 Task: Find a house in V.S.K. Valasai for 8 guests from 12th to 16th August with a price range of ₹10,000 to ₹16,000, including Wifi, Free parking, TV, and Dedicated workspace, and ensure self check-in is available.
Action: Mouse moved to (518, 62)
Screenshot: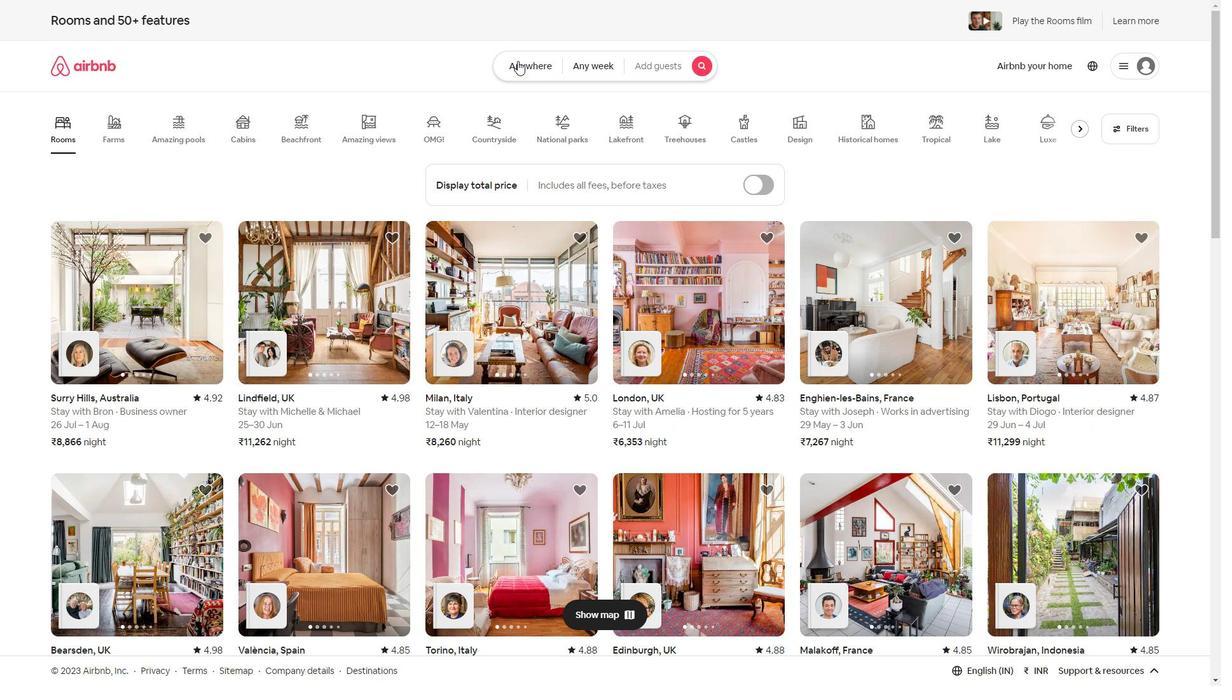 
Action: Mouse pressed left at (518, 62)
Screenshot: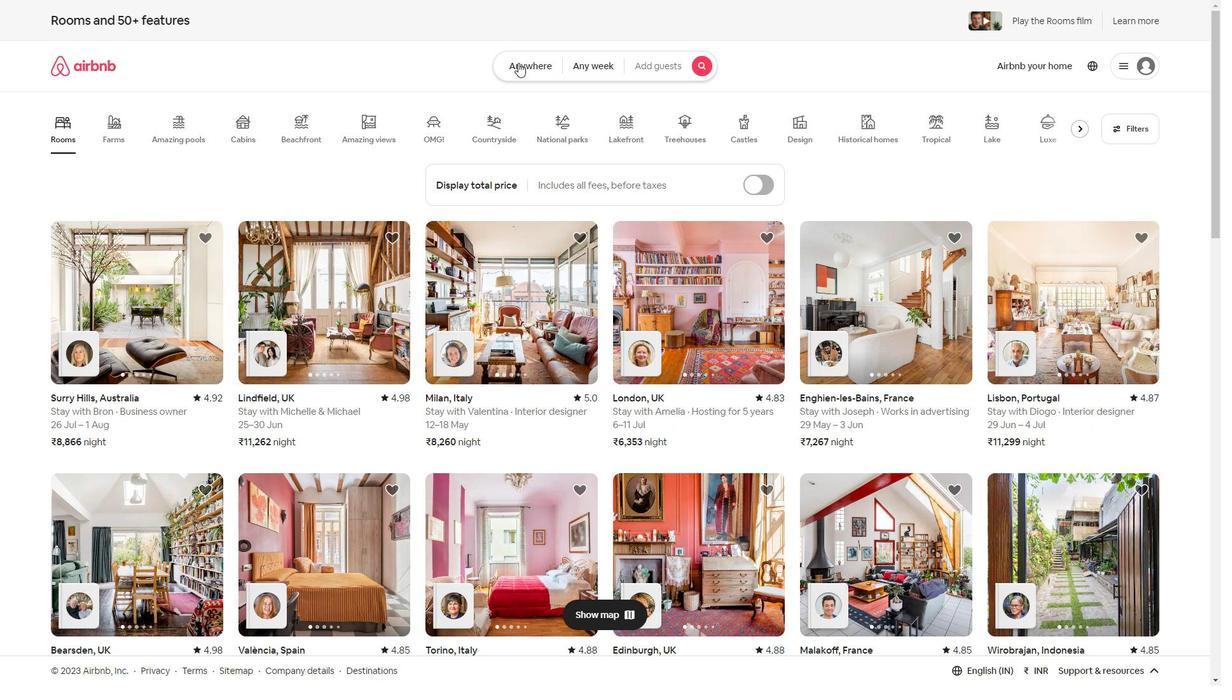 
Action: Mouse moved to (459, 109)
Screenshot: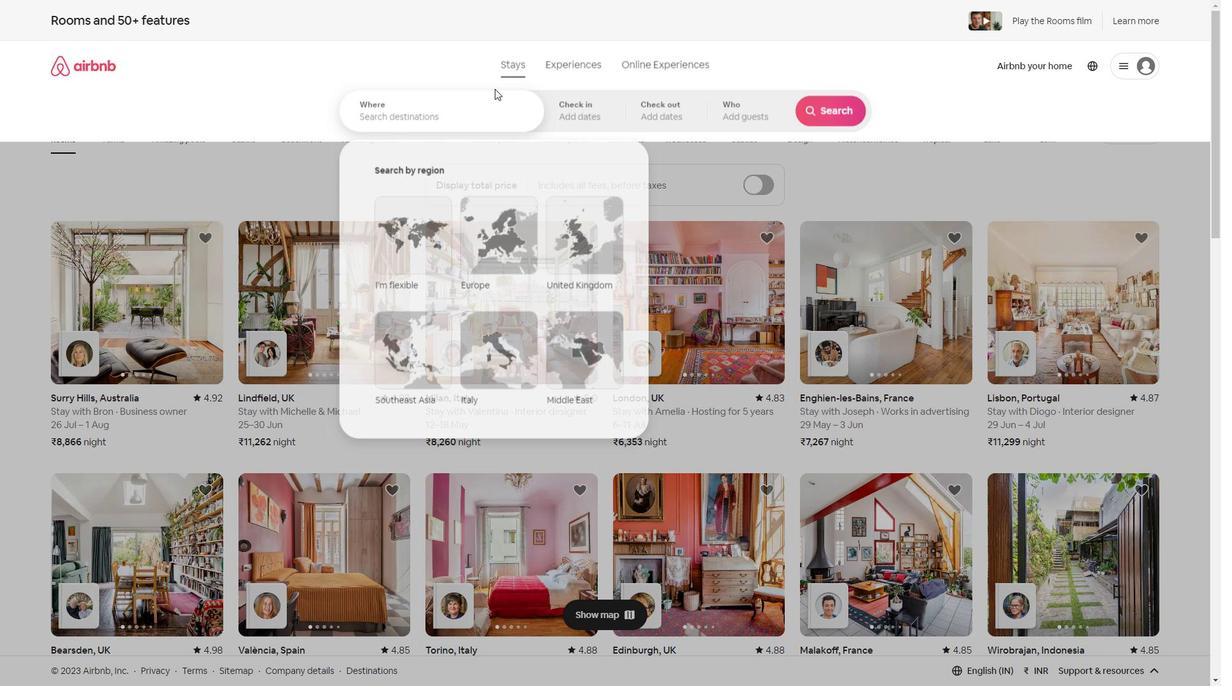 
Action: Mouse pressed left at (459, 109)
Screenshot: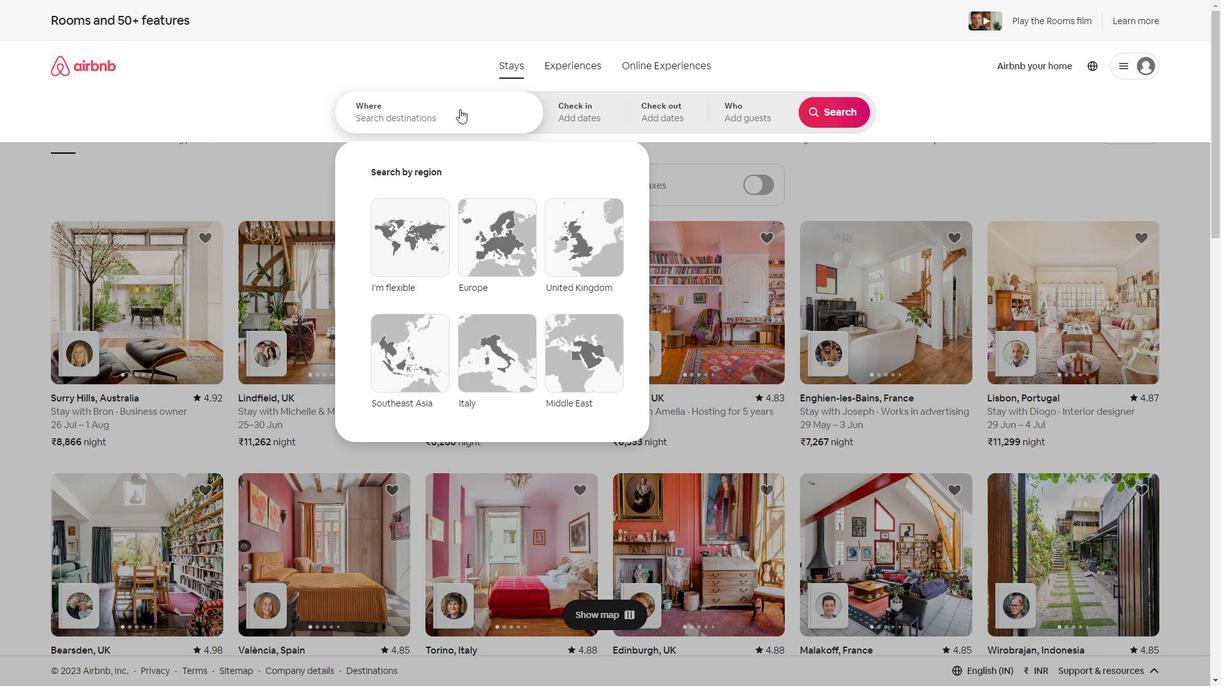 
Action: Mouse moved to (449, 112)
Screenshot: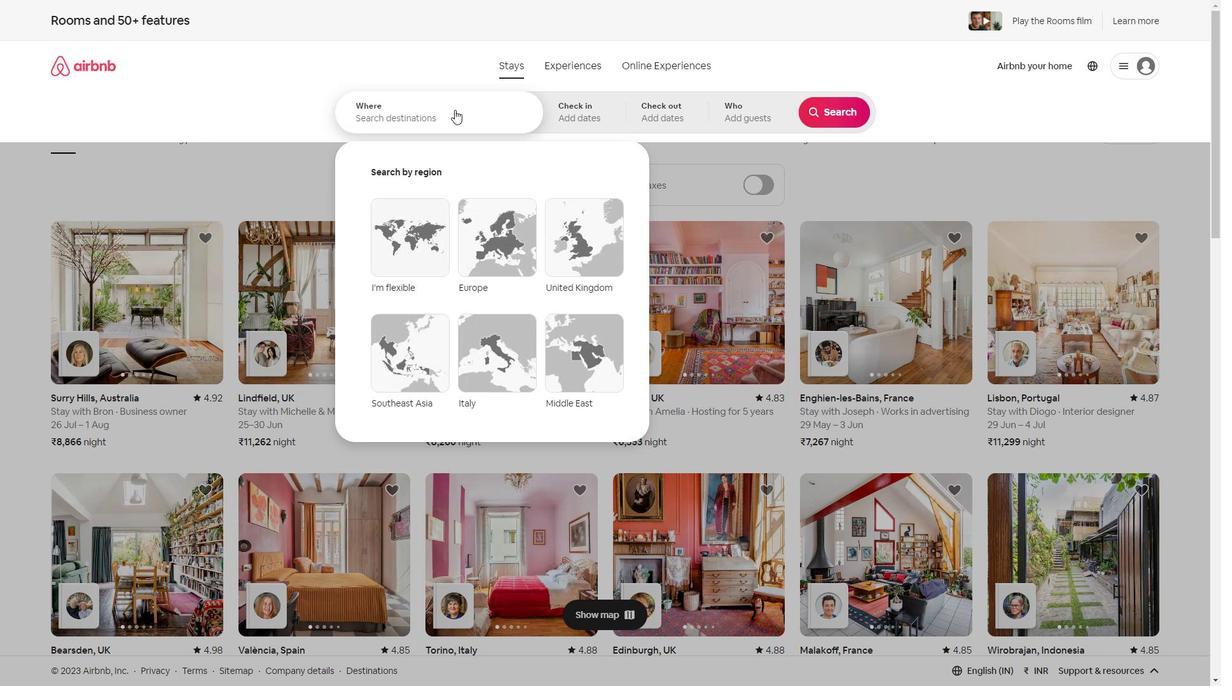 
Action: Key pressed <Key.shift>V,<Key.shift>S<Key.shift>><Key.backspace>.<Key.shift><Key.shift><Key.shift><Key.shift><Key.shift><Key.shift><Key.shift><Key.shift><Key.shift><Key.shift><Key.shift><Key.shift><Key.shift><Key.shift>K.<Key.shift><Key.shift><Key.shift><Key.shift><Key.shift><Key.shift><Key.shift><Key.shift><Key.shift><Key.shift><Key.shift><Key.shift><Key.shift><Key.shift><Key.shift><Key.shift><Key.shift><Key.shift><Key.shift><Key.shift><Key.shift>Vals<Key.backspace>asai<Key.shift_r><Key.shift_r><Key.shift_r>(<Key.shift>INDIGUL-<Key.shift>Dist<Key.shift_r><Key.shift_r>.<Key.shift_r><Key.shift_r><Key.shift_r><Key.shift_r><Key.shift_r><Key.shift_r><Key.shift_r><Key.shift_r><Key.shift_r><Key.shift_r><Key.shift_r><Key.shift_r><Key.shift_r><Key.shift_r><Key.shift_r><Key.shift_r><Key.shift_r>),<Key.shift><Key.shift><Key.shift><Key.shift><Key.shift><Key.shift><Key.shift>India
Screenshot: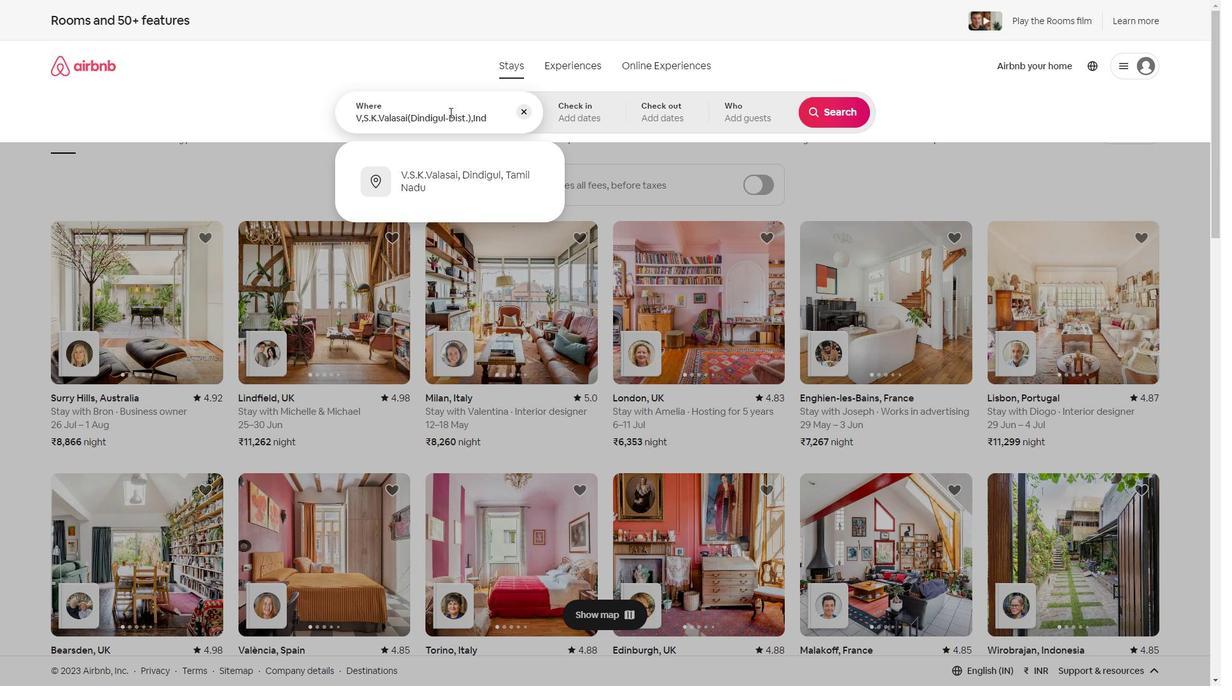 
Action: Mouse moved to (570, 106)
Screenshot: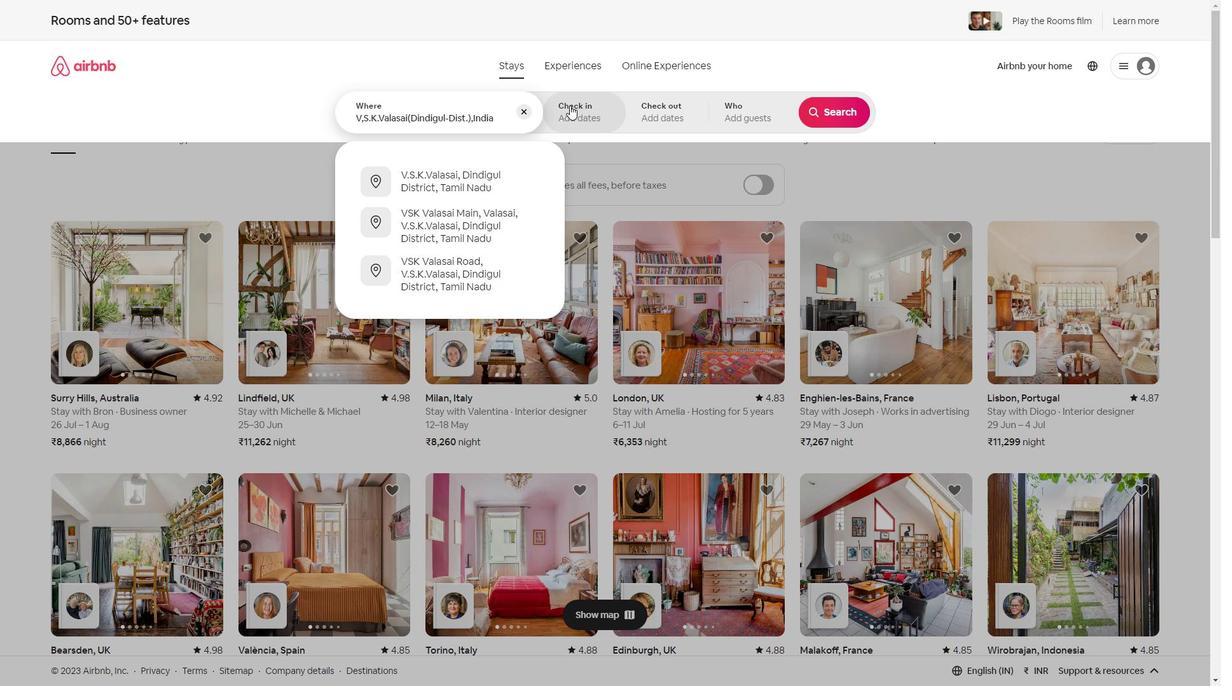 
Action: Mouse pressed left at (570, 106)
Screenshot: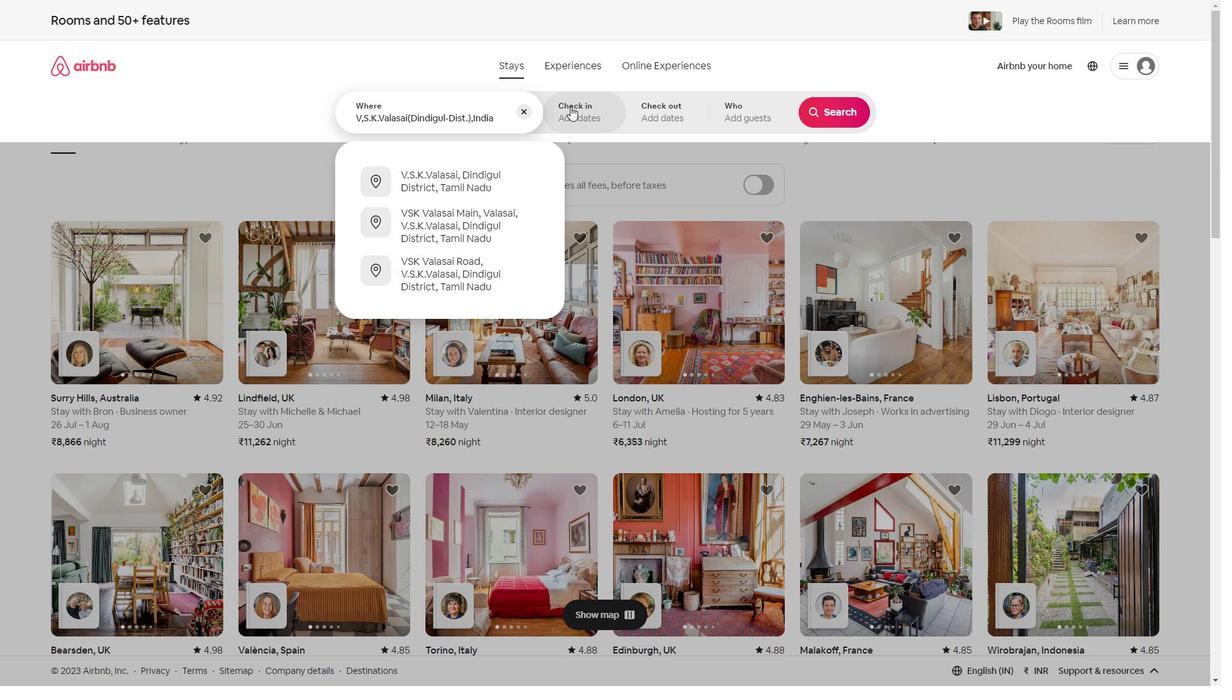
Action: Mouse moved to (826, 212)
Screenshot: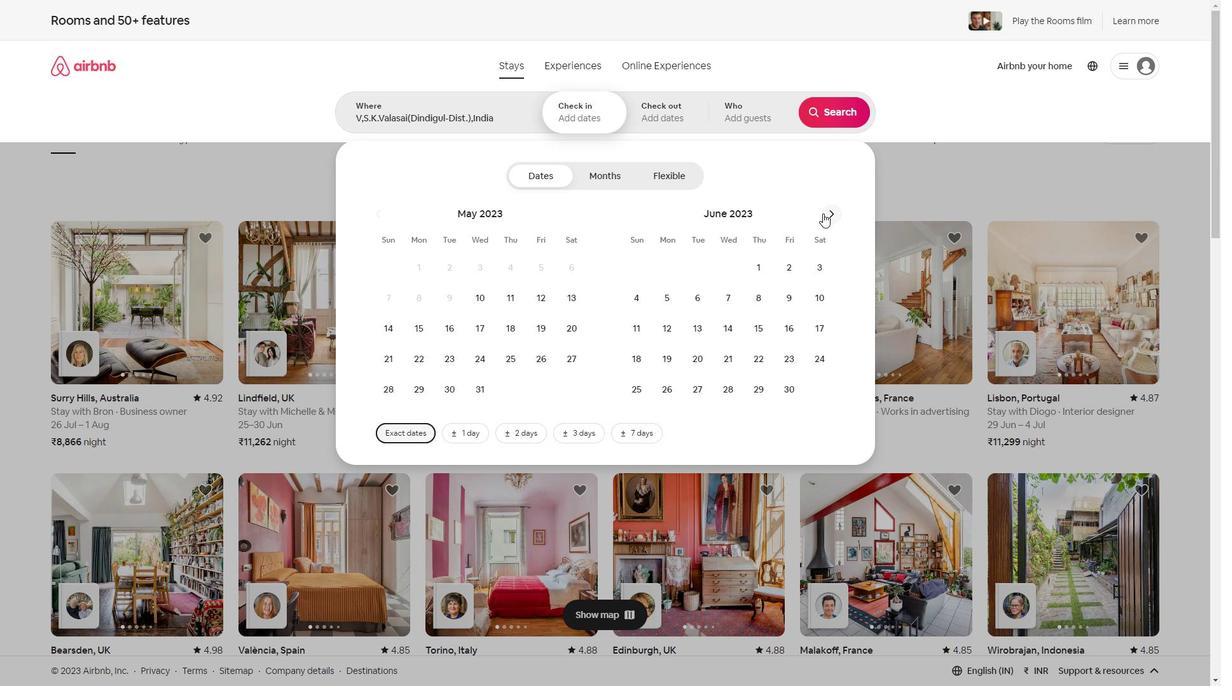 
Action: Mouse pressed left at (826, 212)
Screenshot: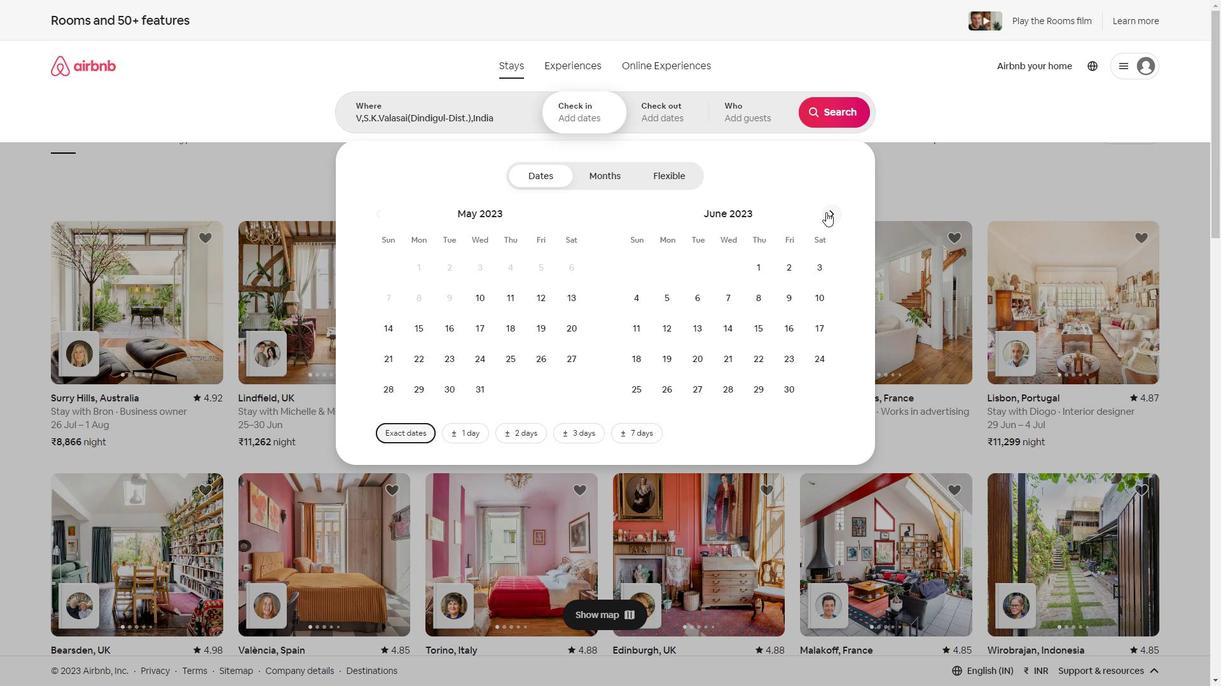 
Action: Mouse pressed left at (826, 212)
Screenshot: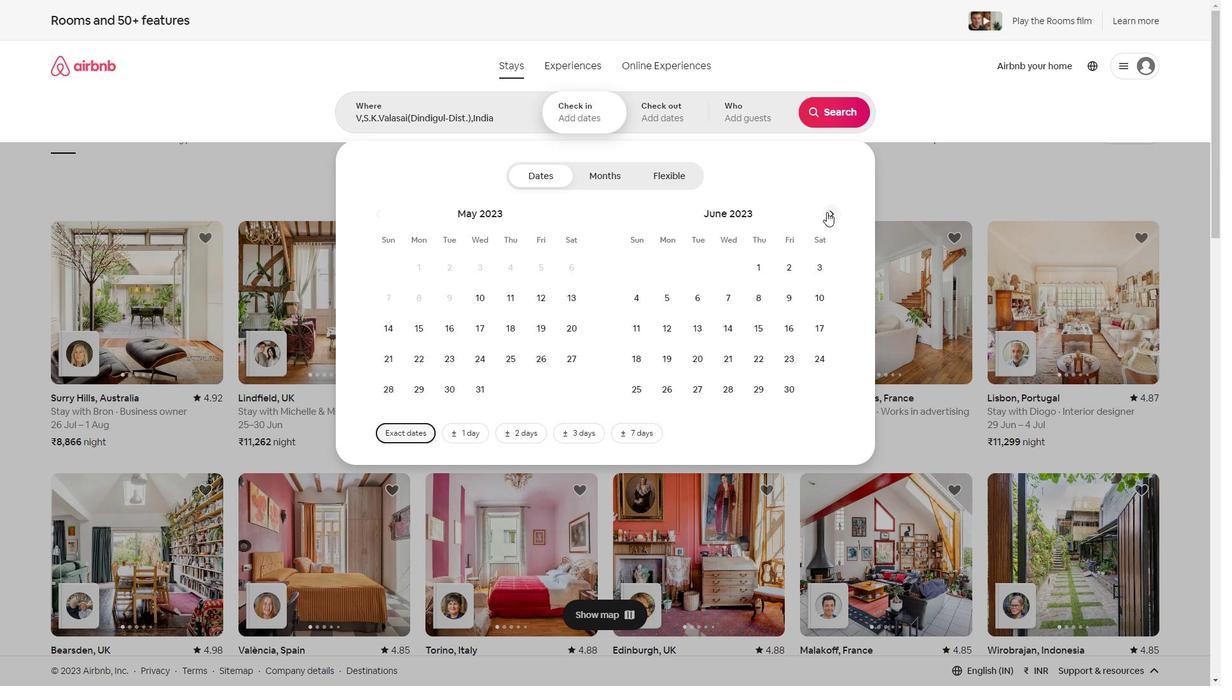 
Action: Mouse moved to (813, 295)
Screenshot: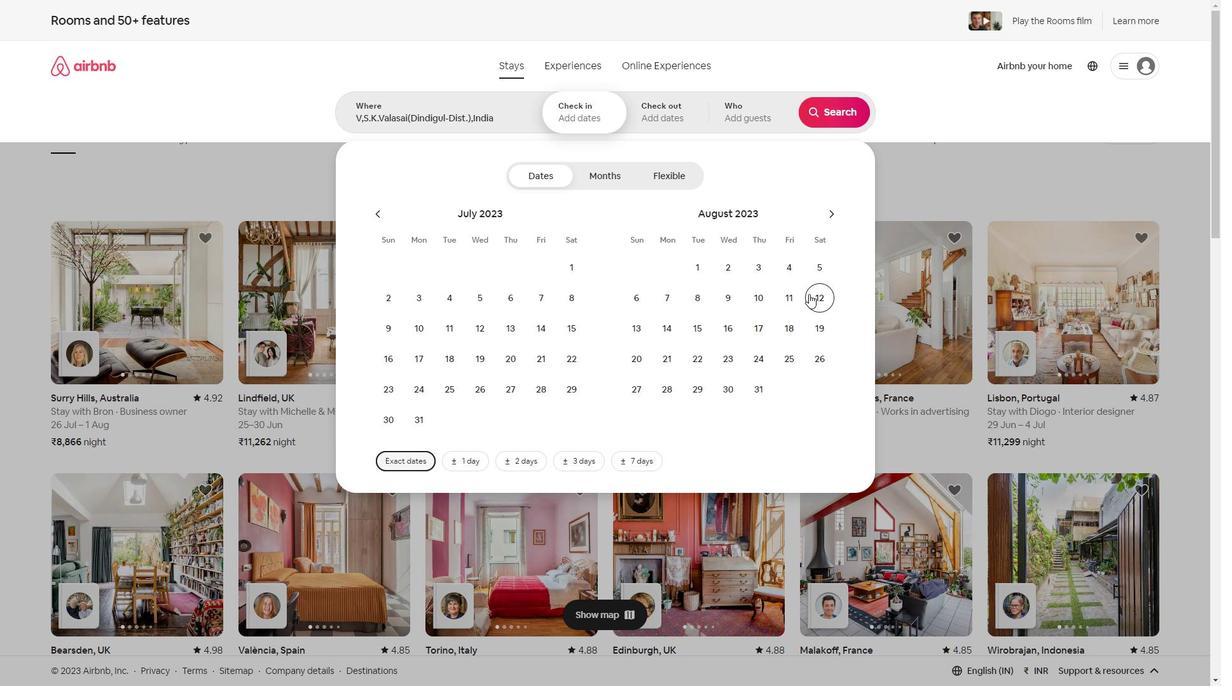 
Action: Mouse pressed left at (813, 295)
Screenshot: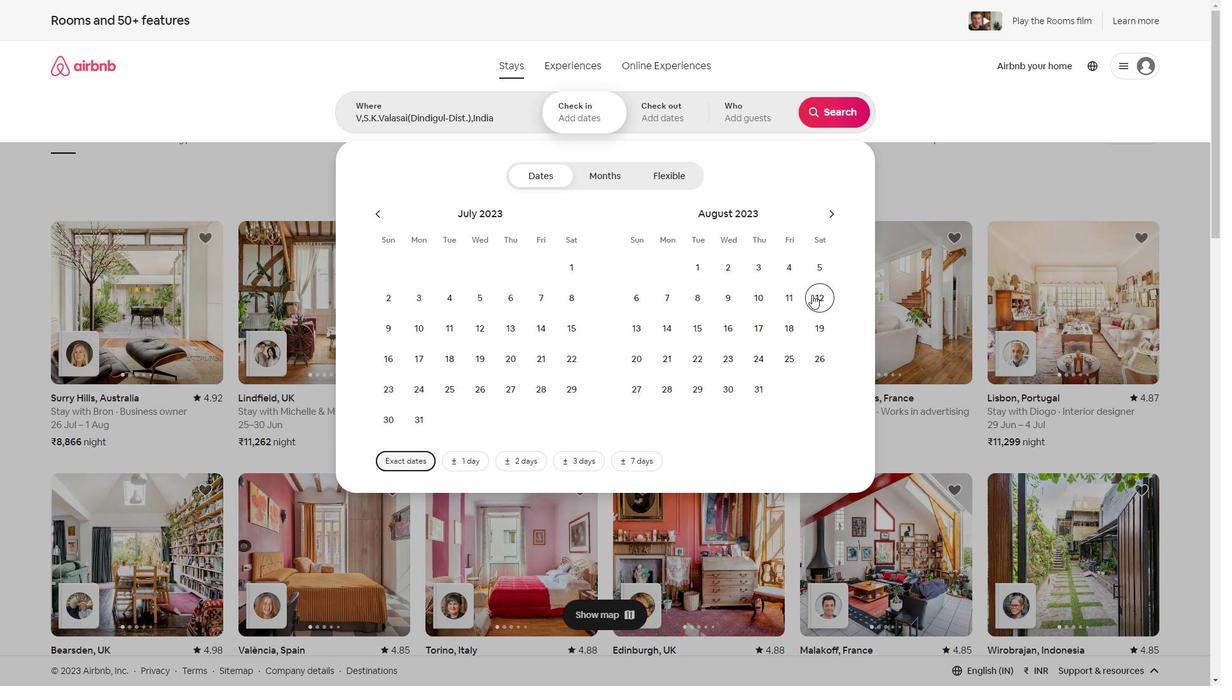 
Action: Mouse moved to (728, 325)
Screenshot: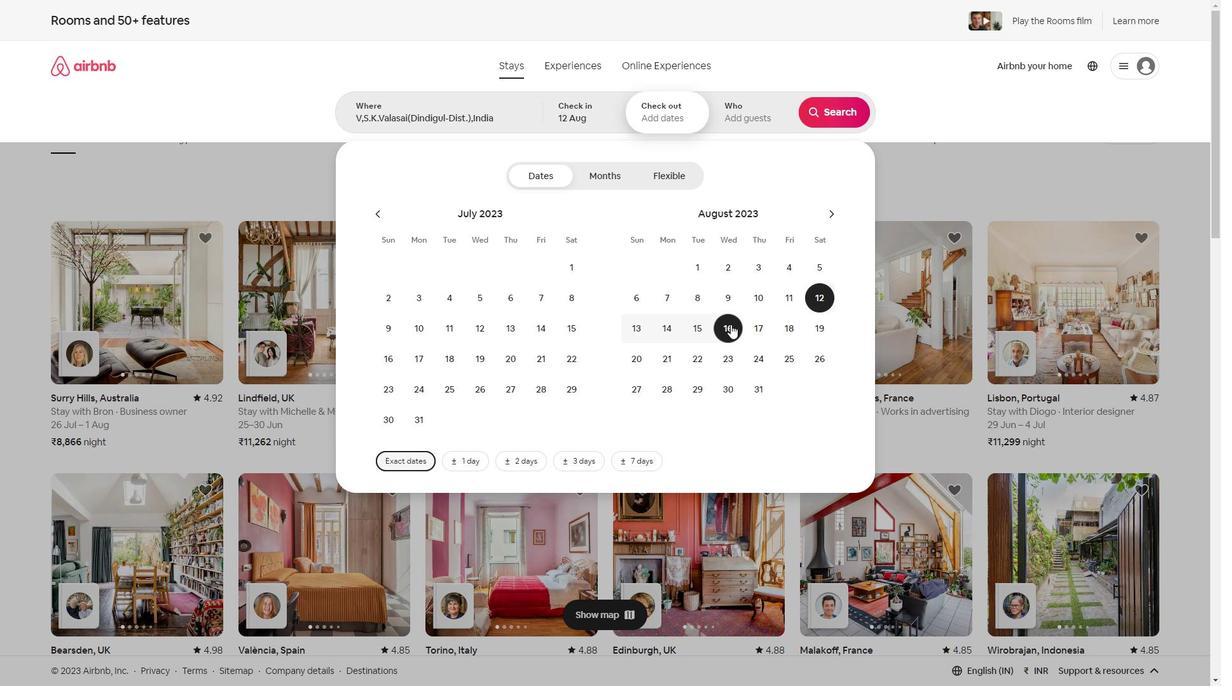 
Action: Mouse pressed left at (728, 325)
Screenshot: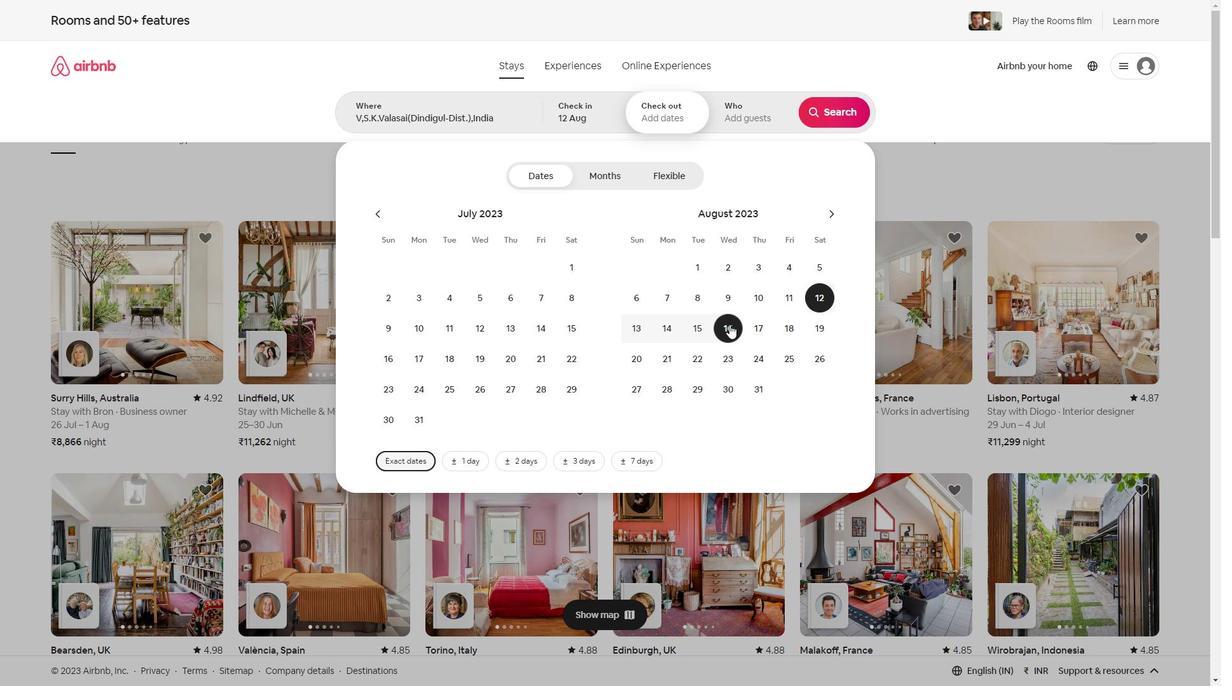 
Action: Mouse moved to (753, 111)
Screenshot: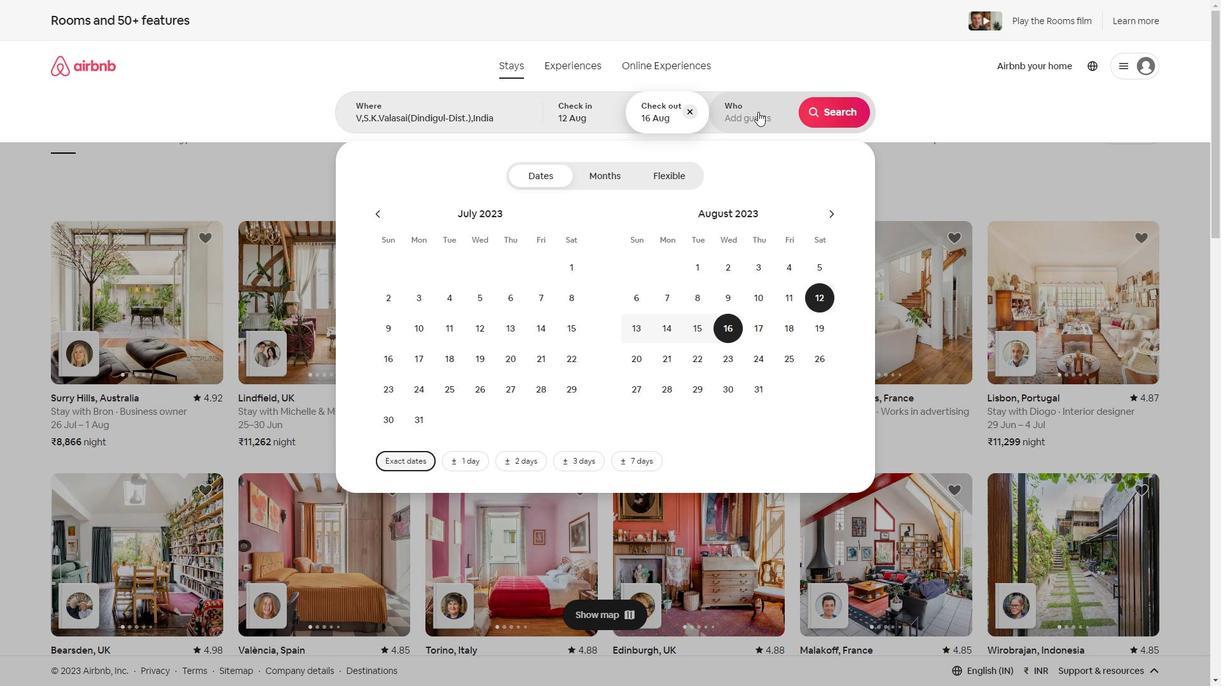 
Action: Mouse pressed left at (753, 111)
Screenshot: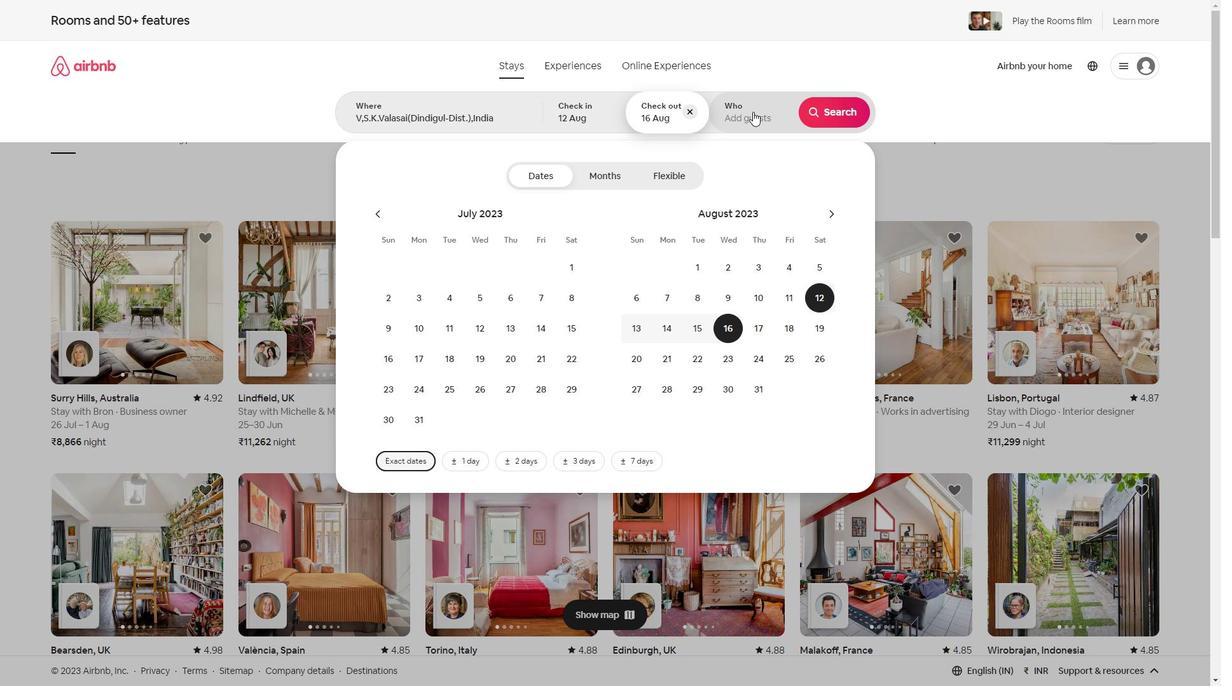
Action: Mouse moved to (844, 180)
Screenshot: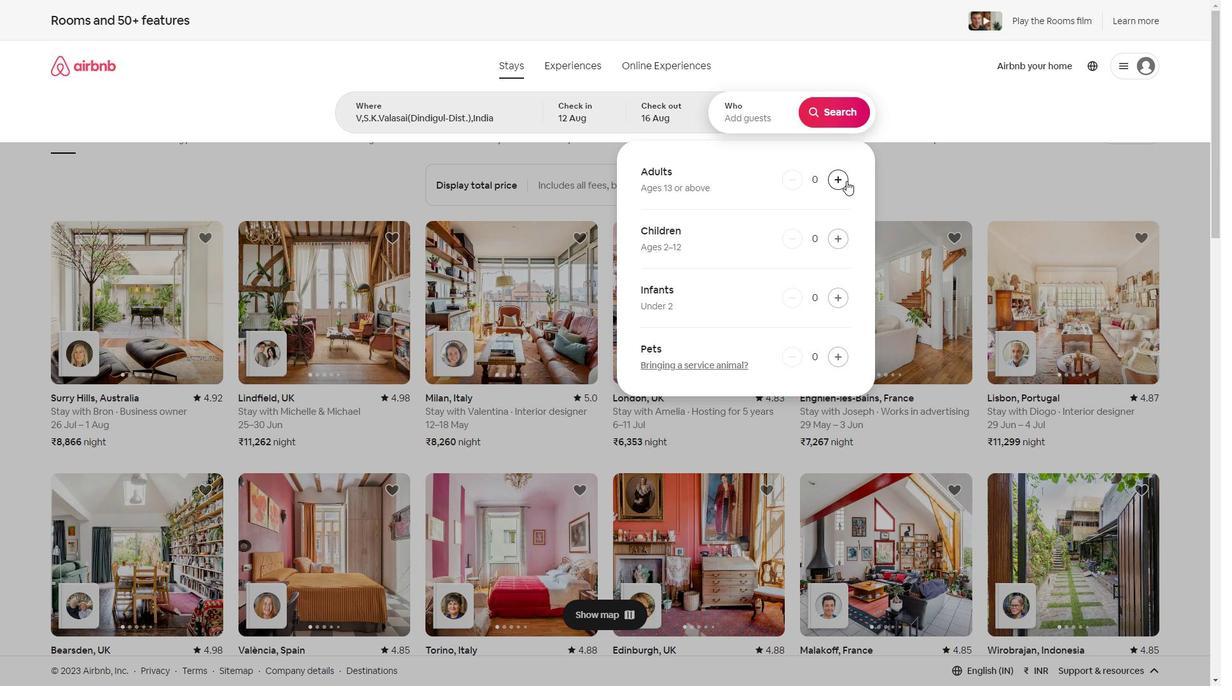 
Action: Mouse pressed left at (844, 180)
Screenshot: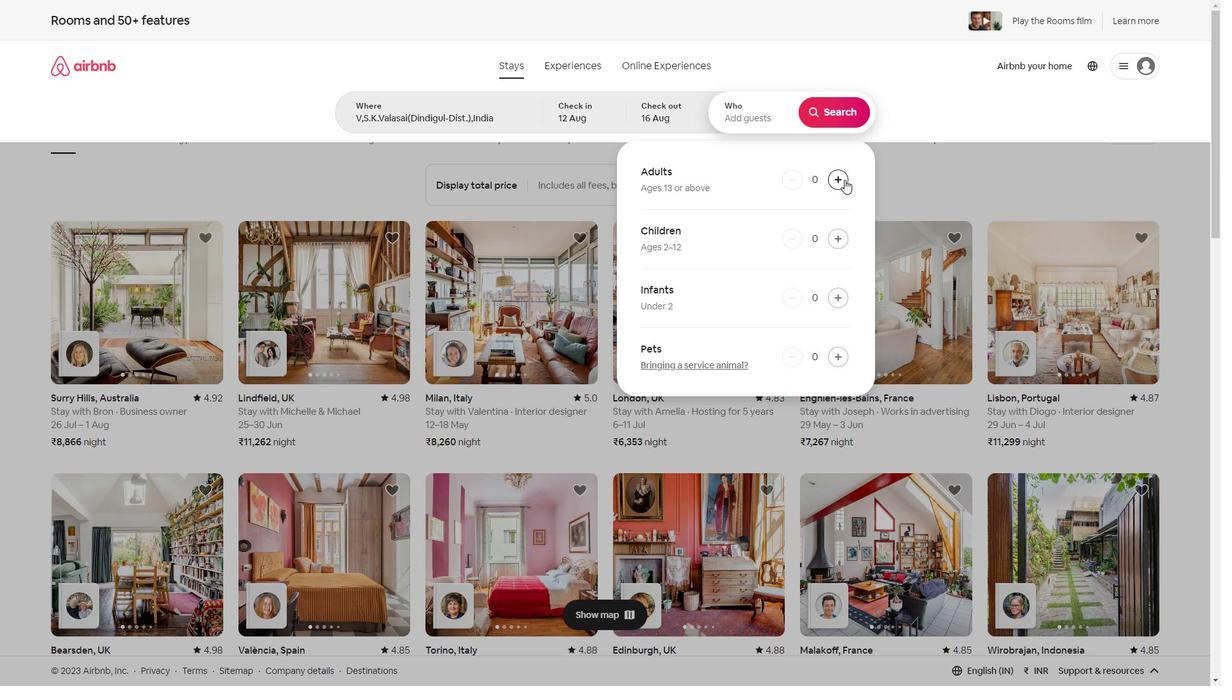 
Action: Mouse pressed left at (844, 180)
Screenshot: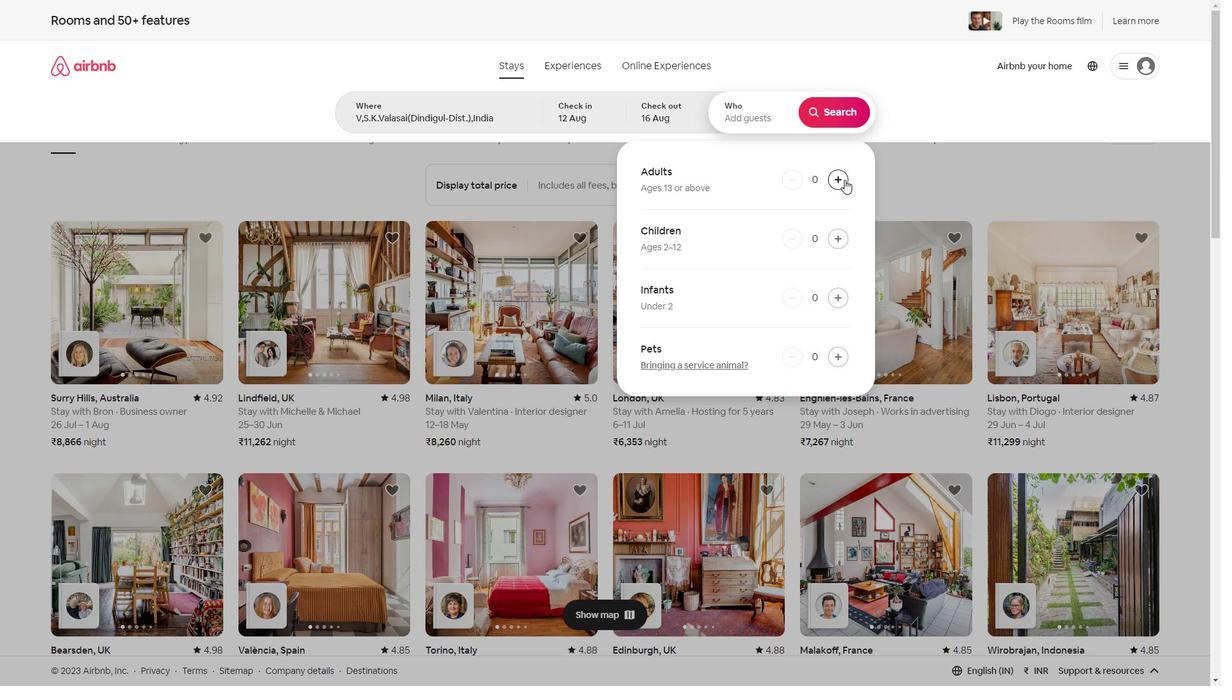 
Action: Mouse pressed left at (844, 180)
Screenshot: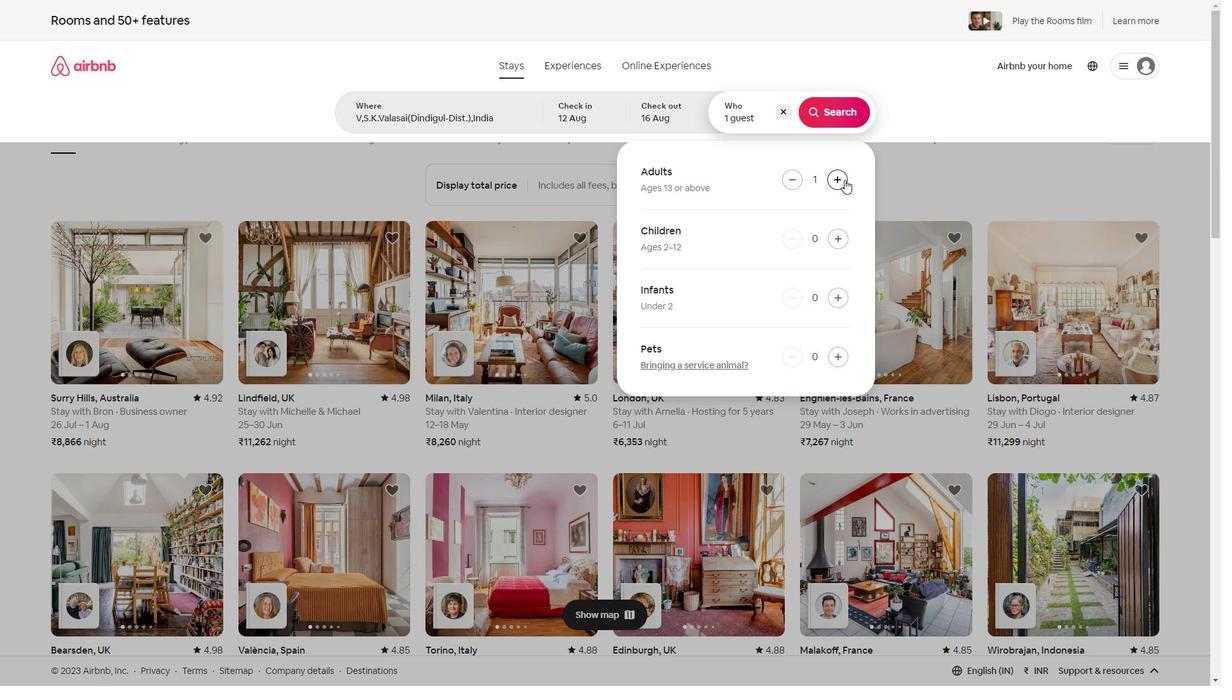 
Action: Mouse pressed left at (844, 180)
Screenshot: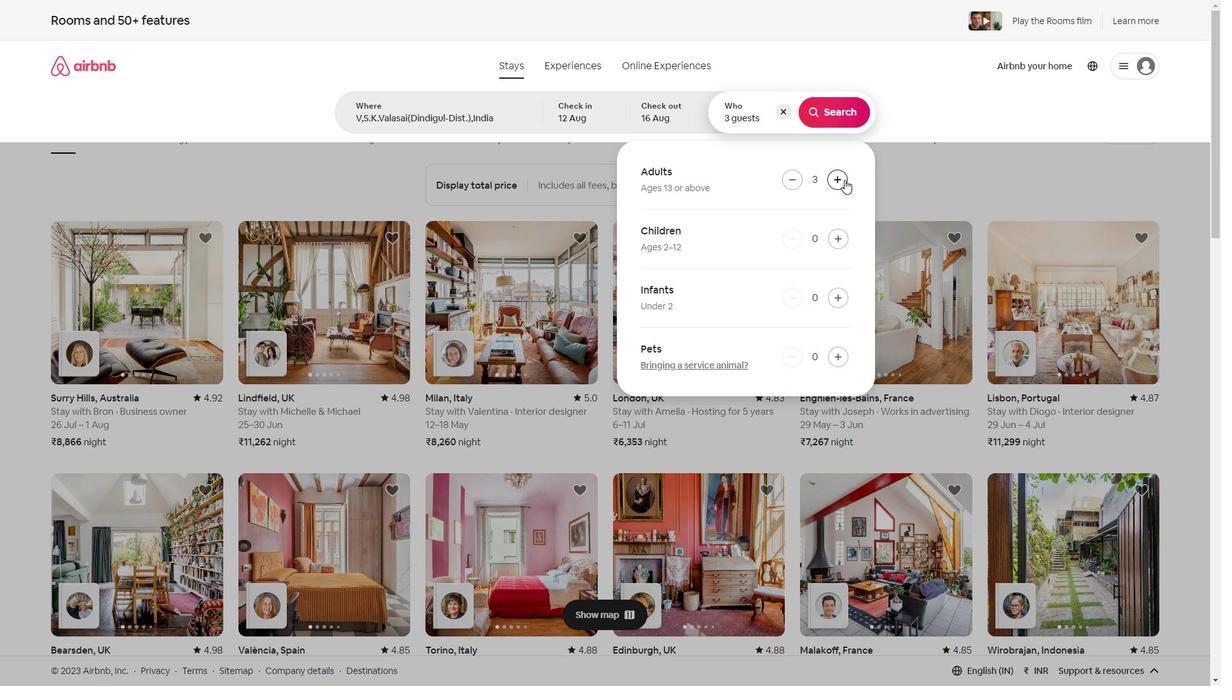 
Action: Mouse pressed left at (844, 180)
Screenshot: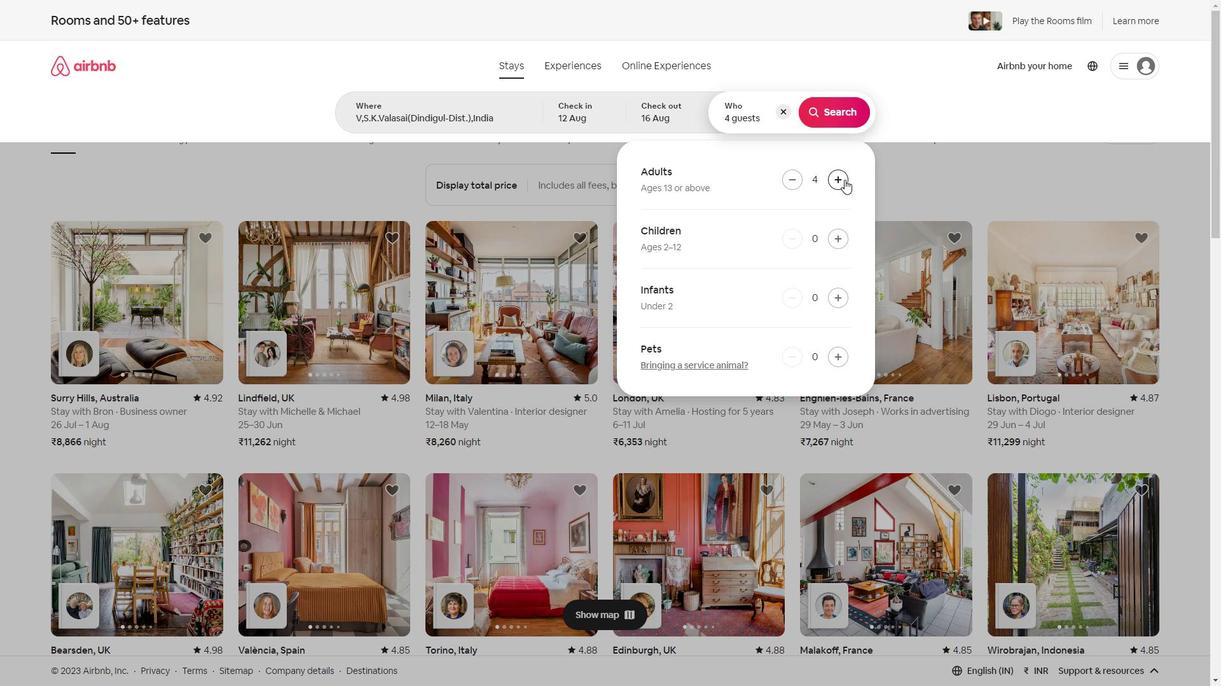 
Action: Mouse pressed left at (844, 180)
Screenshot: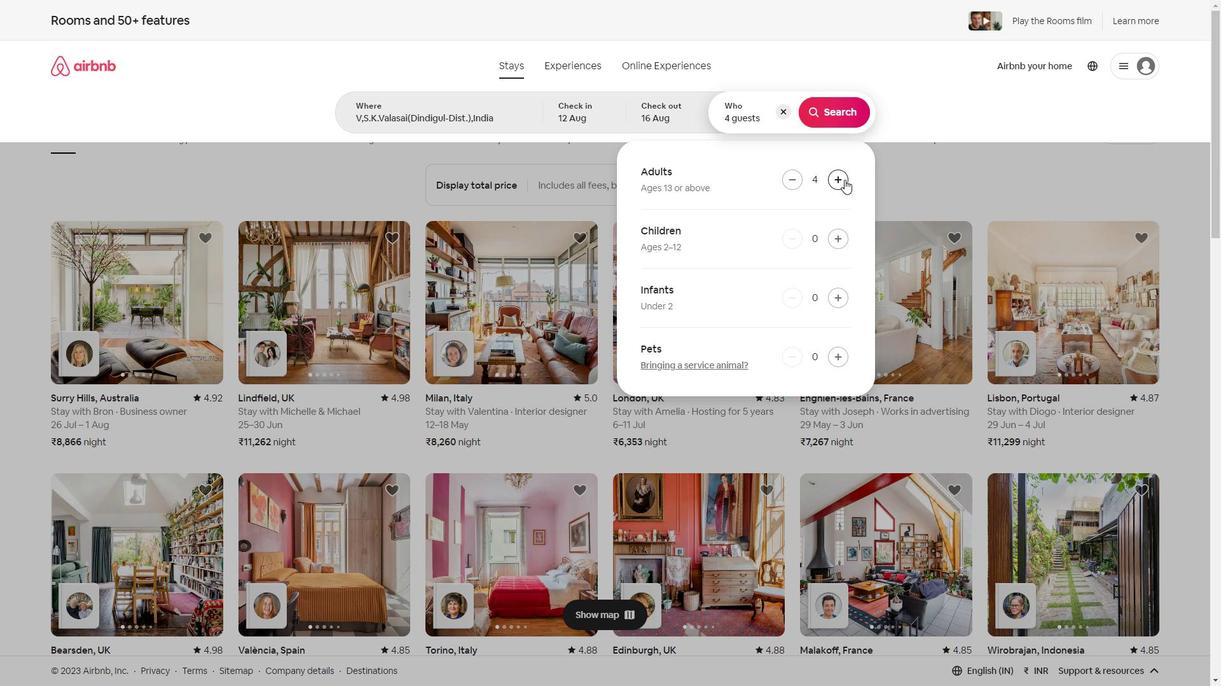 
Action: Mouse pressed left at (844, 180)
Screenshot: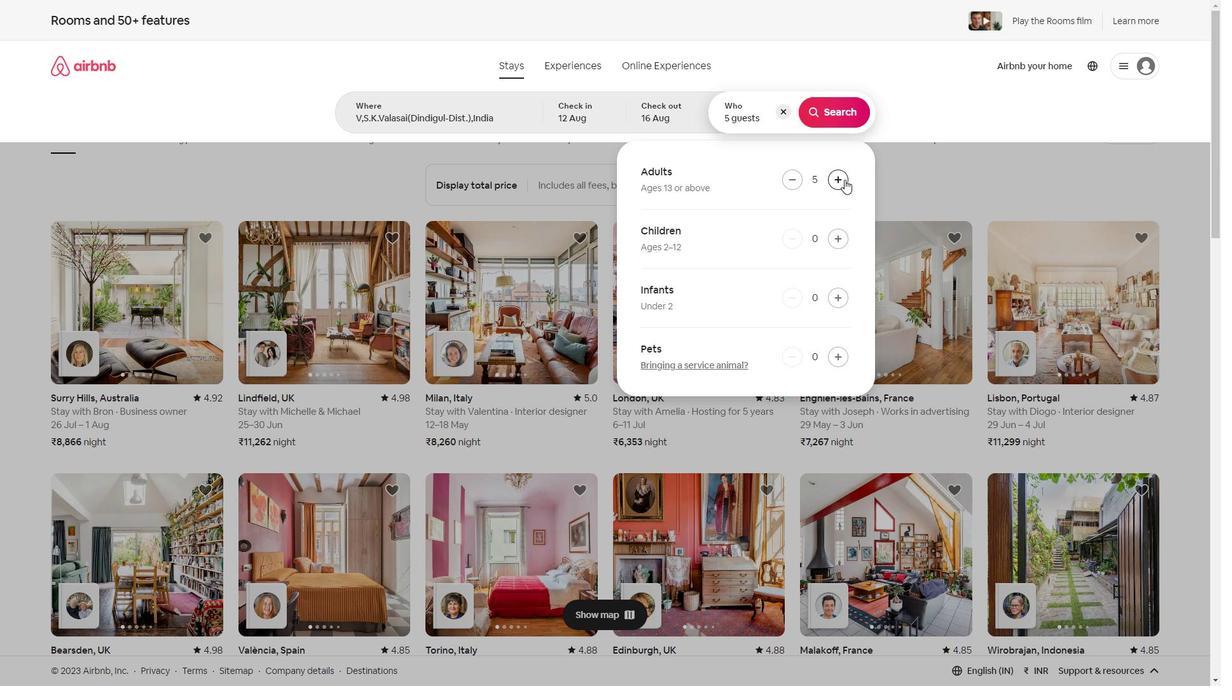 
Action: Mouse pressed left at (844, 180)
Screenshot: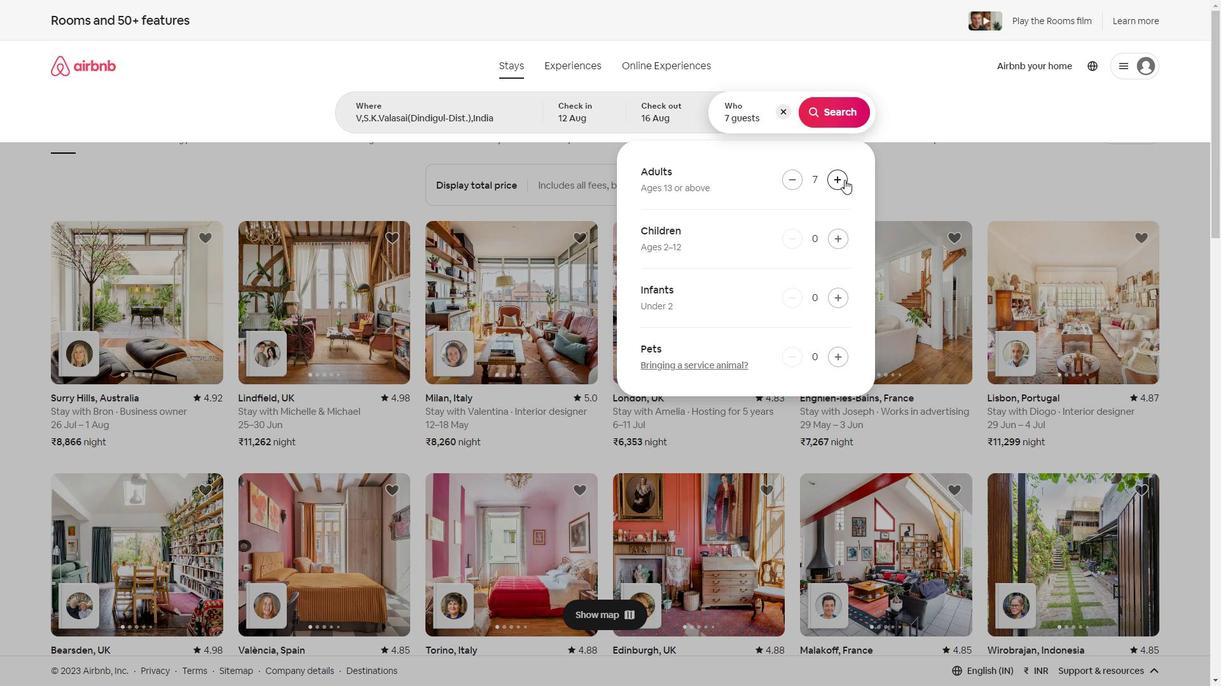 
Action: Mouse moved to (831, 111)
Screenshot: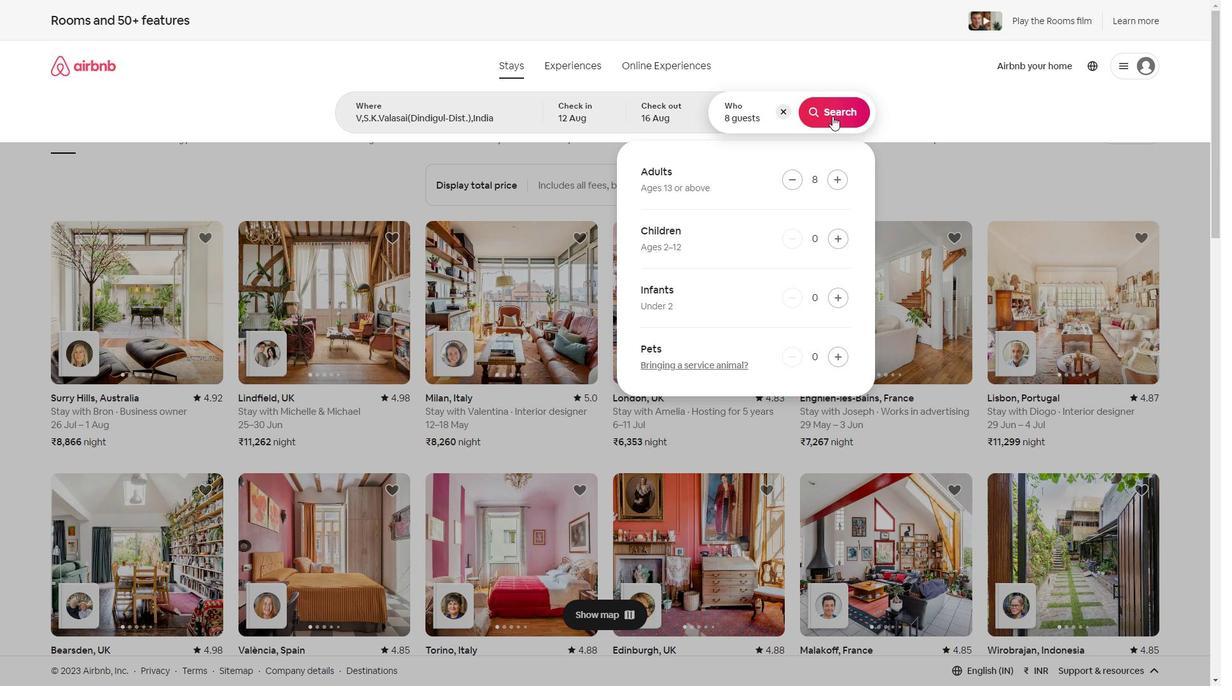 
Action: Mouse pressed left at (831, 111)
Screenshot: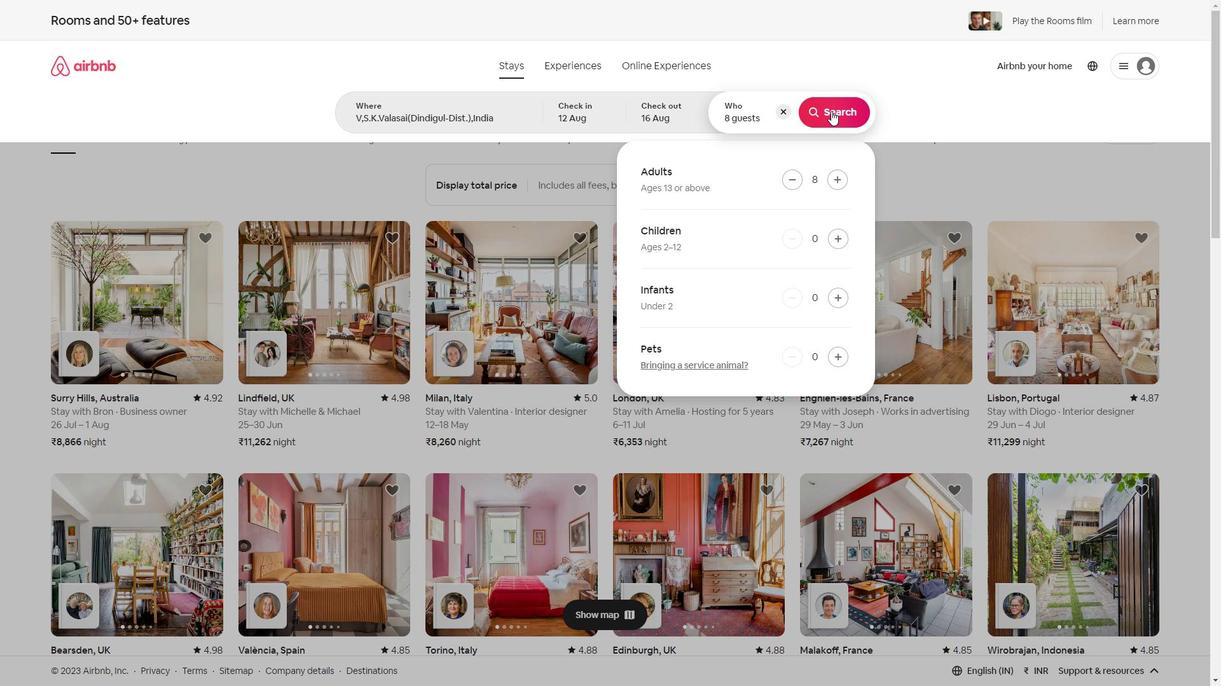 
Action: Mouse moved to (1176, 76)
Screenshot: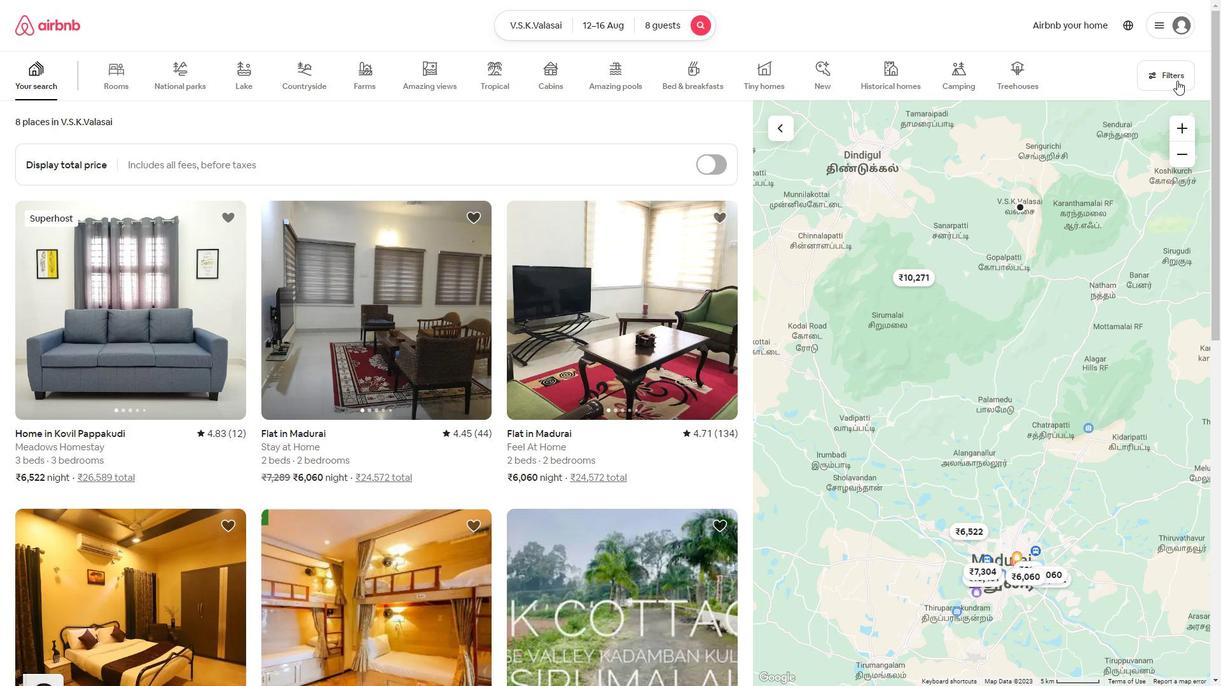 
Action: Mouse pressed left at (1176, 76)
Screenshot: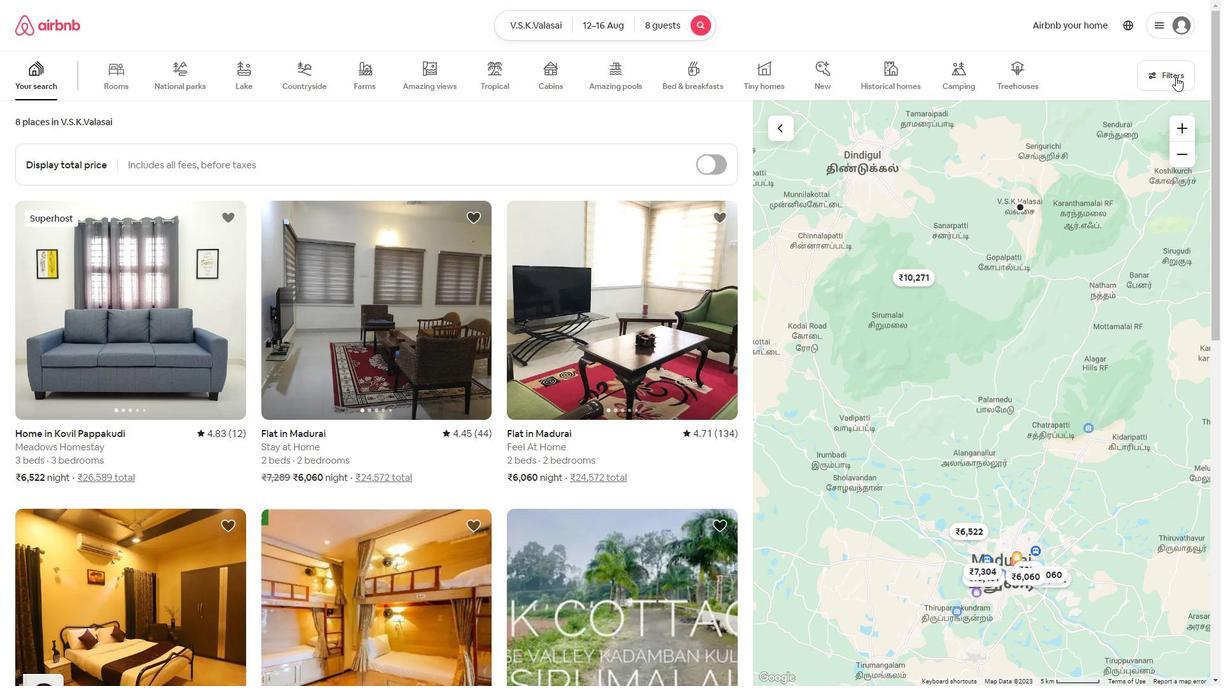
Action: Mouse moved to (494, 391)
Screenshot: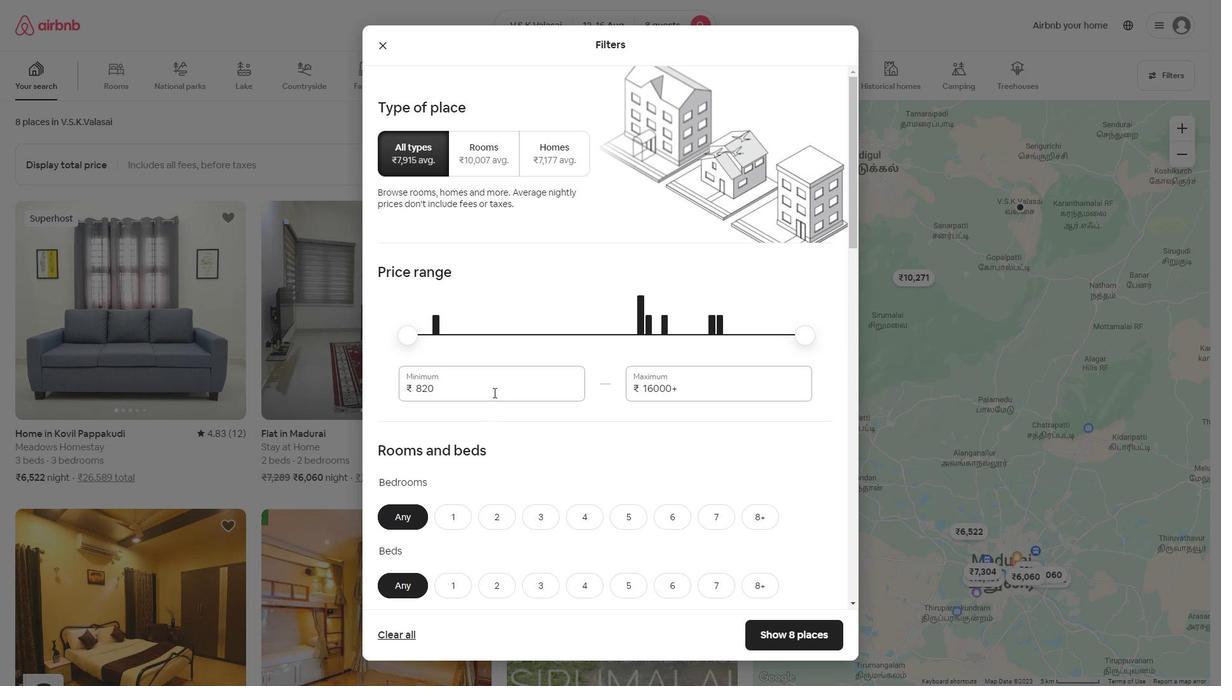 
Action: Mouse pressed left at (494, 391)
Screenshot: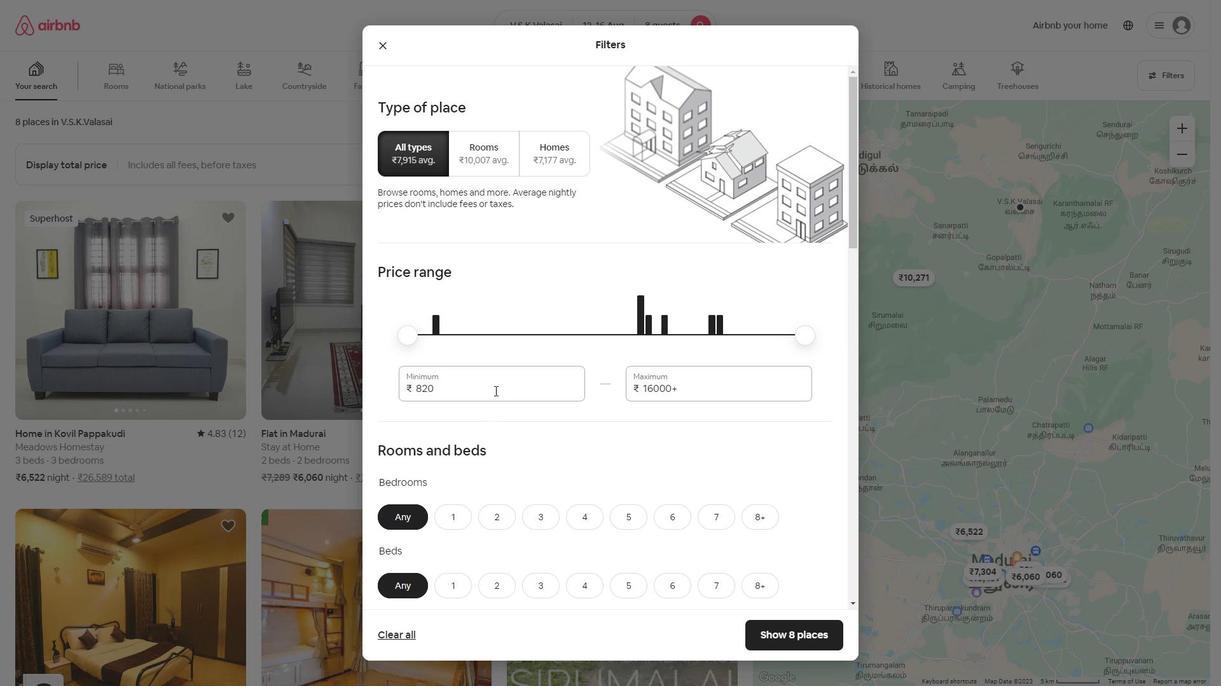 
Action: Key pressed <Key.backspace><Key.backspace><Key.backspace><Key.backspace><Key.backspace><Key.backspace><Key.backspace><Key.backspace><Key.backspace><Key.backspace><Key.backspace><Key.backspace>10000
Screenshot: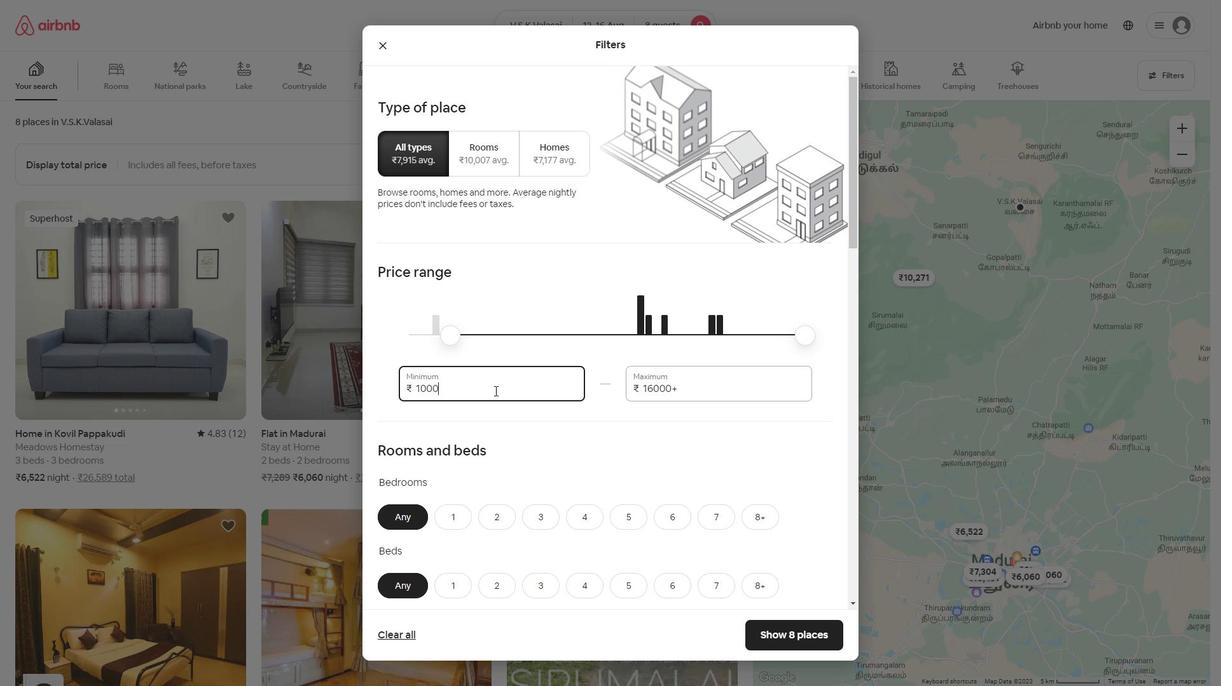 
Action: Mouse moved to (674, 384)
Screenshot: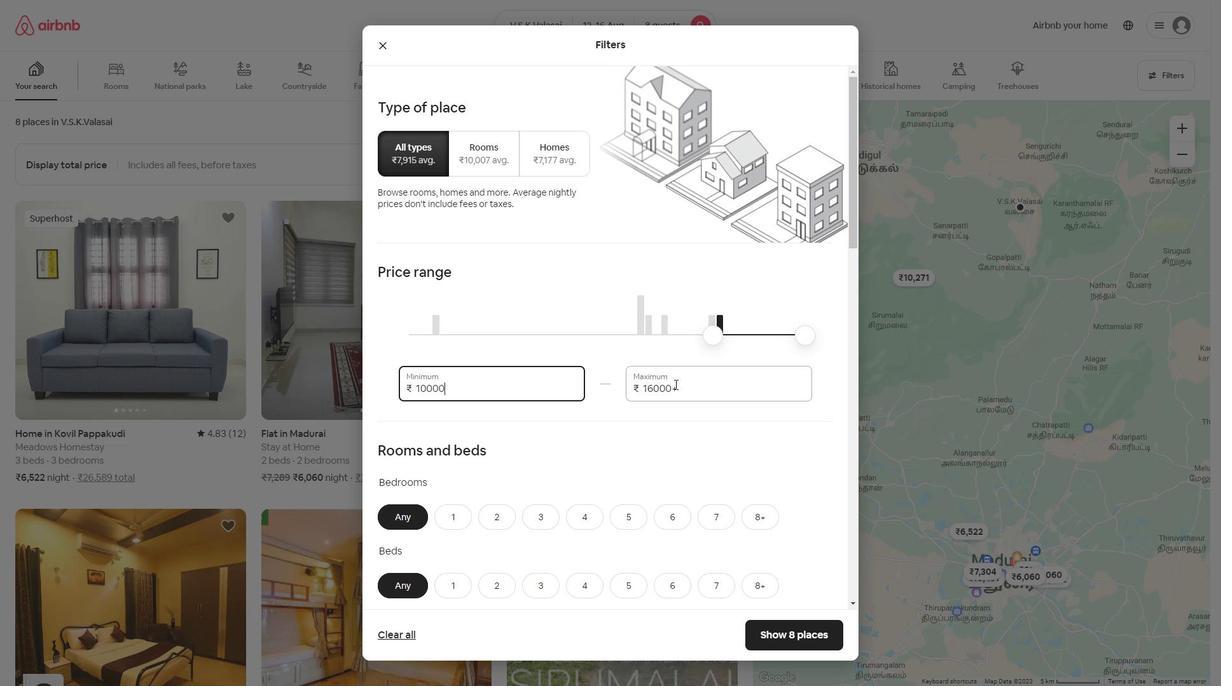 
Action: Mouse pressed left at (674, 384)
Screenshot: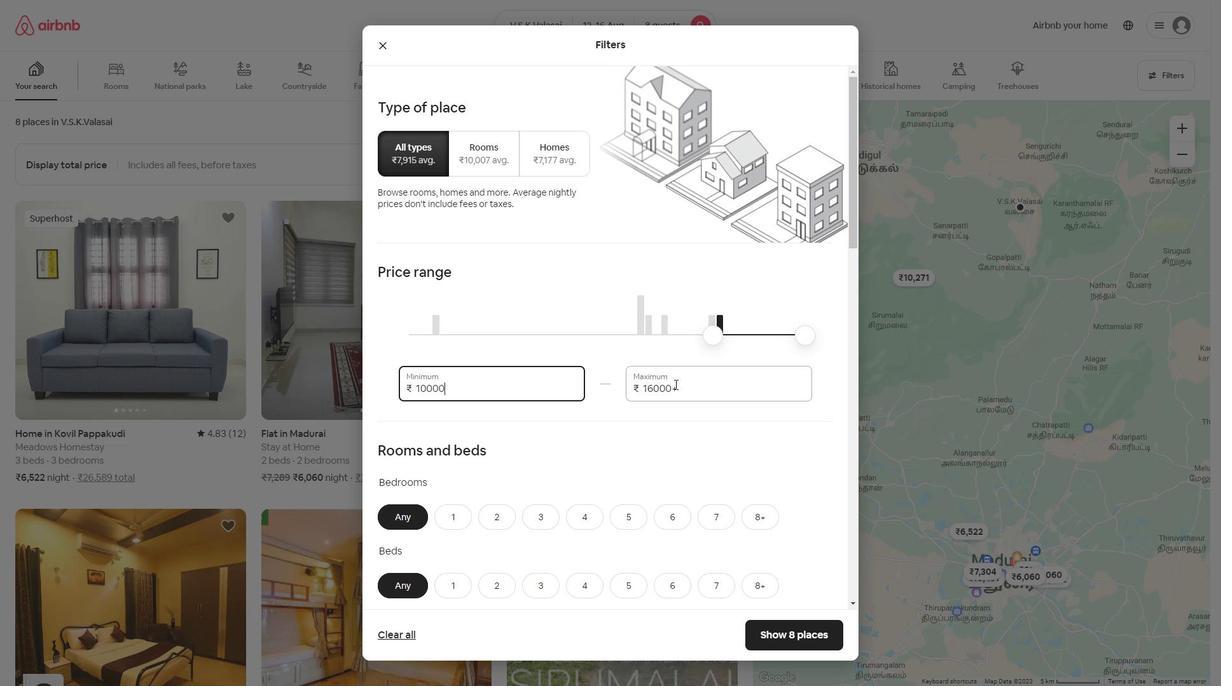 
Action: Mouse moved to (675, 387)
Screenshot: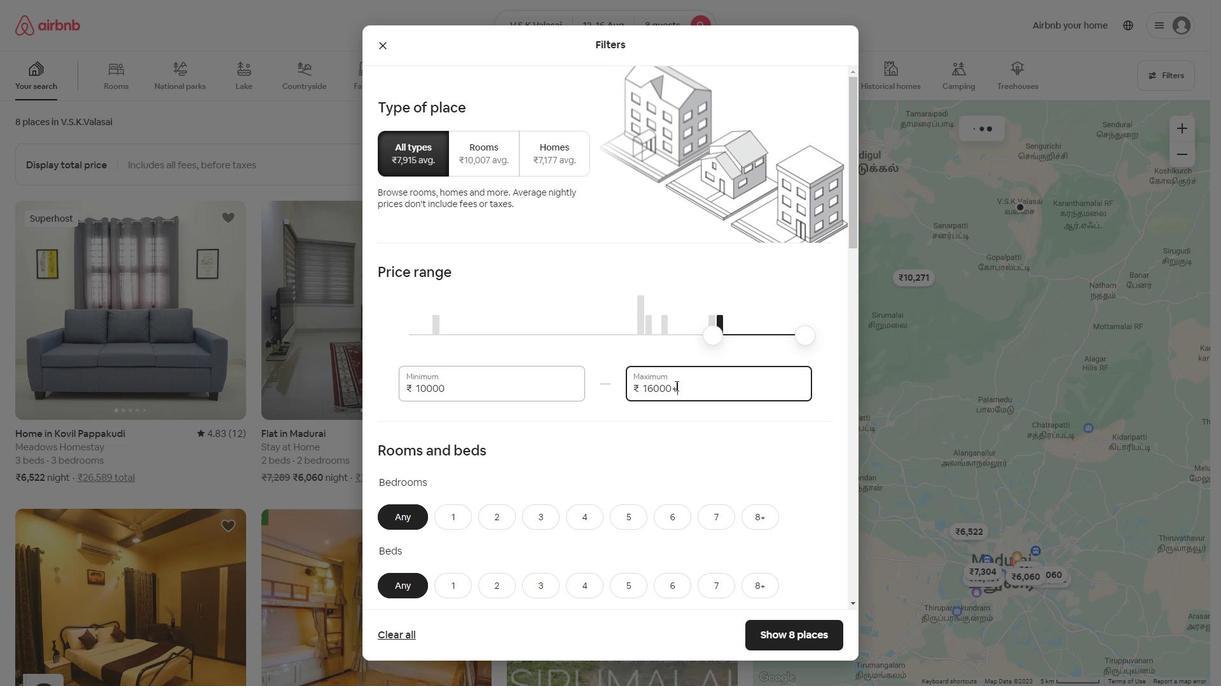 
Action: Key pressed <Key.backspace>
Screenshot: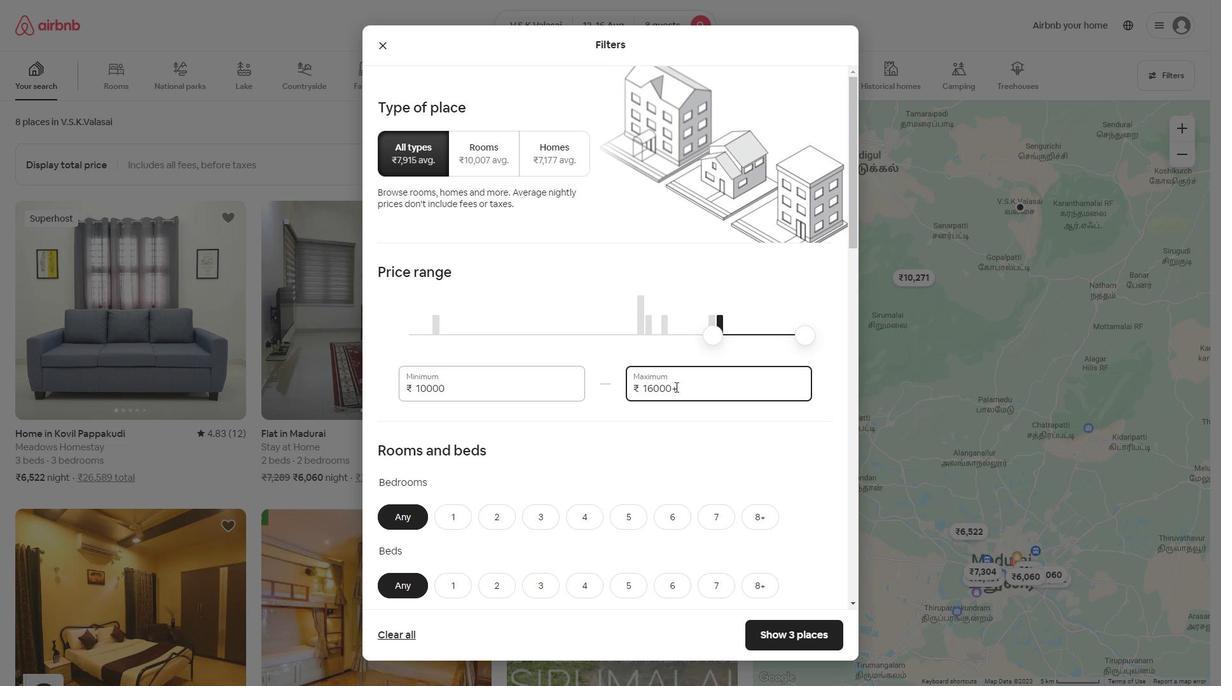 
Action: Mouse moved to (562, 432)
Screenshot: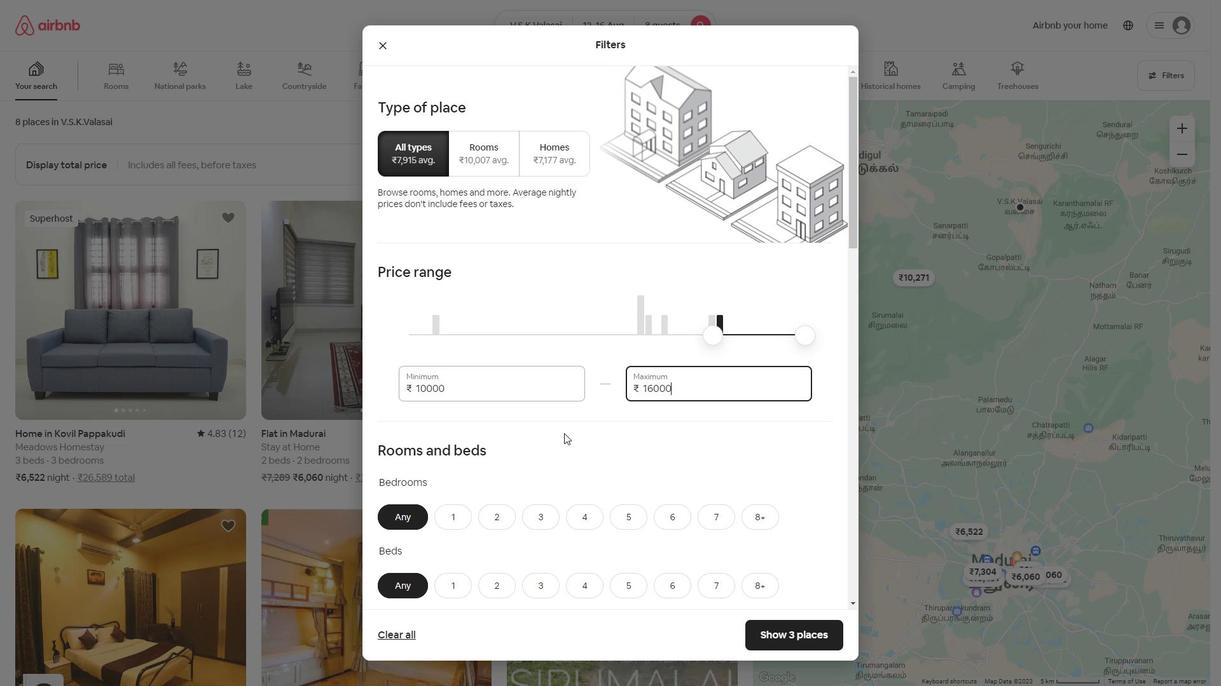 
Action: Mouse scrolled (562, 431) with delta (0, 0)
Screenshot: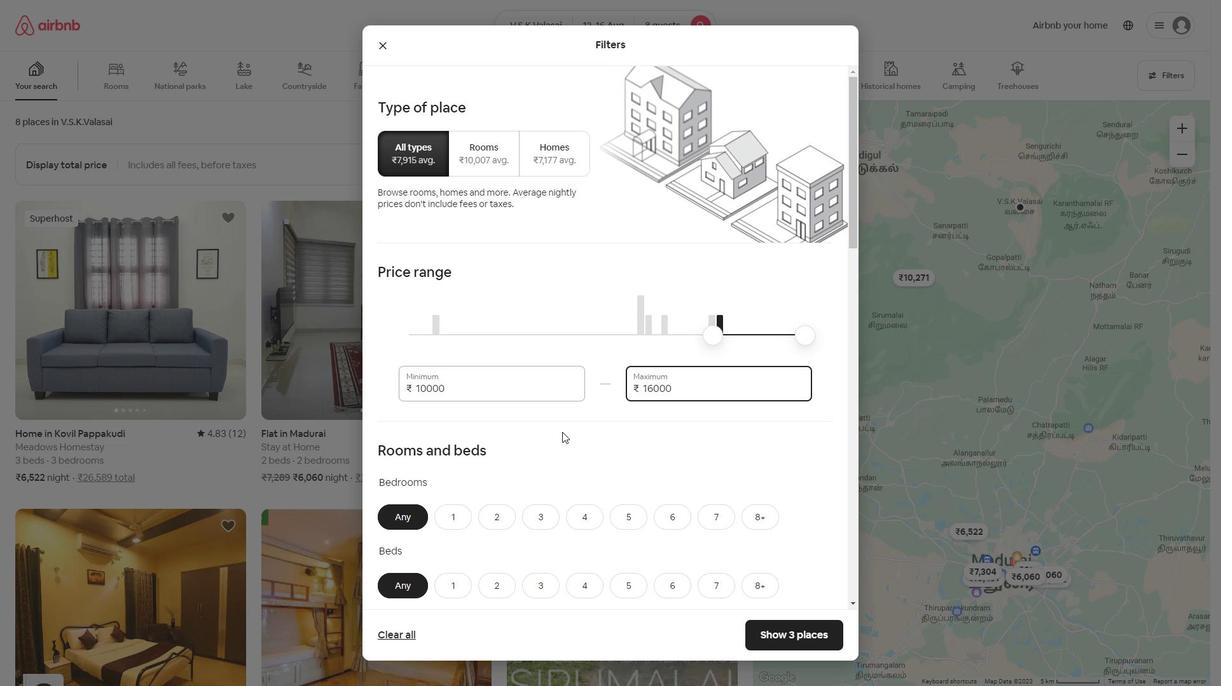 
Action: Mouse scrolled (562, 431) with delta (0, 0)
Screenshot: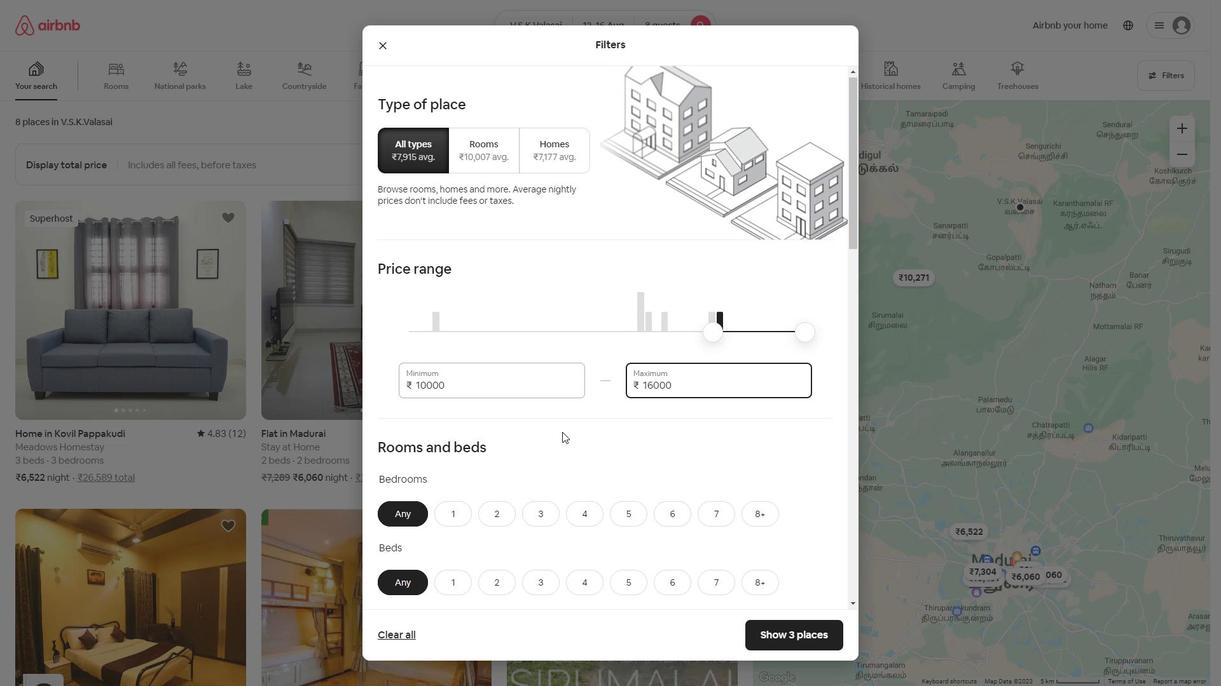 
Action: Mouse moved to (562, 430)
Screenshot: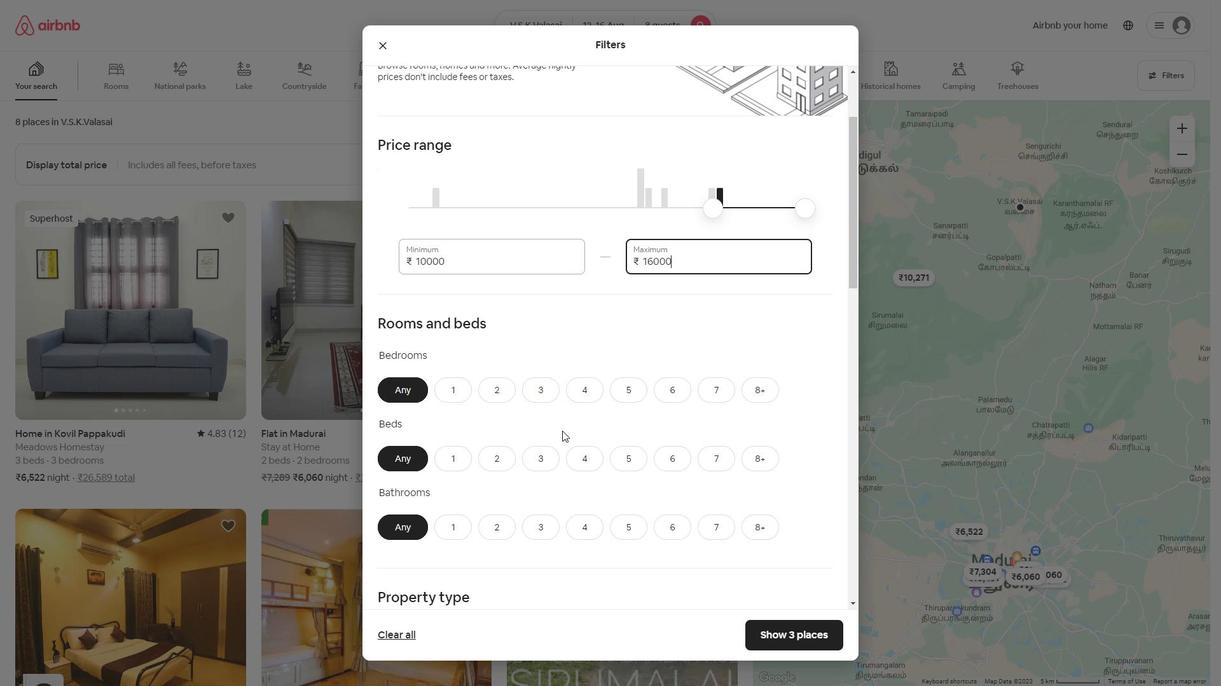 
Action: Mouse scrolled (562, 429) with delta (0, 0)
Screenshot: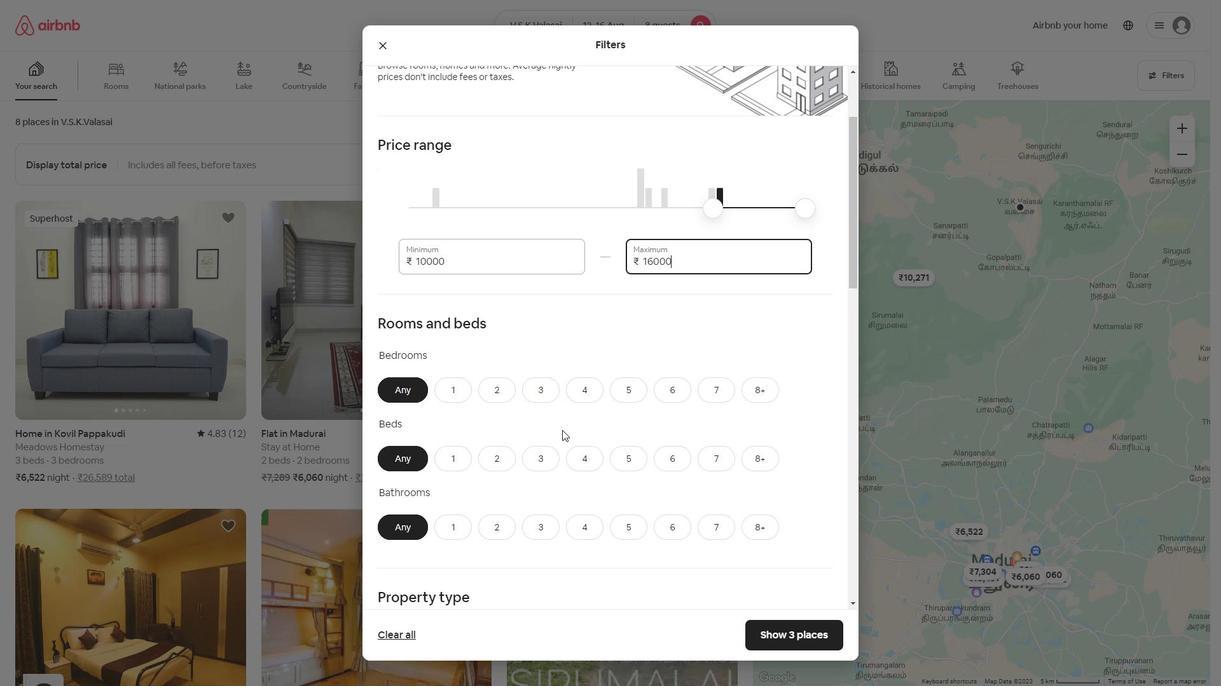
Action: Mouse scrolled (562, 429) with delta (0, 0)
Screenshot: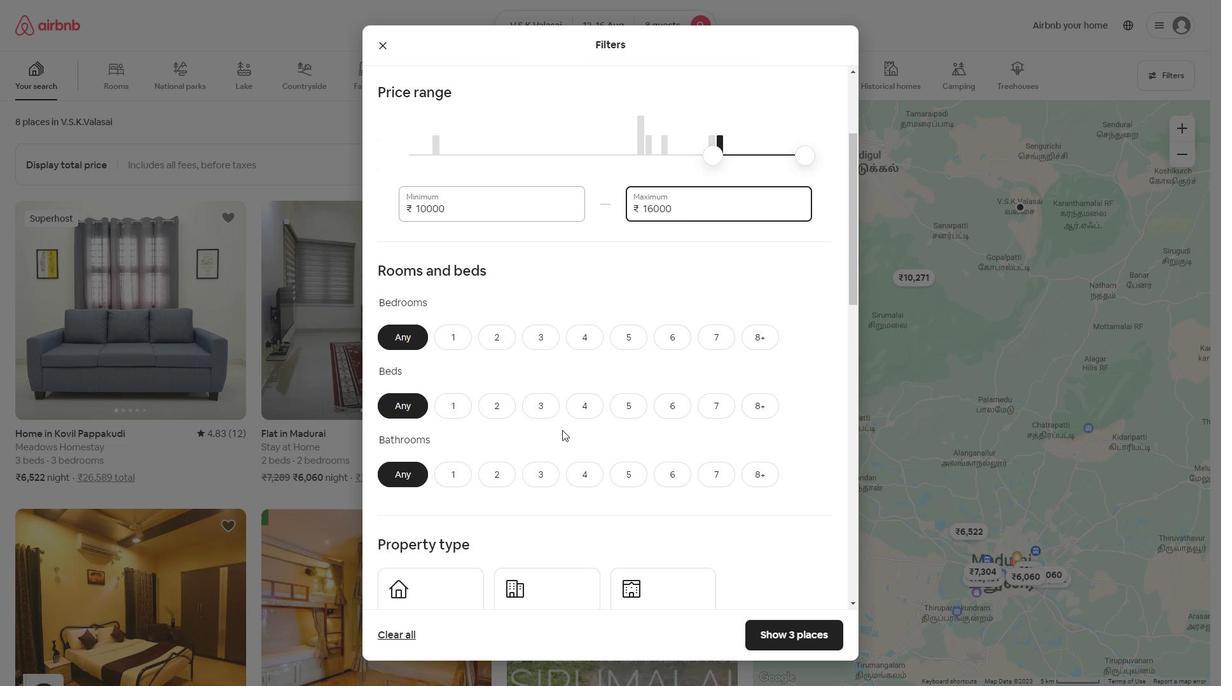 
Action: Mouse moved to (769, 267)
Screenshot: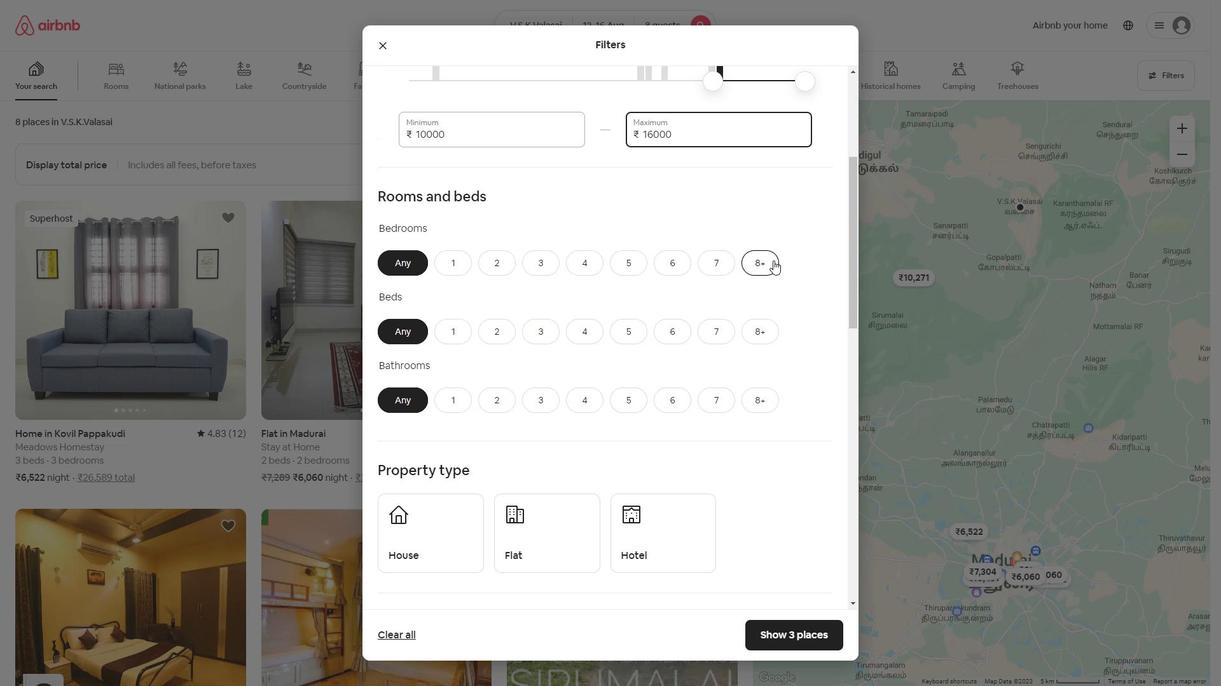 
Action: Mouse pressed left at (772, 256)
Screenshot: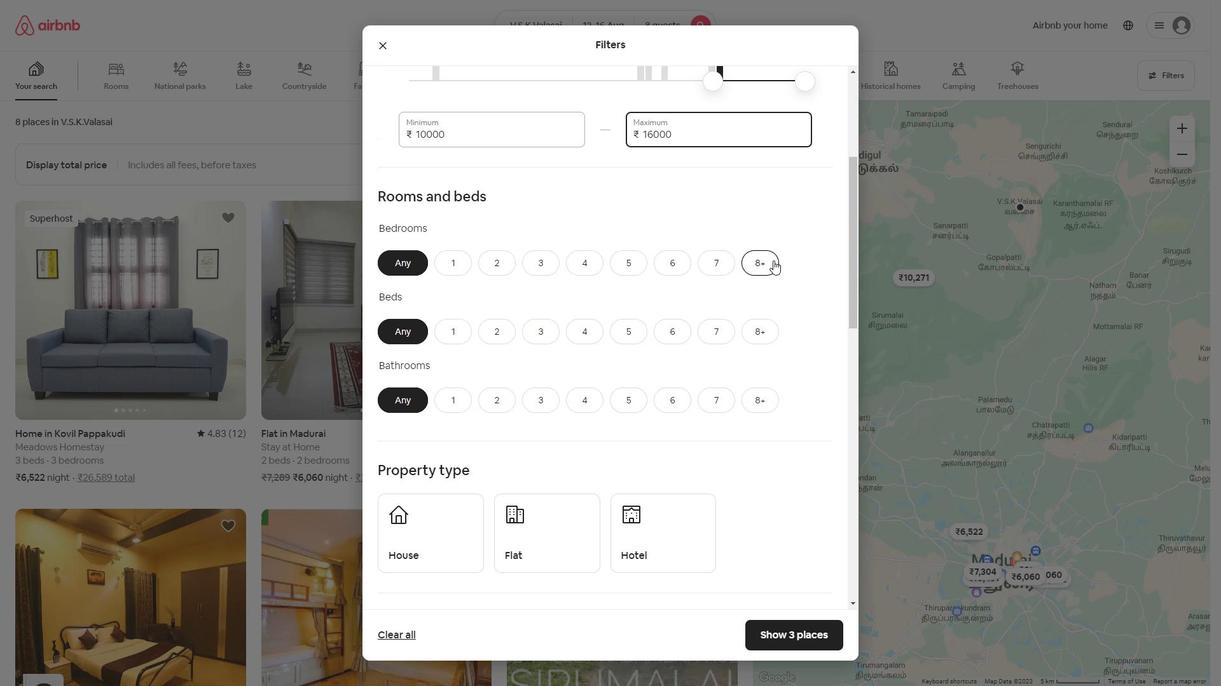 
Action: Mouse moved to (746, 332)
Screenshot: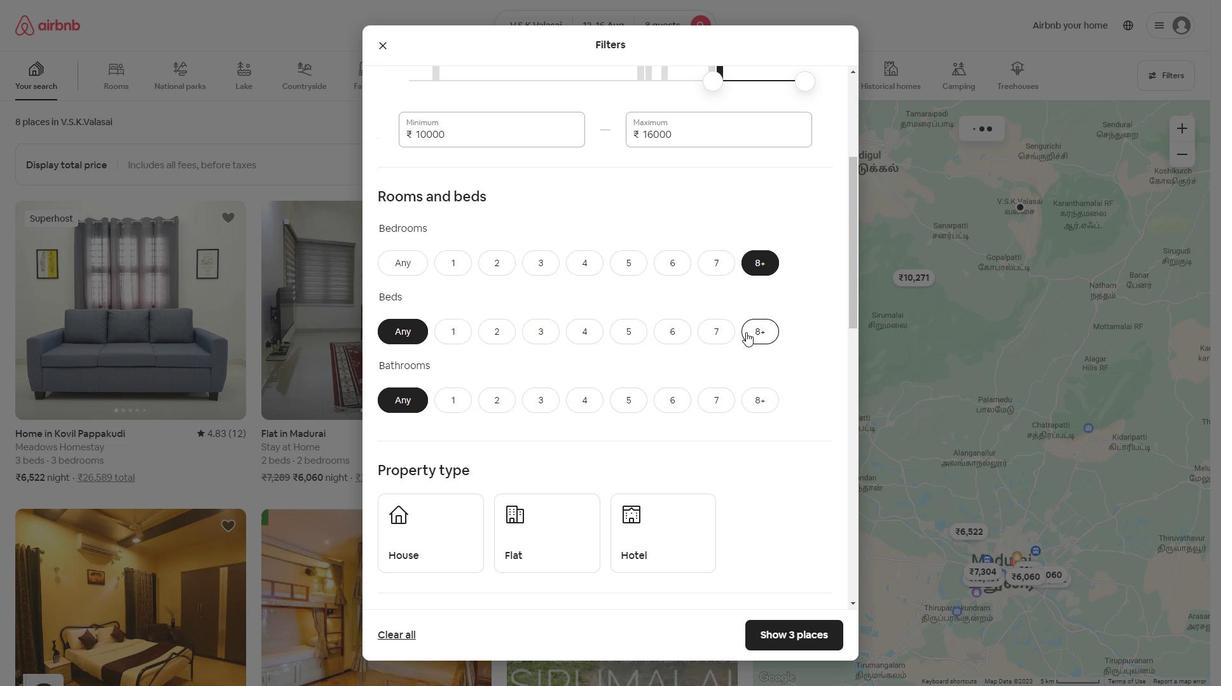 
Action: Mouse pressed left at (746, 332)
Screenshot: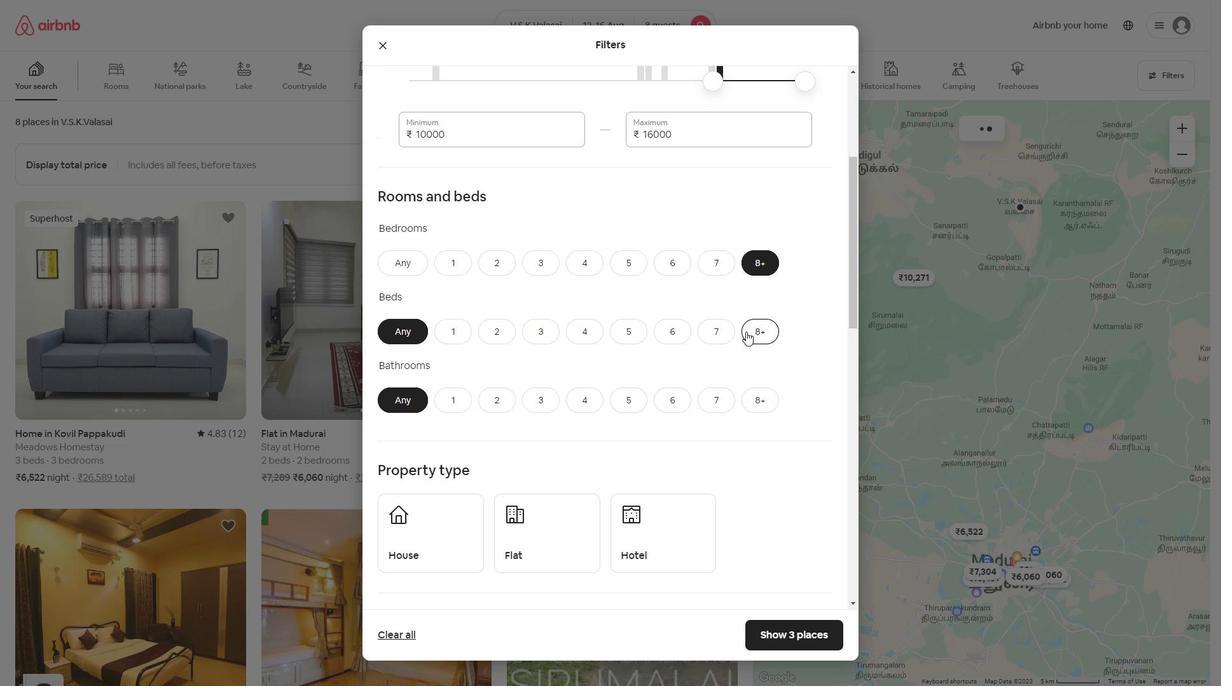 
Action: Mouse moved to (760, 388)
Screenshot: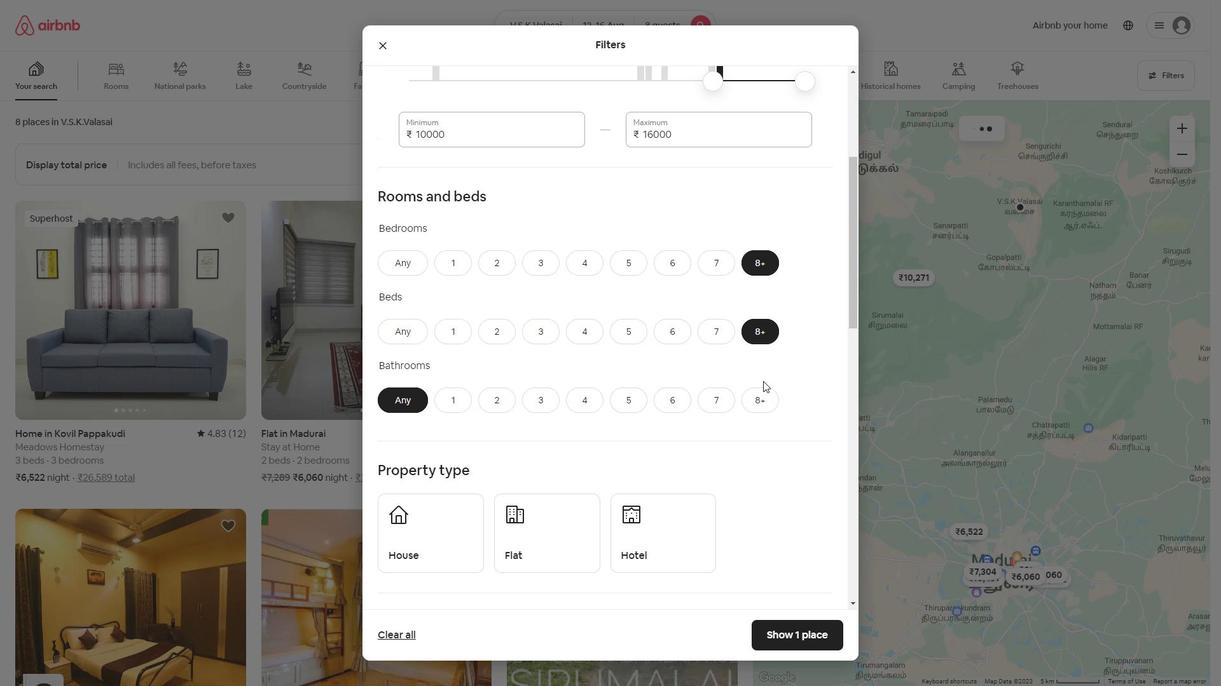 
Action: Mouse pressed left at (760, 388)
Screenshot: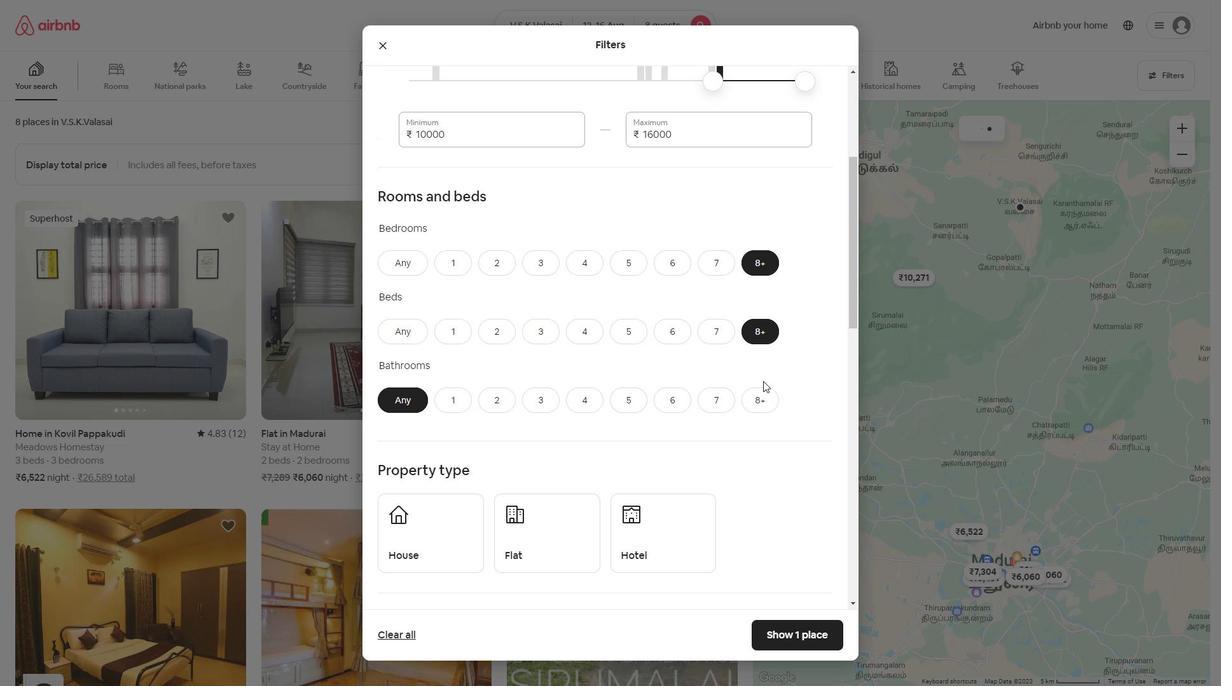 
Action: Mouse moved to (575, 244)
Screenshot: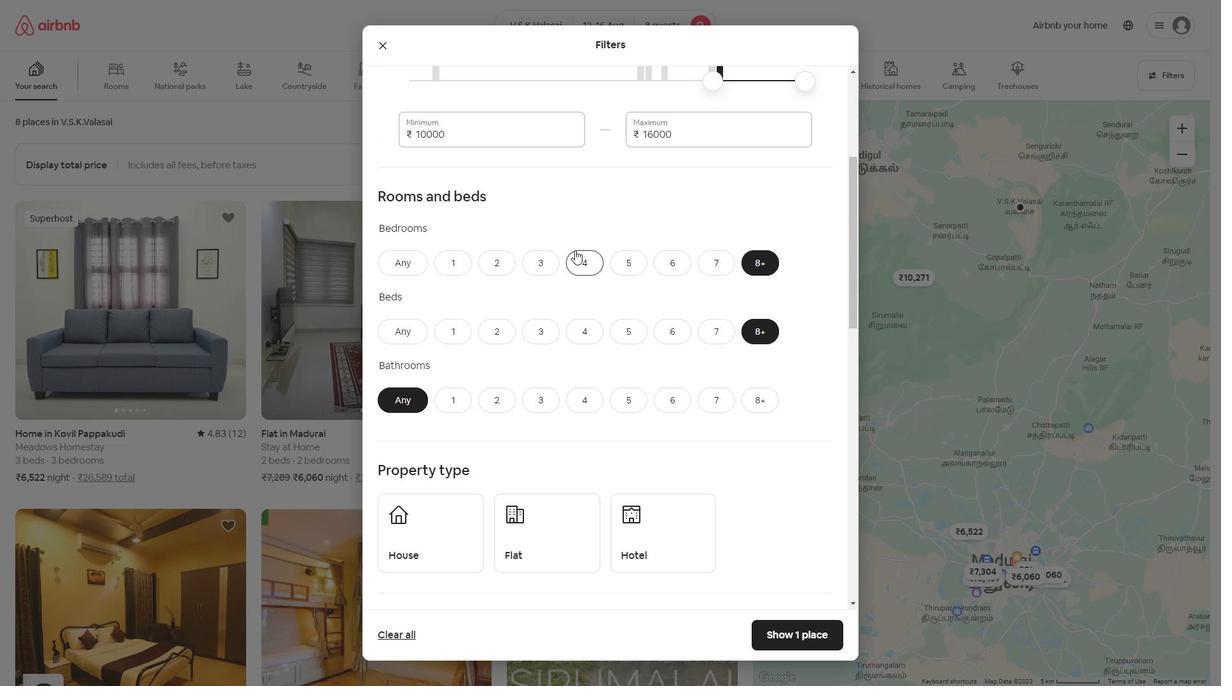 
Action: Mouse scrolled (575, 244) with delta (0, 0)
Screenshot: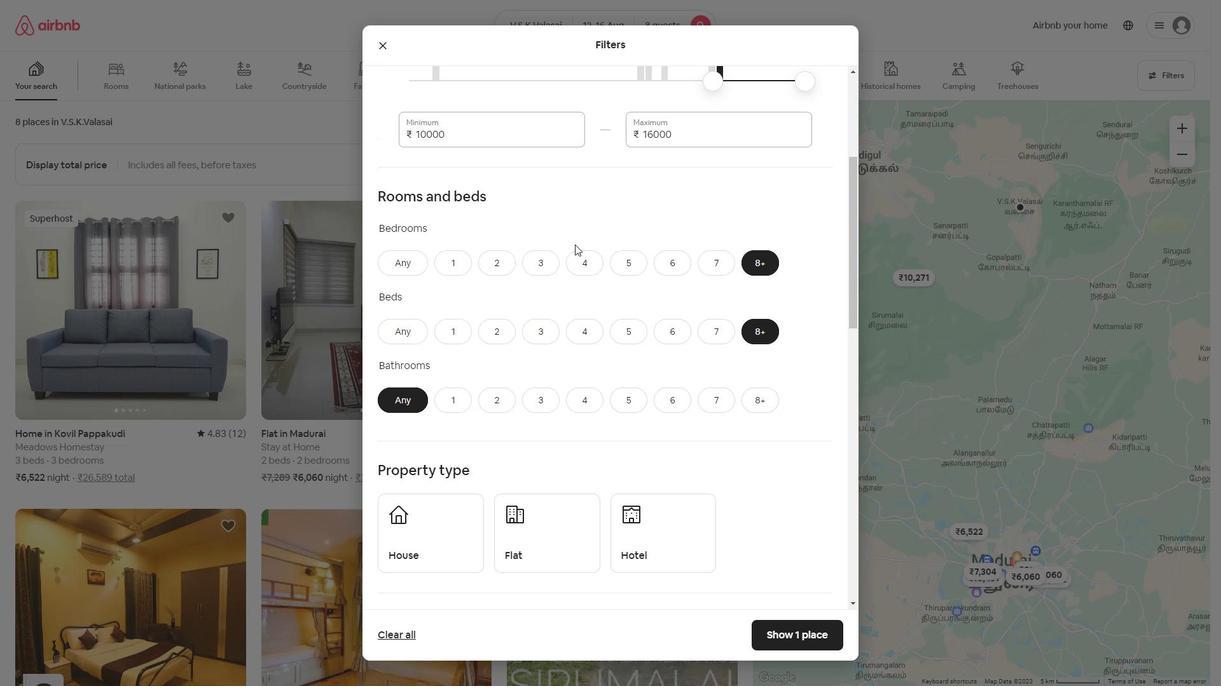 
Action: Mouse scrolled (575, 244) with delta (0, 0)
Screenshot: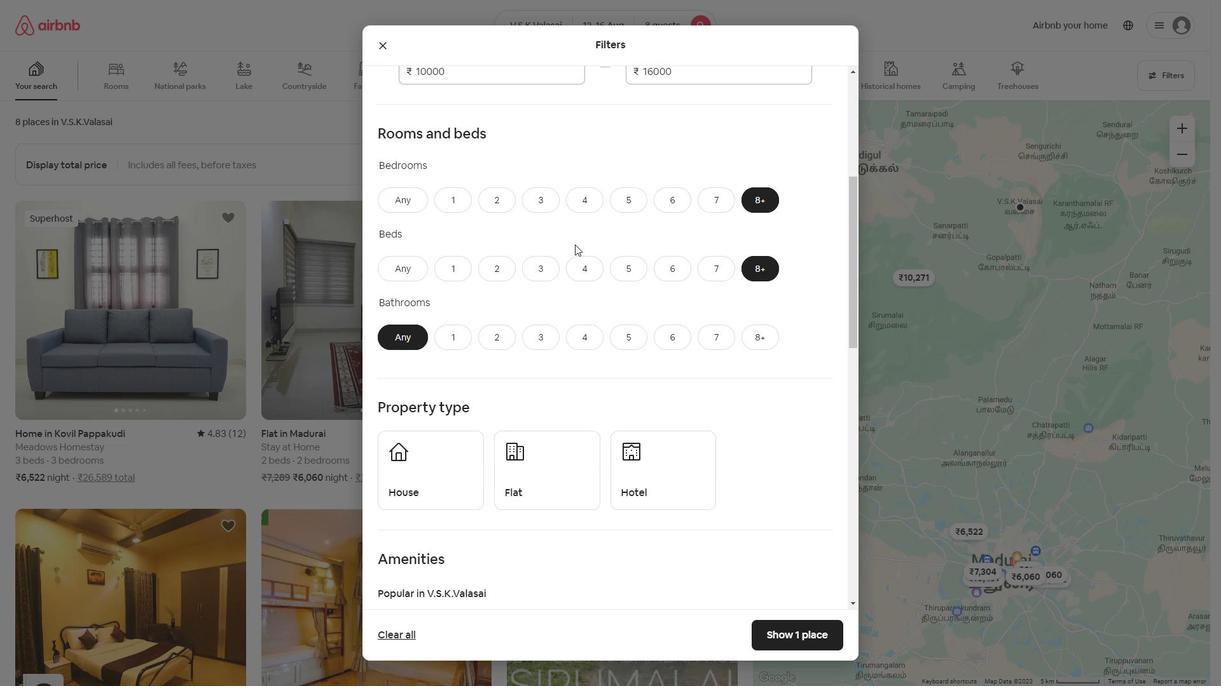 
Action: Mouse scrolled (575, 244) with delta (0, 0)
Screenshot: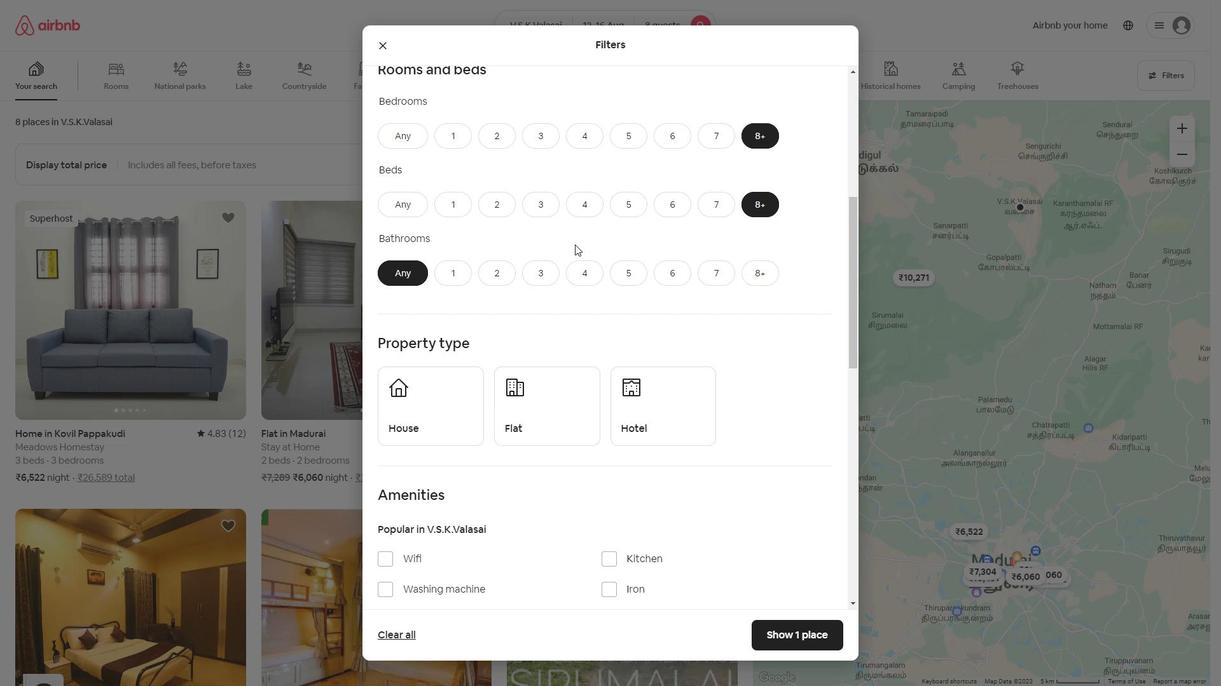 
Action: Mouse scrolled (575, 244) with delta (0, 0)
Screenshot: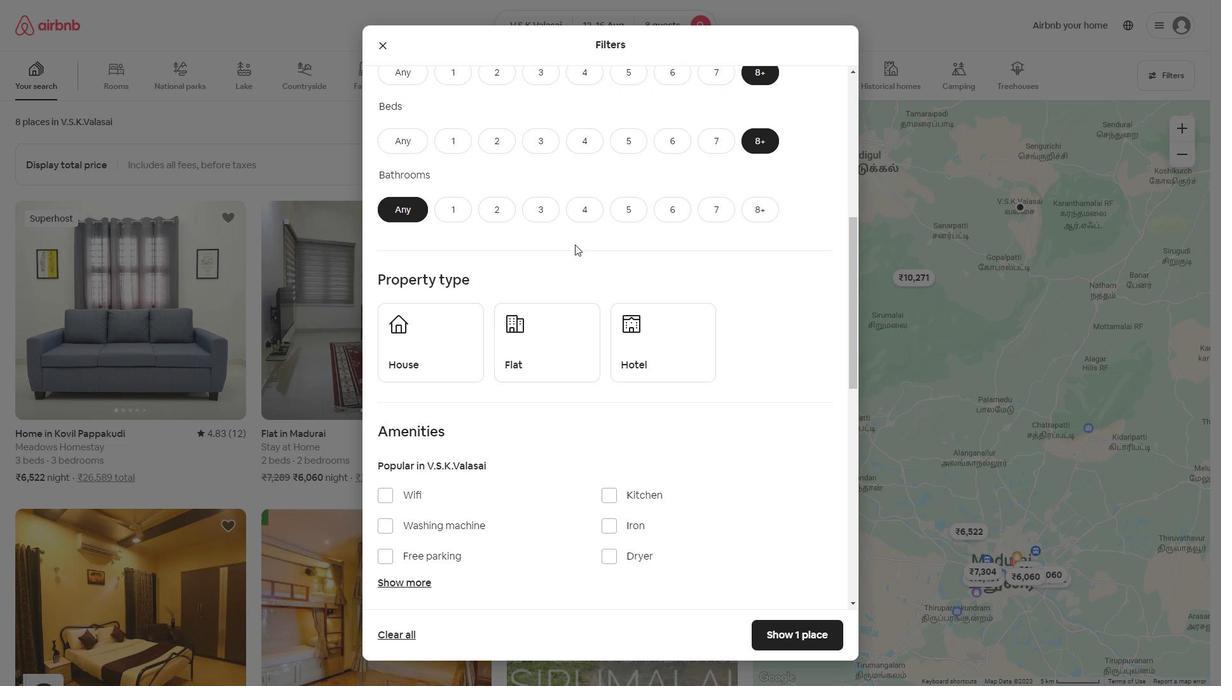 
Action: Mouse moved to (456, 284)
Screenshot: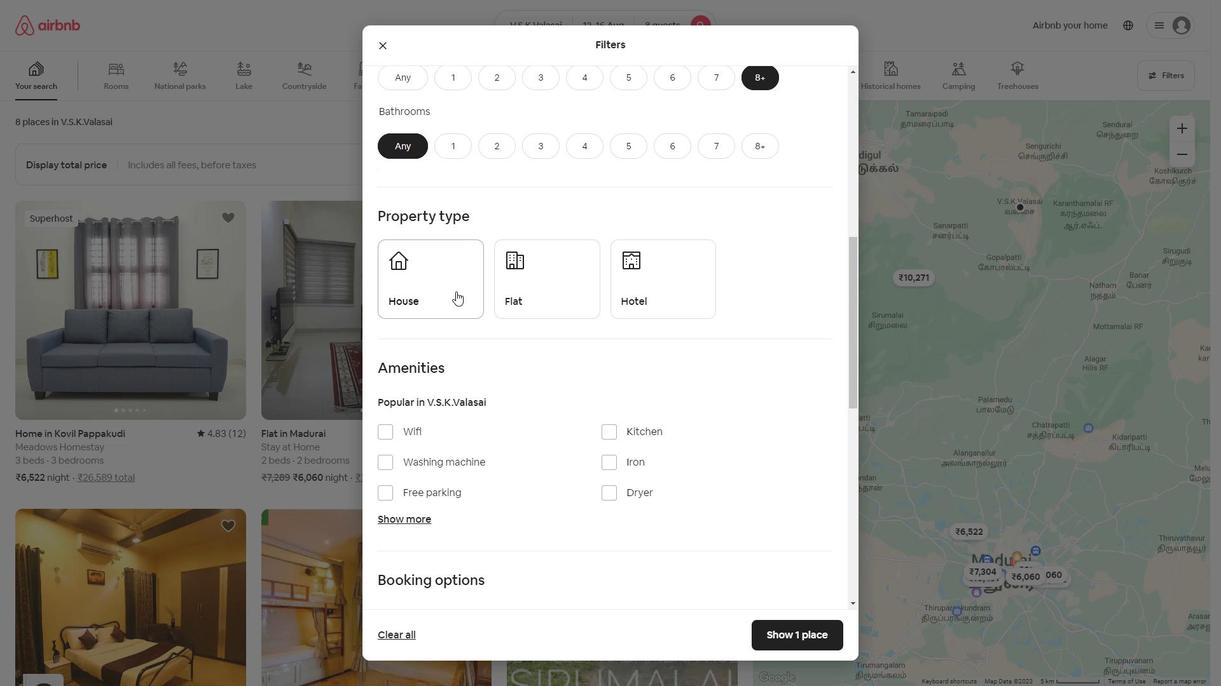 
Action: Mouse pressed left at (456, 284)
Screenshot: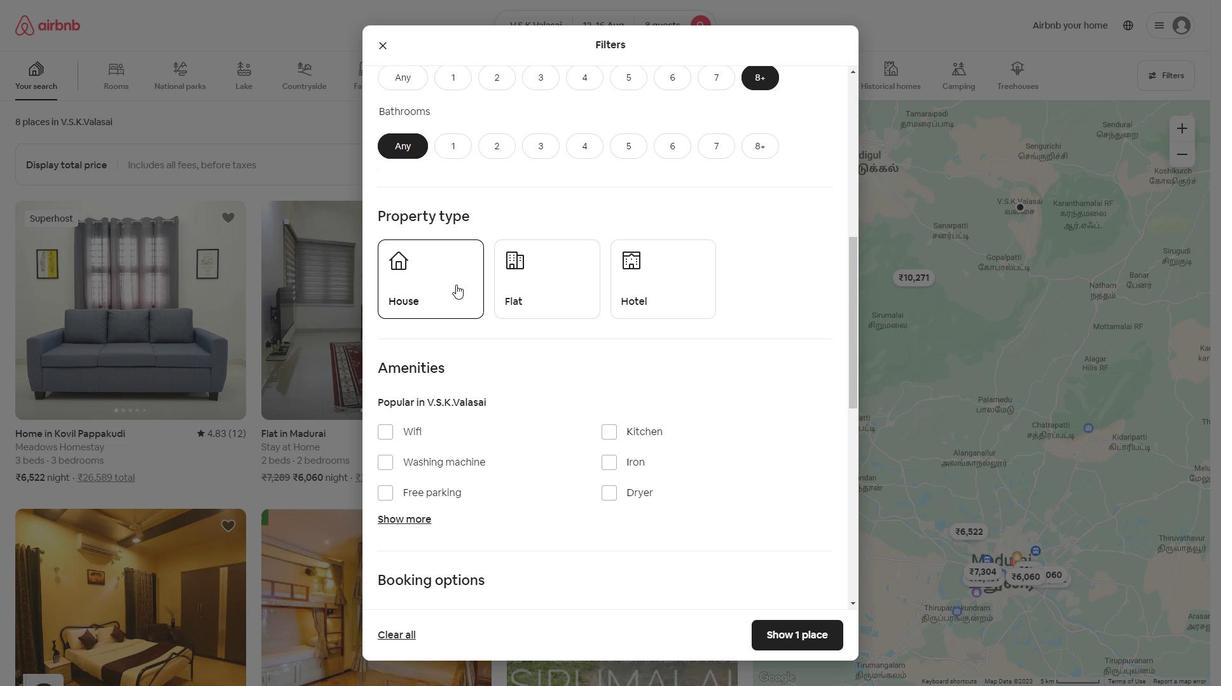 
Action: Mouse moved to (519, 290)
Screenshot: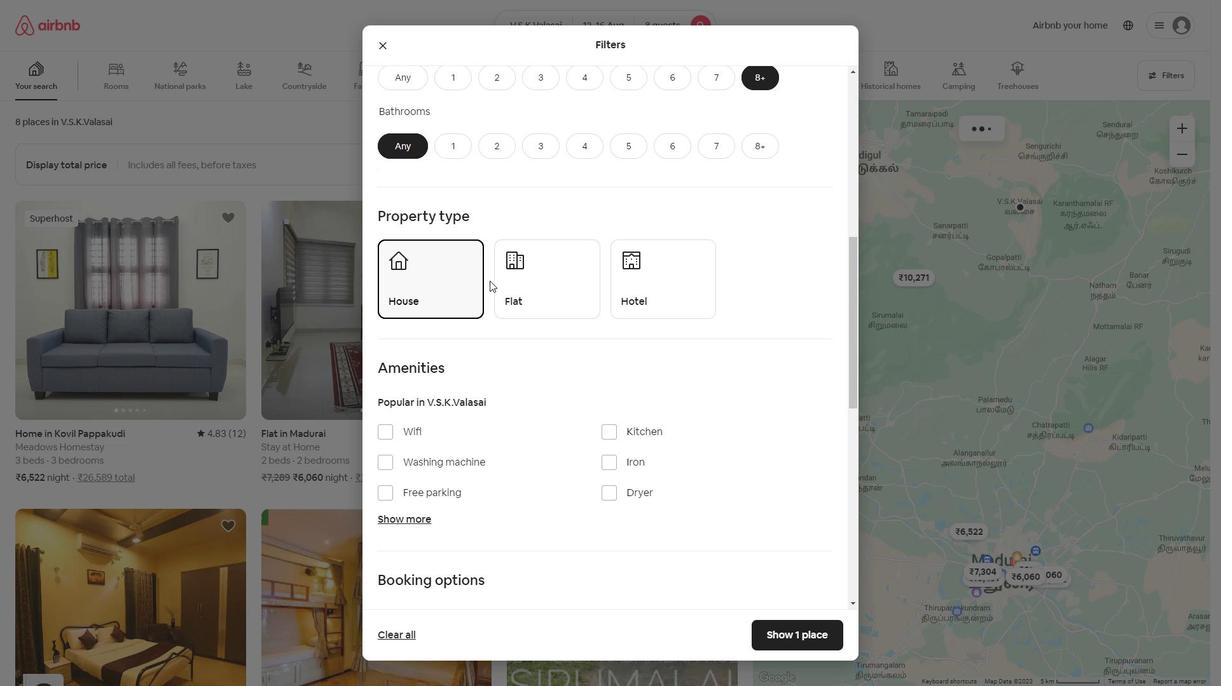 
Action: Mouse pressed left at (519, 290)
Screenshot: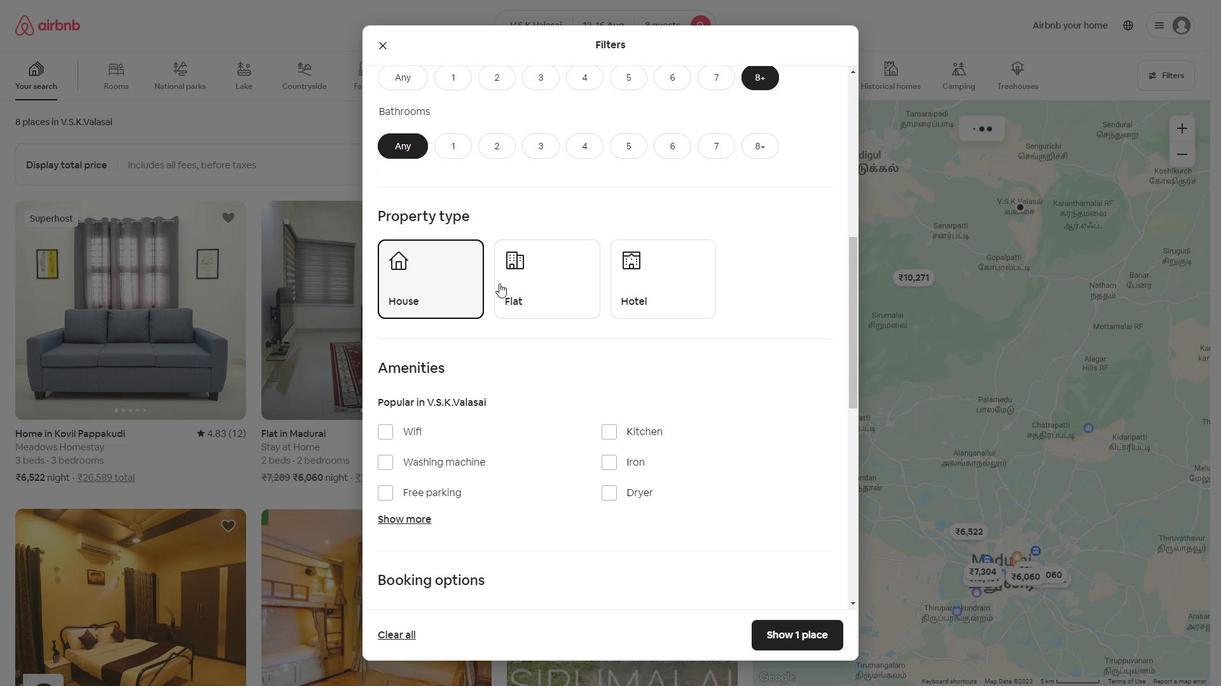 
Action: Mouse moved to (641, 297)
Screenshot: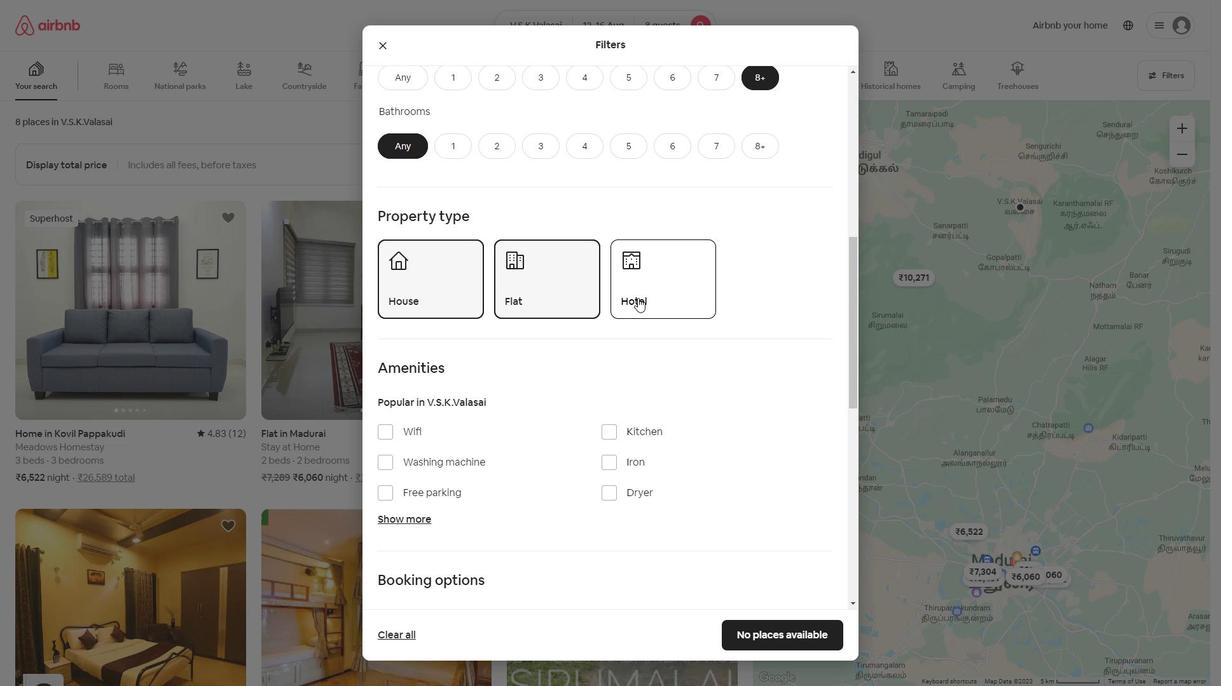 
Action: Mouse pressed left at (641, 297)
Screenshot: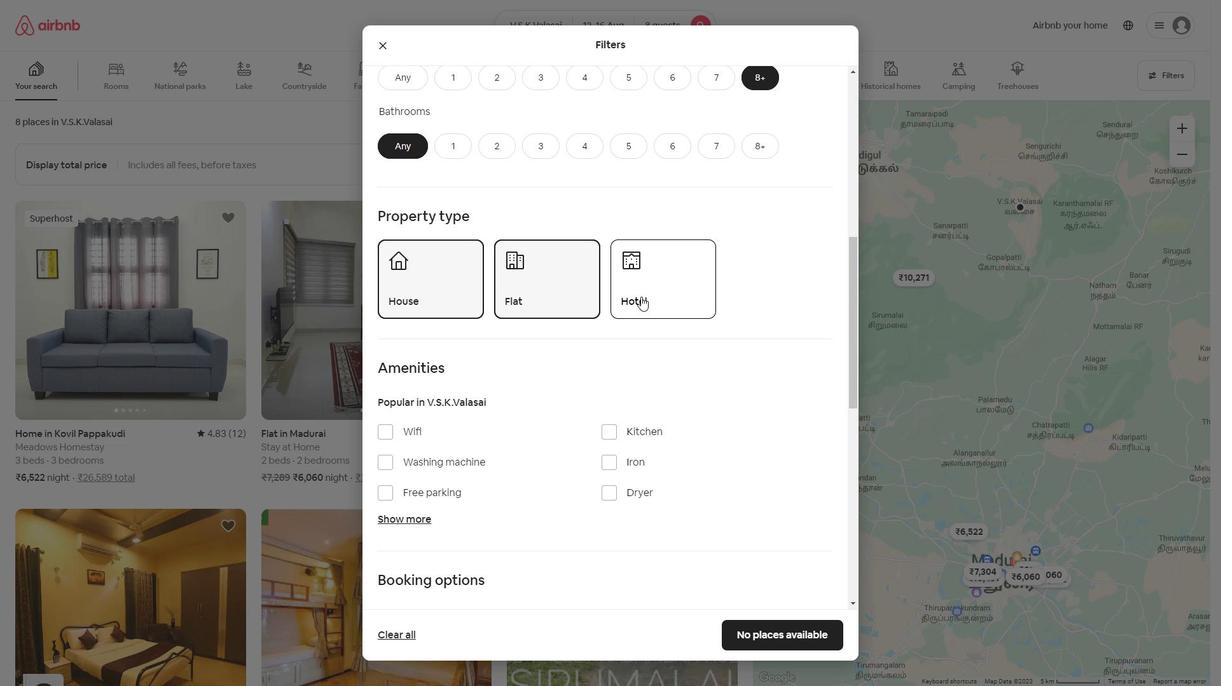 
Action: Mouse moved to (401, 428)
Screenshot: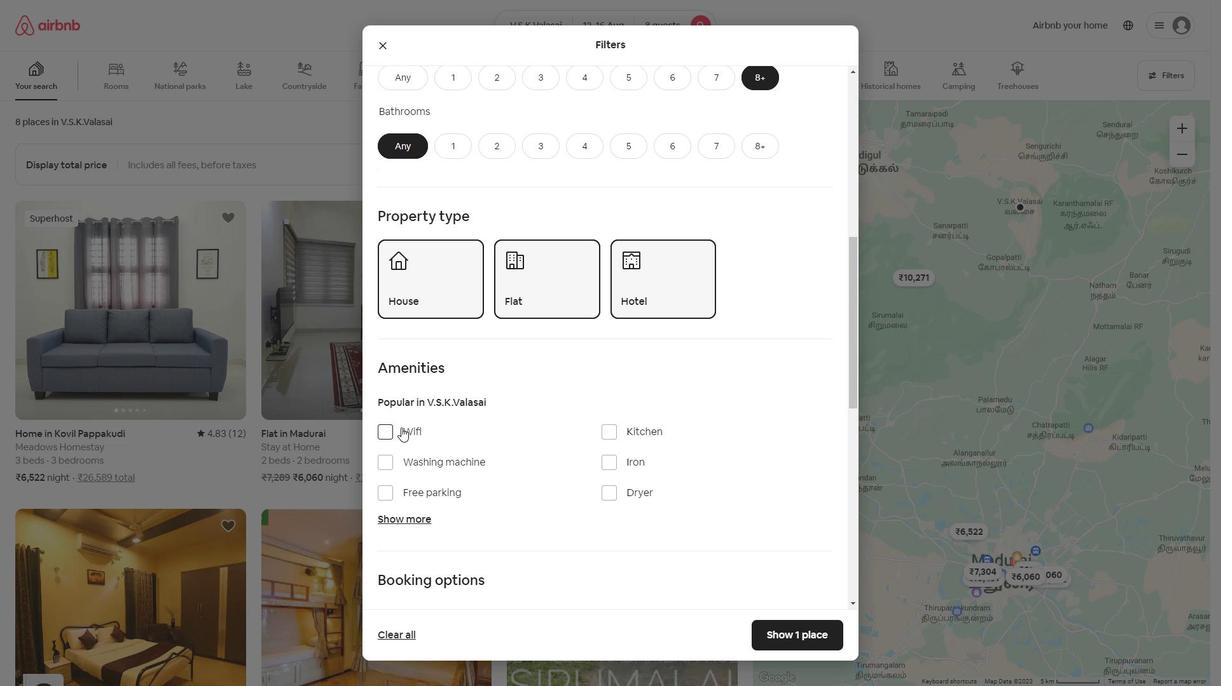 
Action: Mouse pressed left at (401, 428)
Screenshot: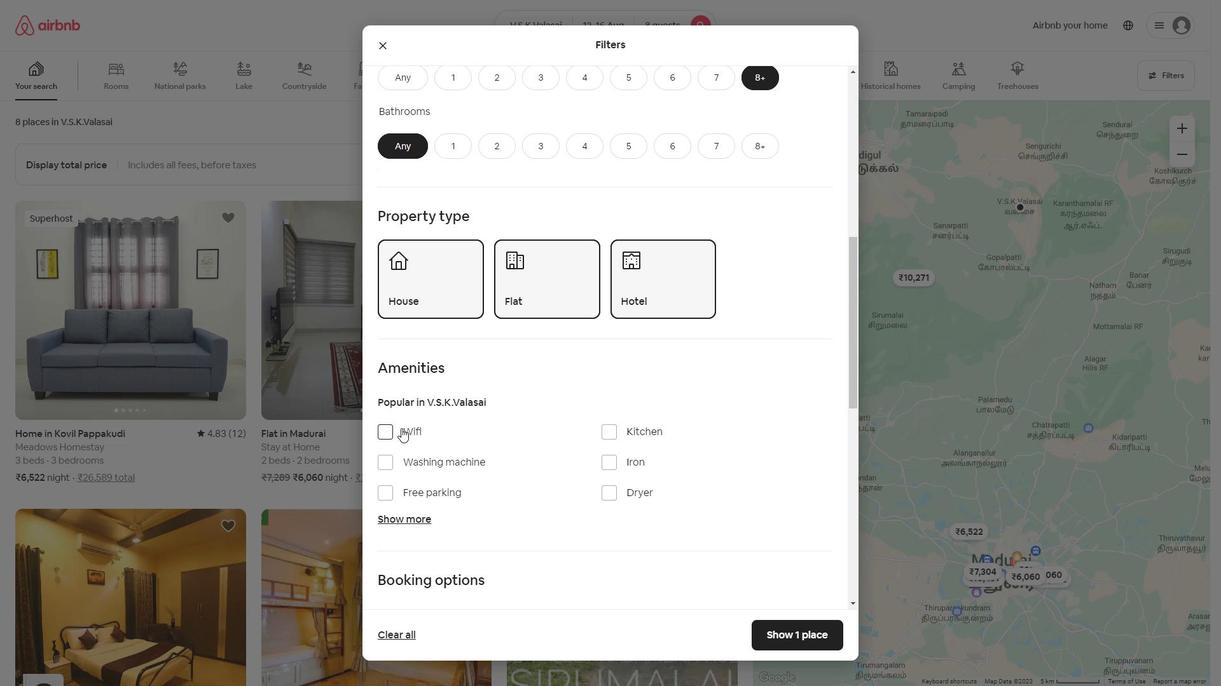 
Action: Mouse moved to (414, 486)
Screenshot: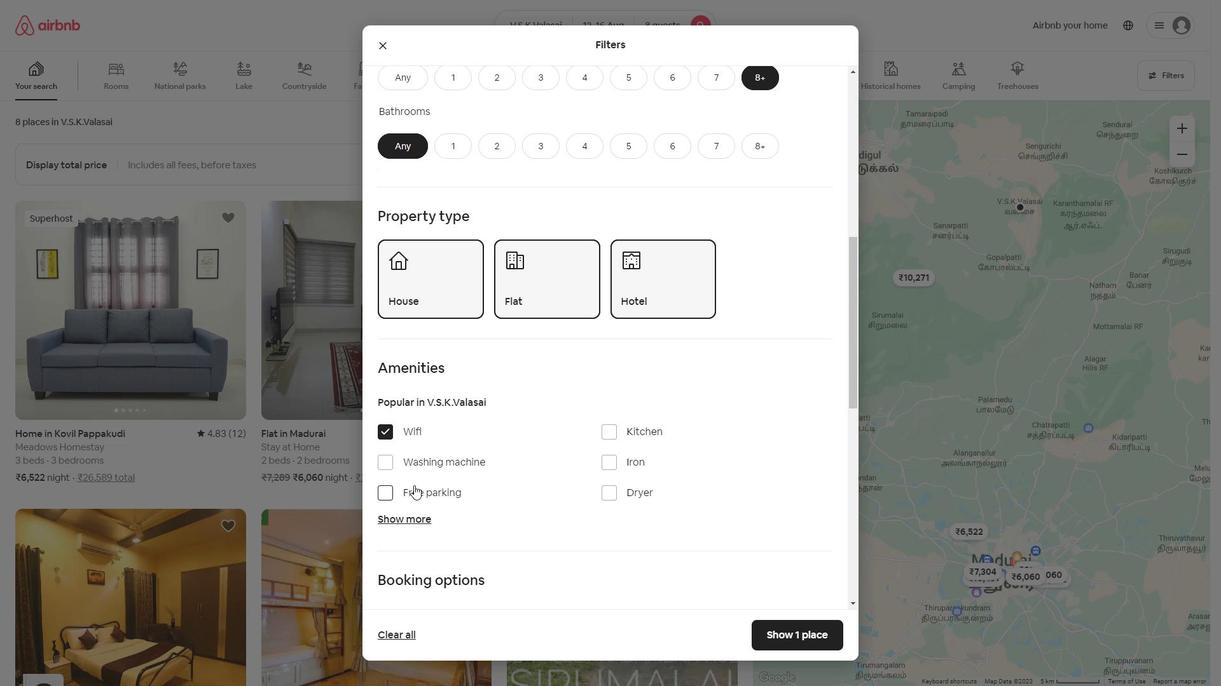 
Action: Mouse pressed left at (414, 486)
Screenshot: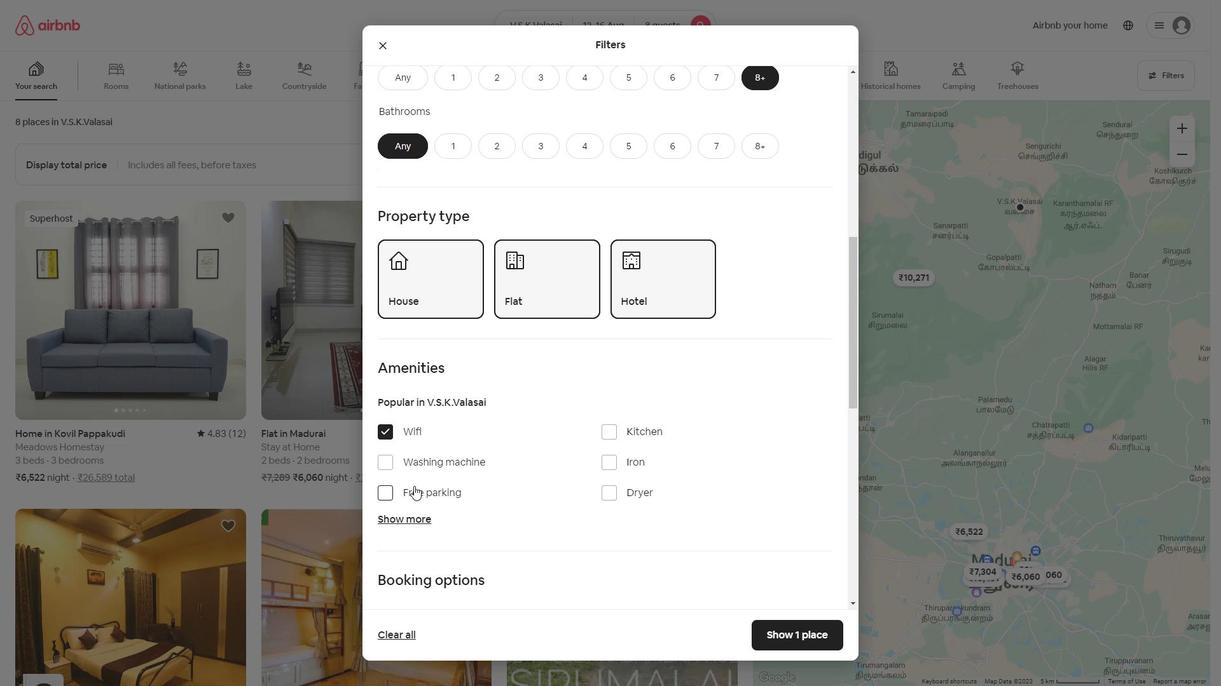 
Action: Mouse moved to (401, 519)
Screenshot: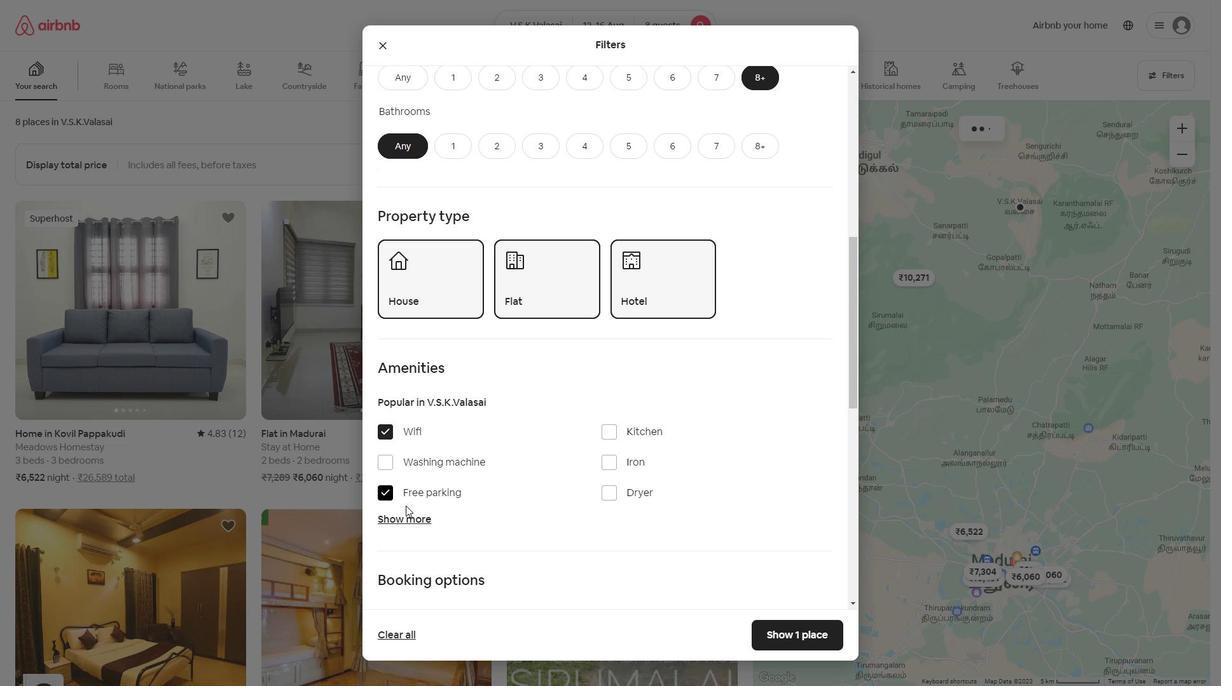 
Action: Mouse pressed left at (401, 519)
Screenshot: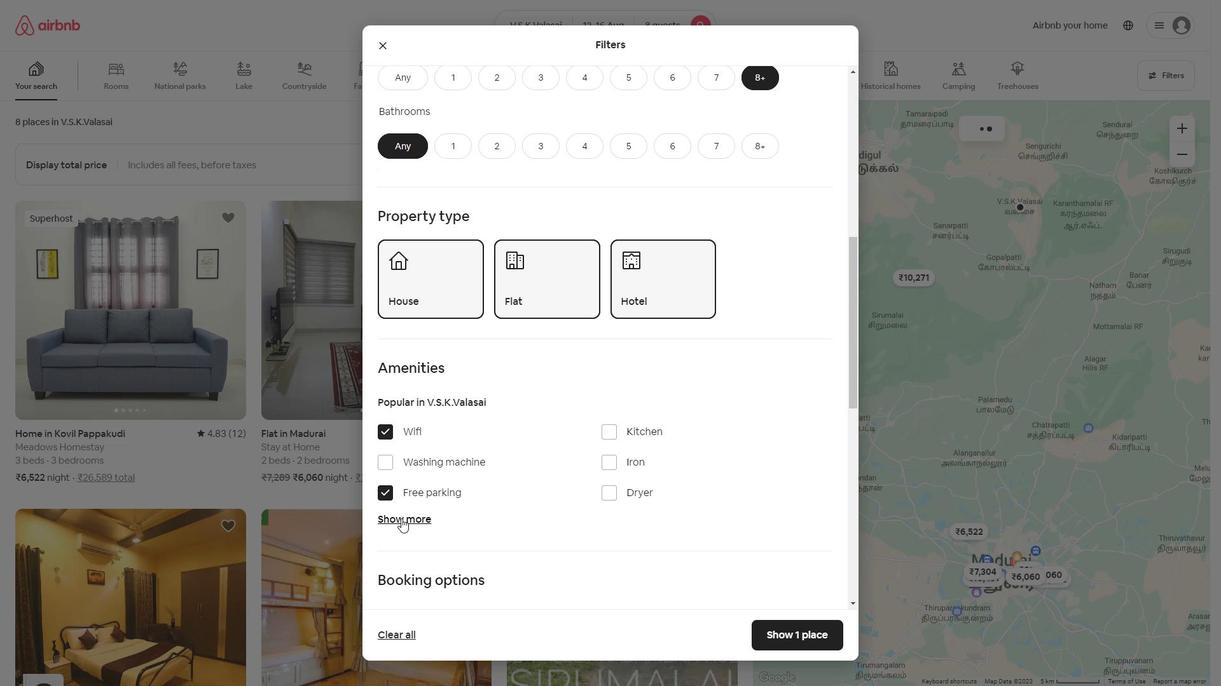 
Action: Mouse moved to (418, 498)
Screenshot: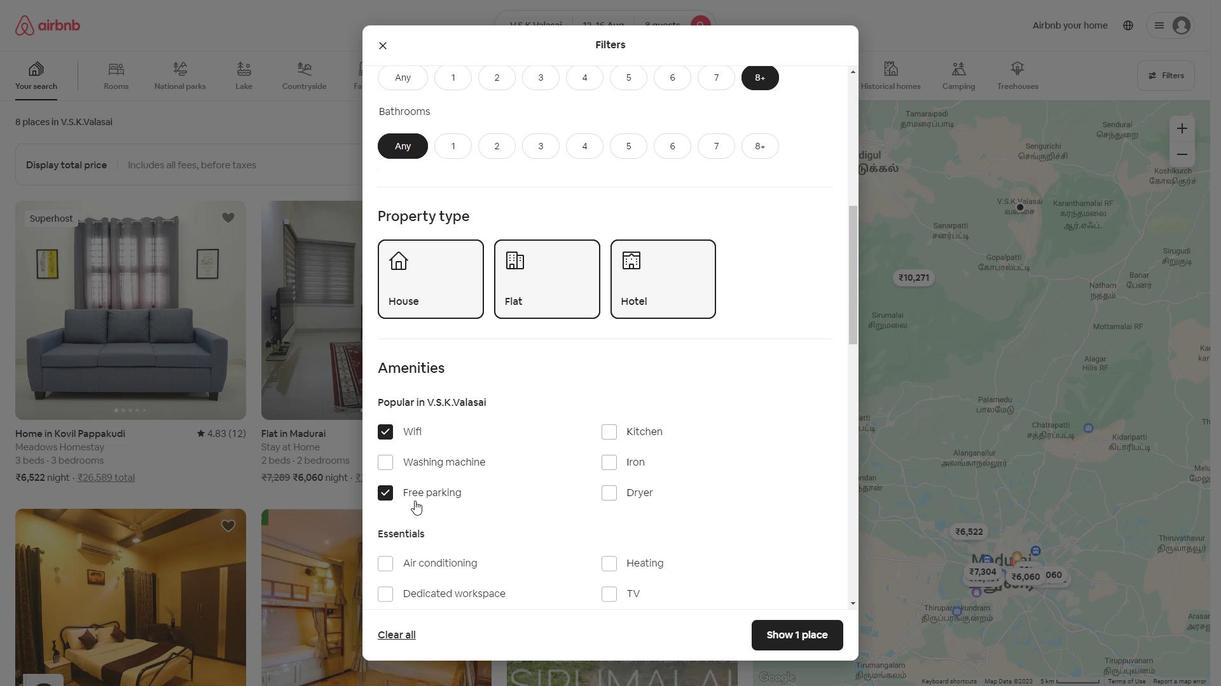 
Action: Mouse scrolled (415, 499) with delta (0, 0)
Screenshot: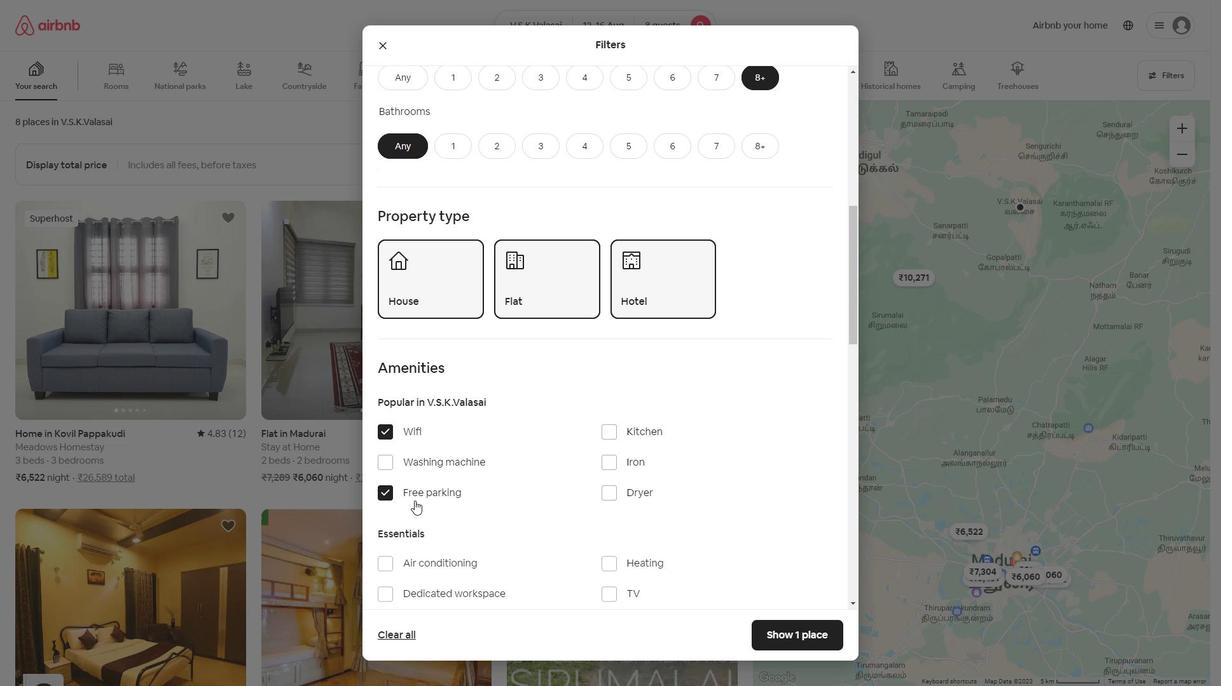 
Action: Mouse moved to (422, 494)
Screenshot: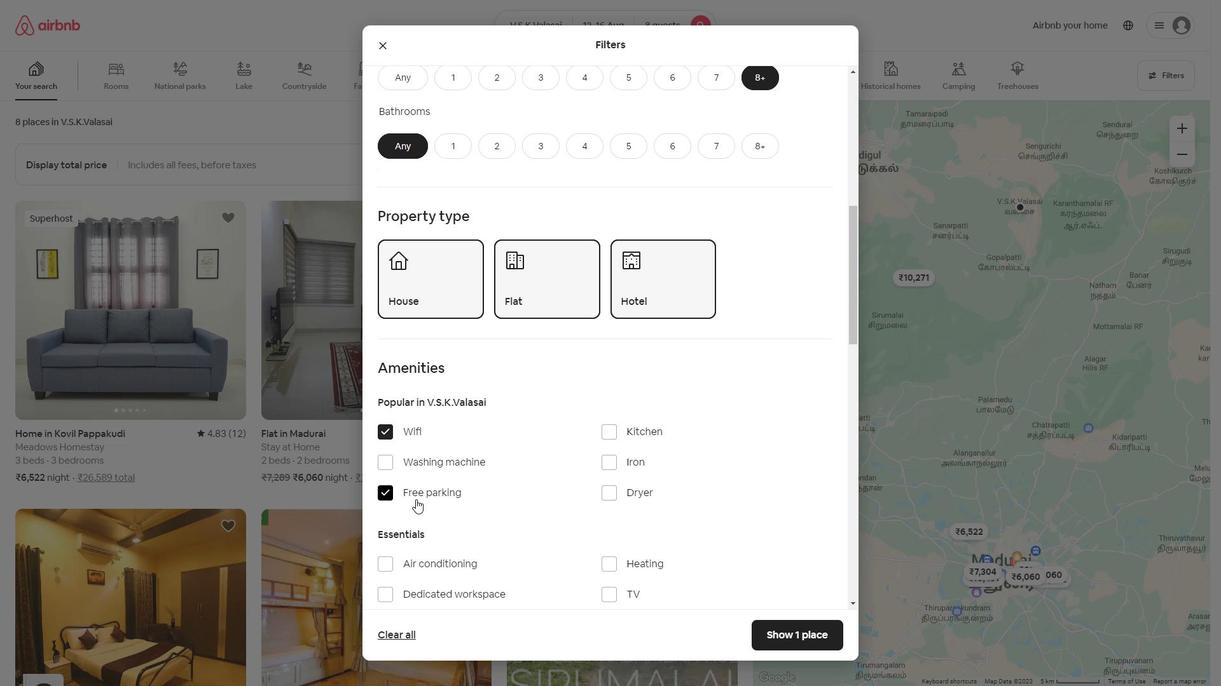 
Action: Mouse scrolled (418, 496) with delta (0, 0)
Screenshot: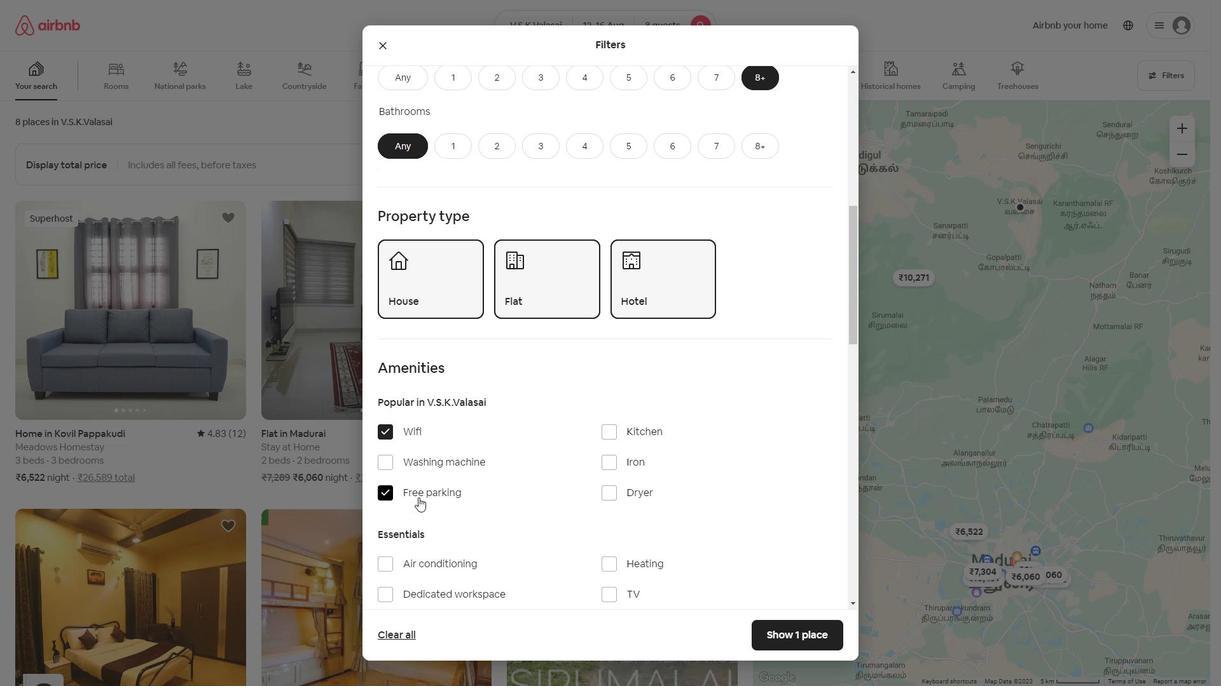 
Action: Mouse moved to (439, 475)
Screenshot: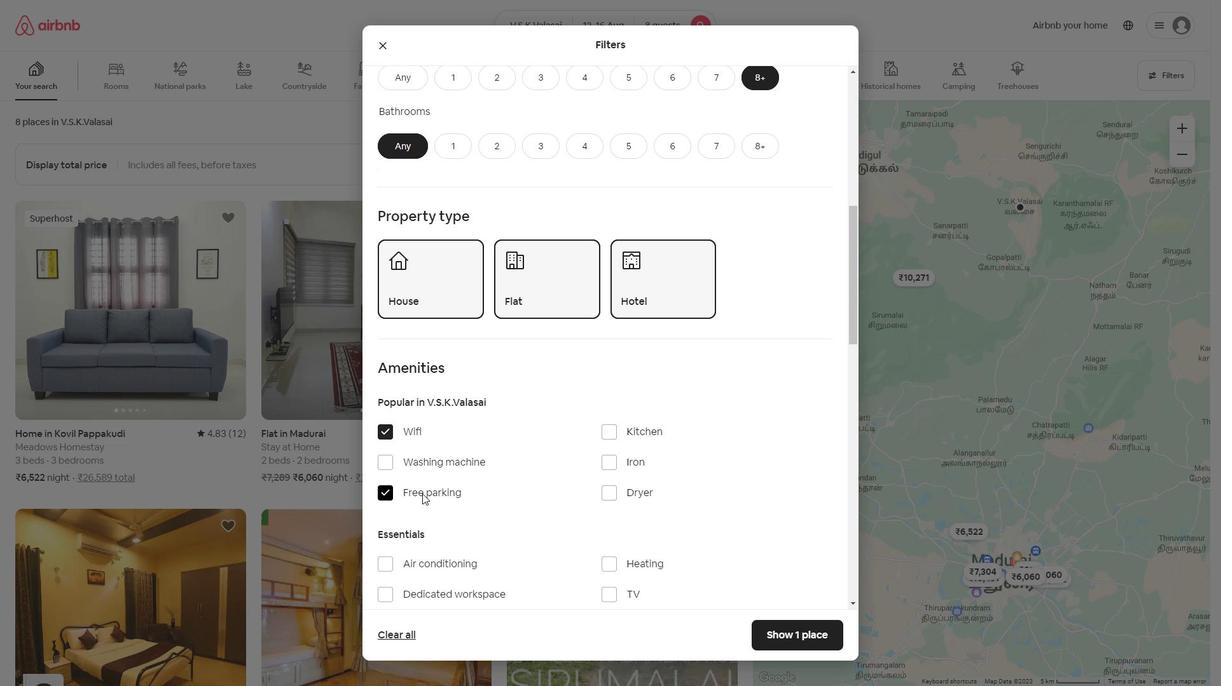 
Action: Mouse scrolled (422, 492) with delta (0, 0)
Screenshot: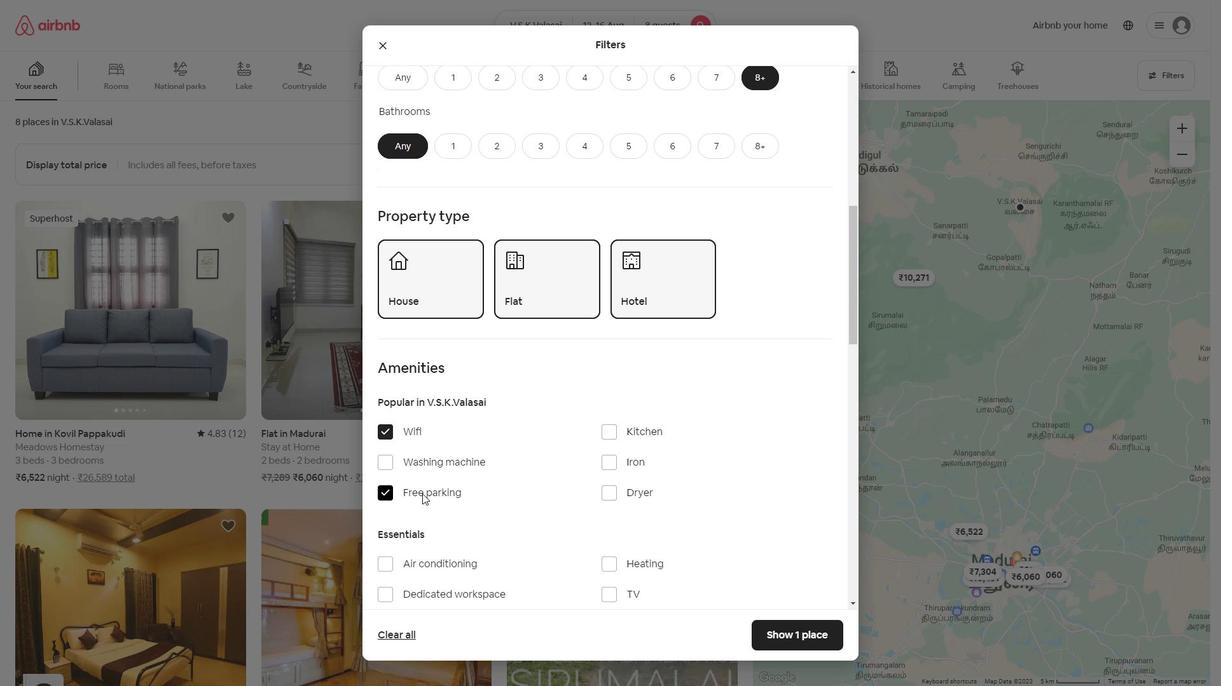 
Action: Mouse moved to (442, 472)
Screenshot: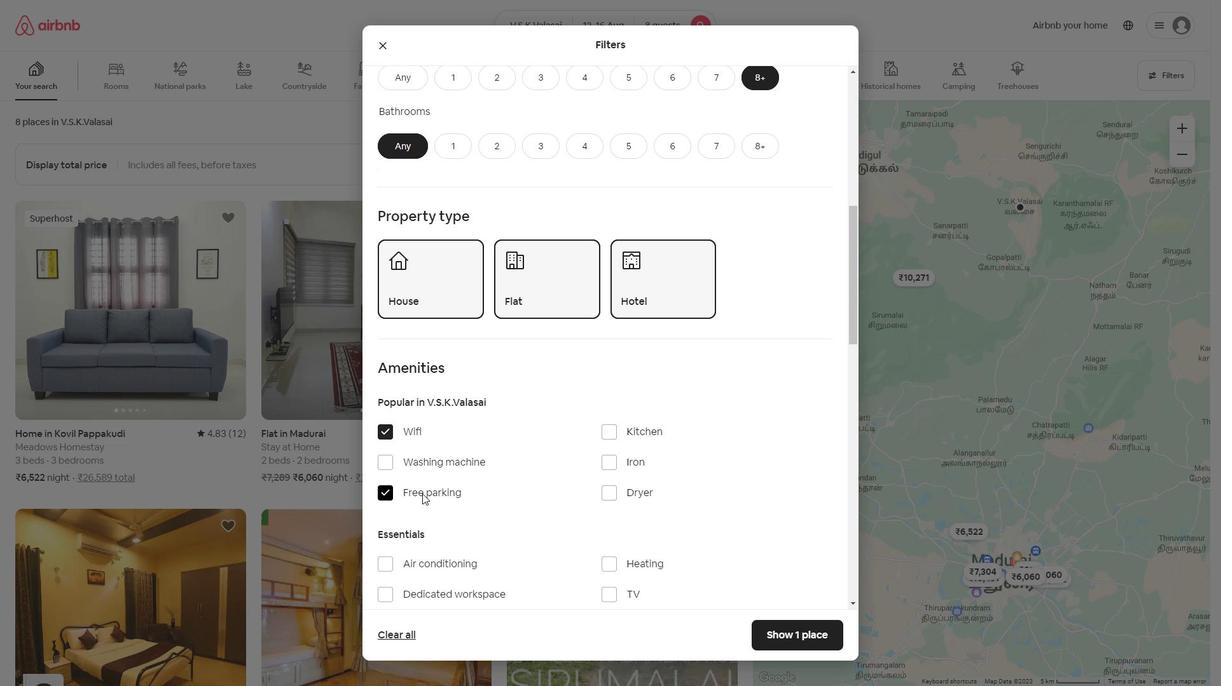 
Action: Mouse scrolled (428, 486) with delta (0, 0)
Screenshot: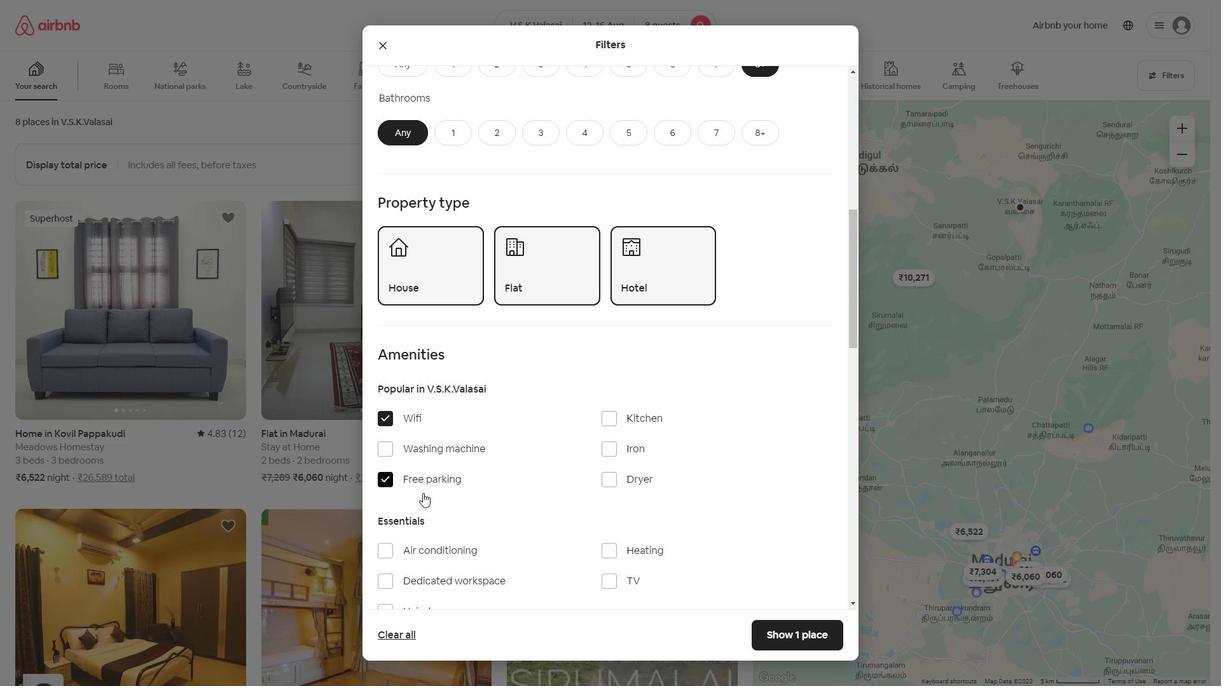 
Action: Mouse moved to (635, 339)
Screenshot: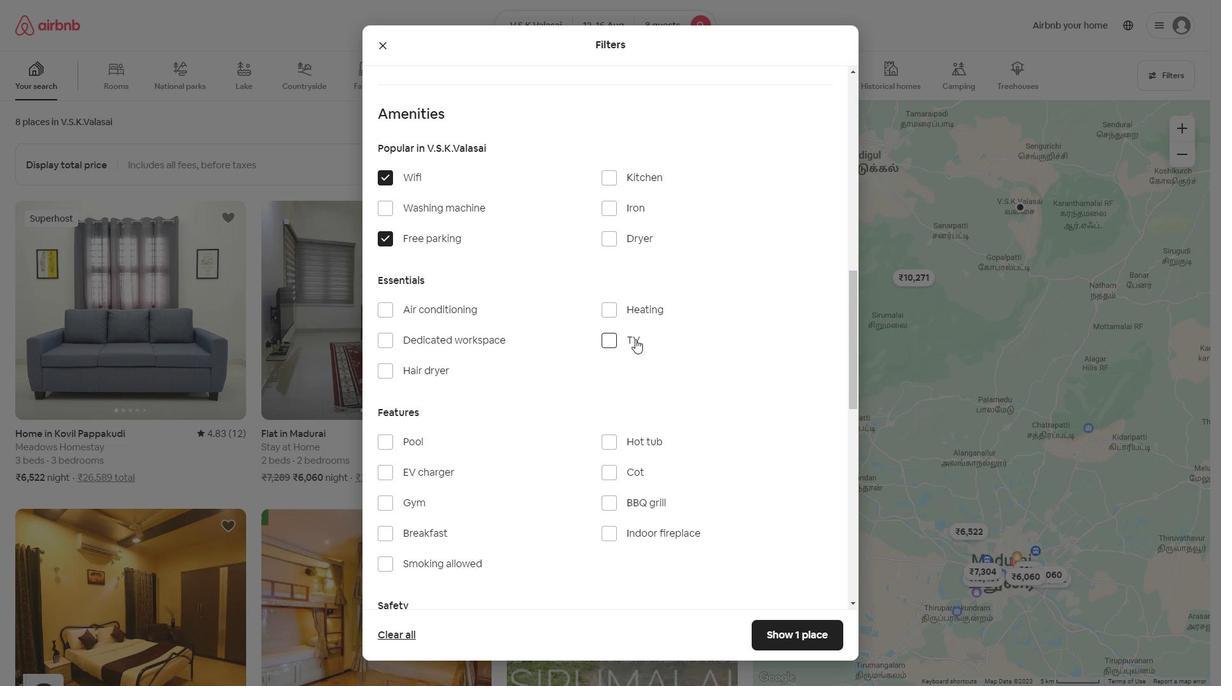 
Action: Mouse pressed left at (635, 339)
Screenshot: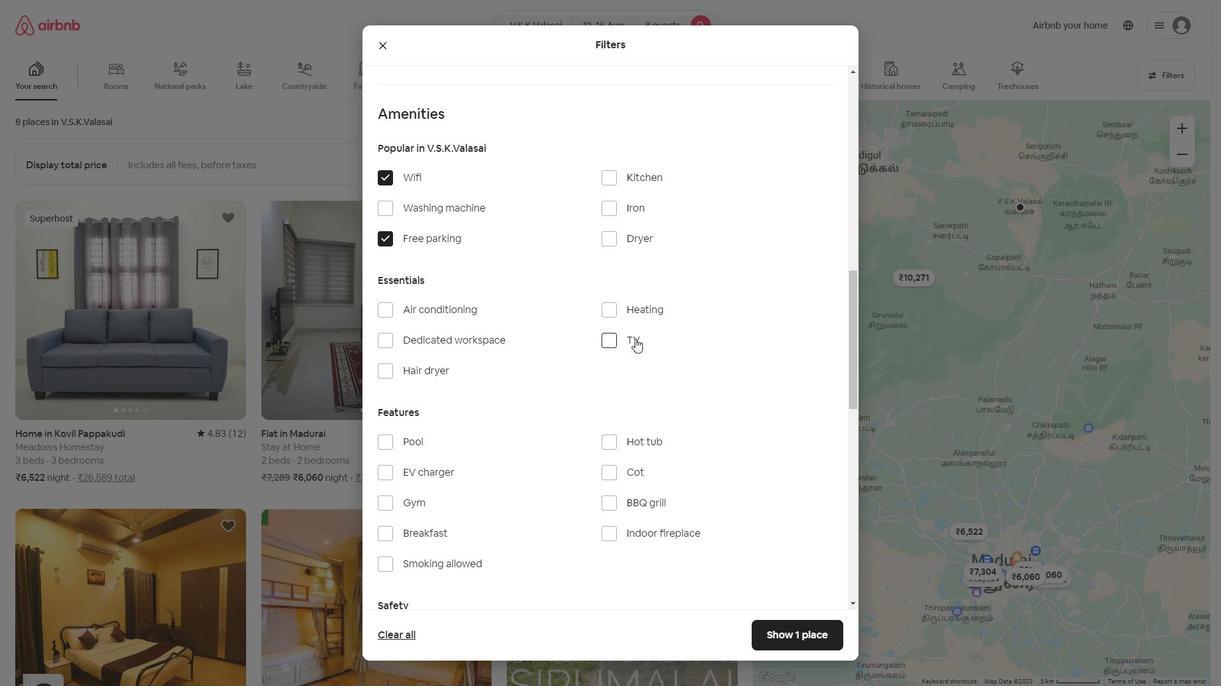 
Action: Mouse moved to (557, 345)
Screenshot: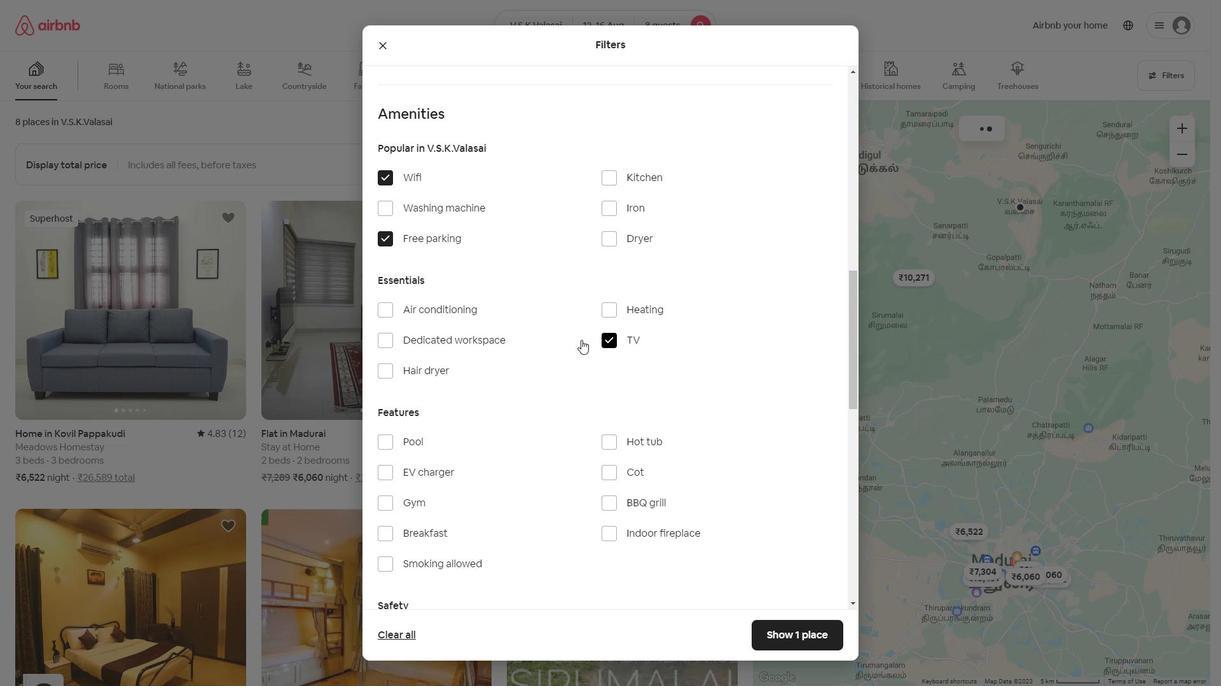 
Action: Mouse scrolled (557, 344) with delta (0, 0)
Screenshot: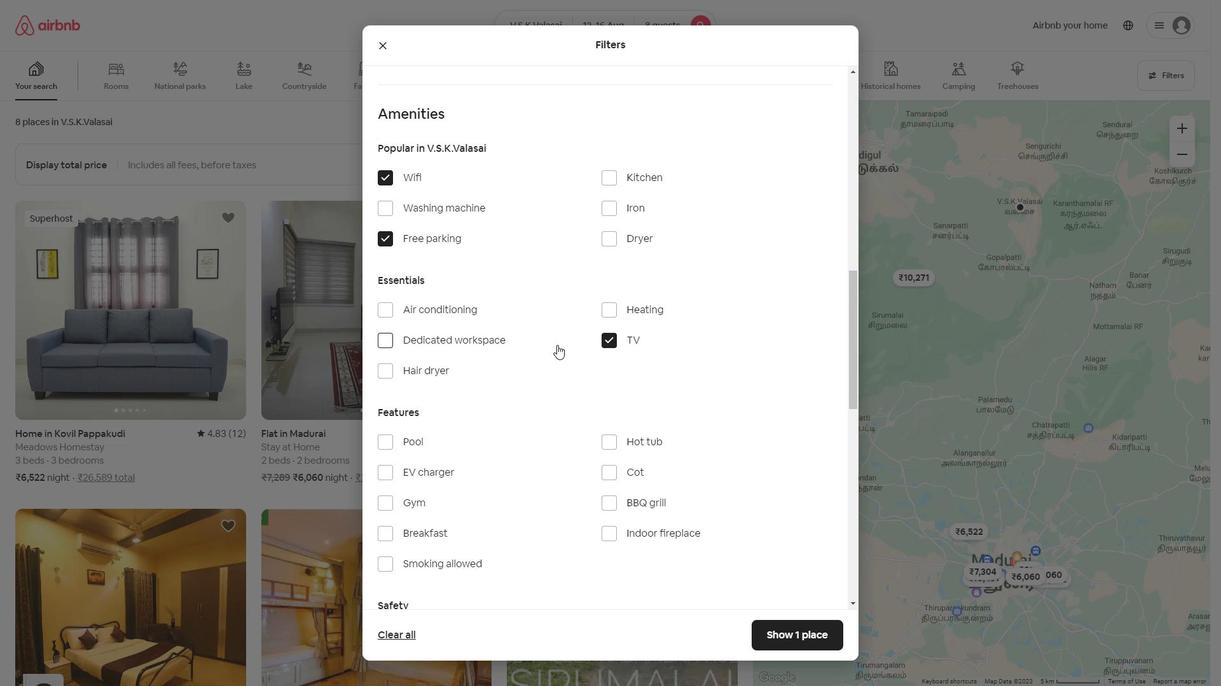 
Action: Mouse scrolled (557, 344) with delta (0, 0)
Screenshot: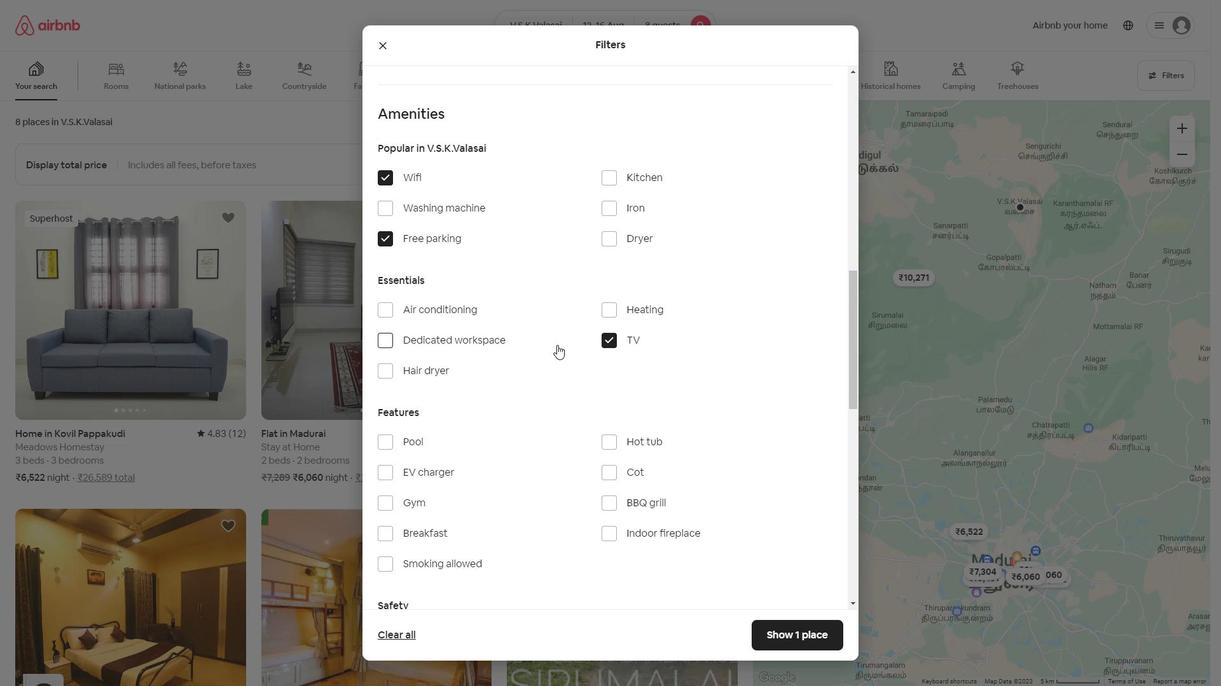 
Action: Mouse moved to (556, 349)
Screenshot: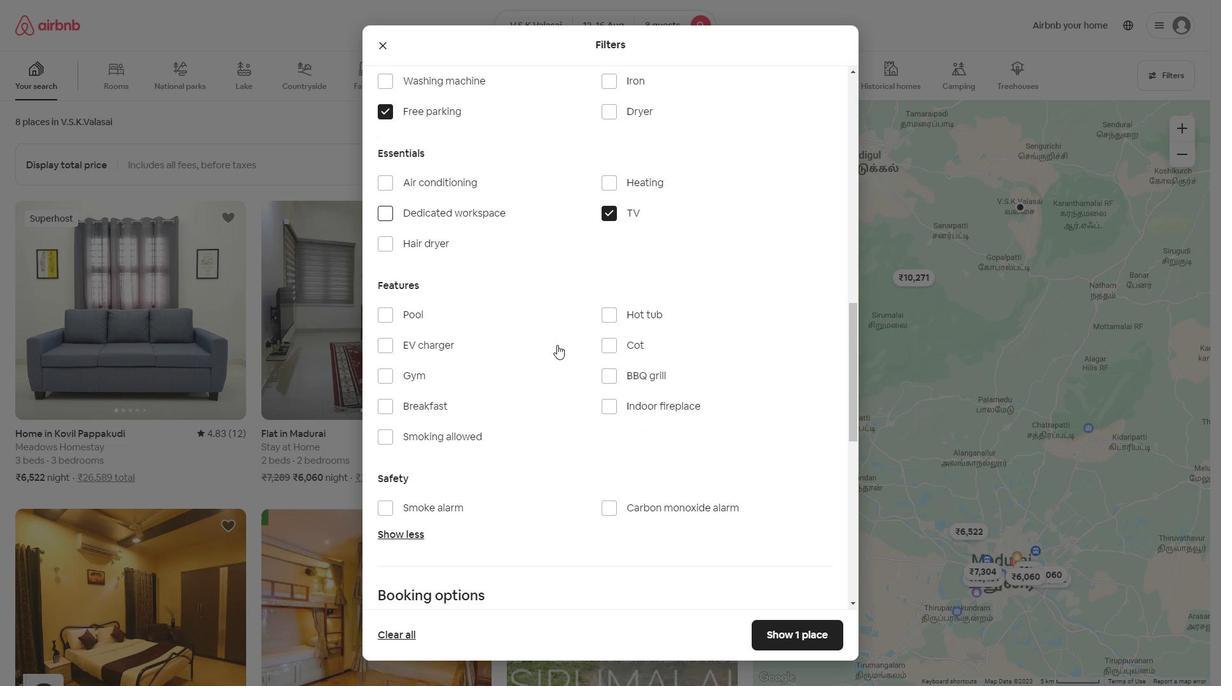 
Action: Mouse scrolled (556, 348) with delta (0, 0)
Screenshot: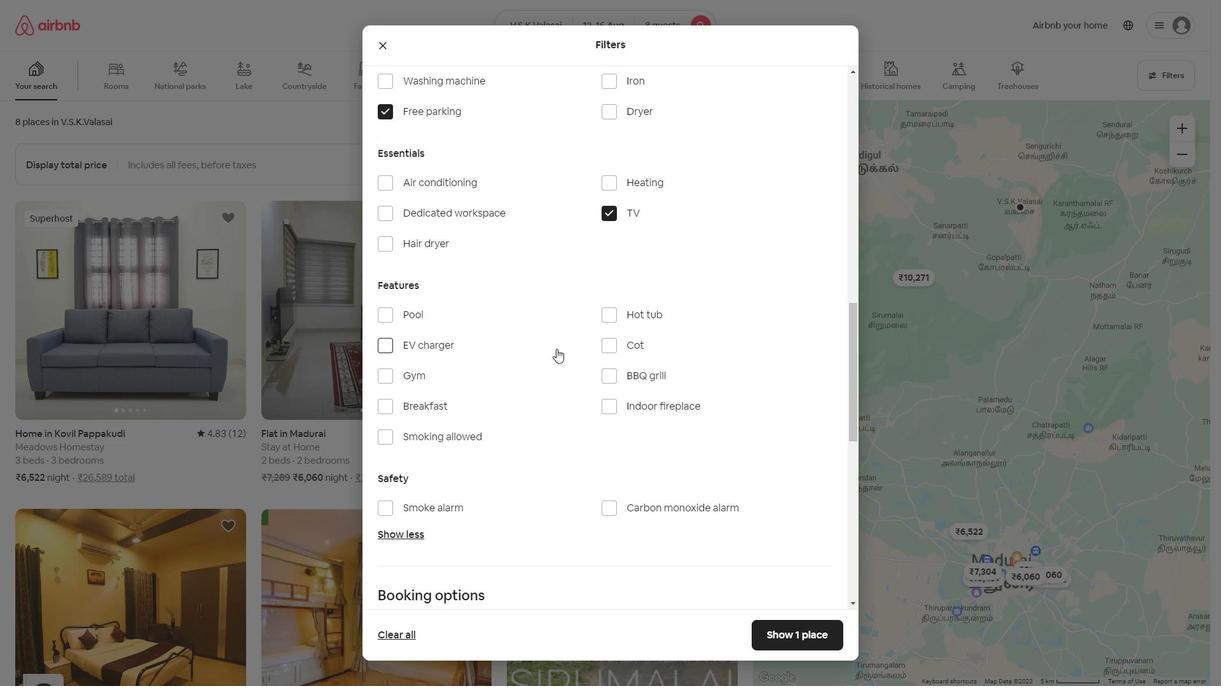 
Action: Mouse moved to (408, 311)
Screenshot: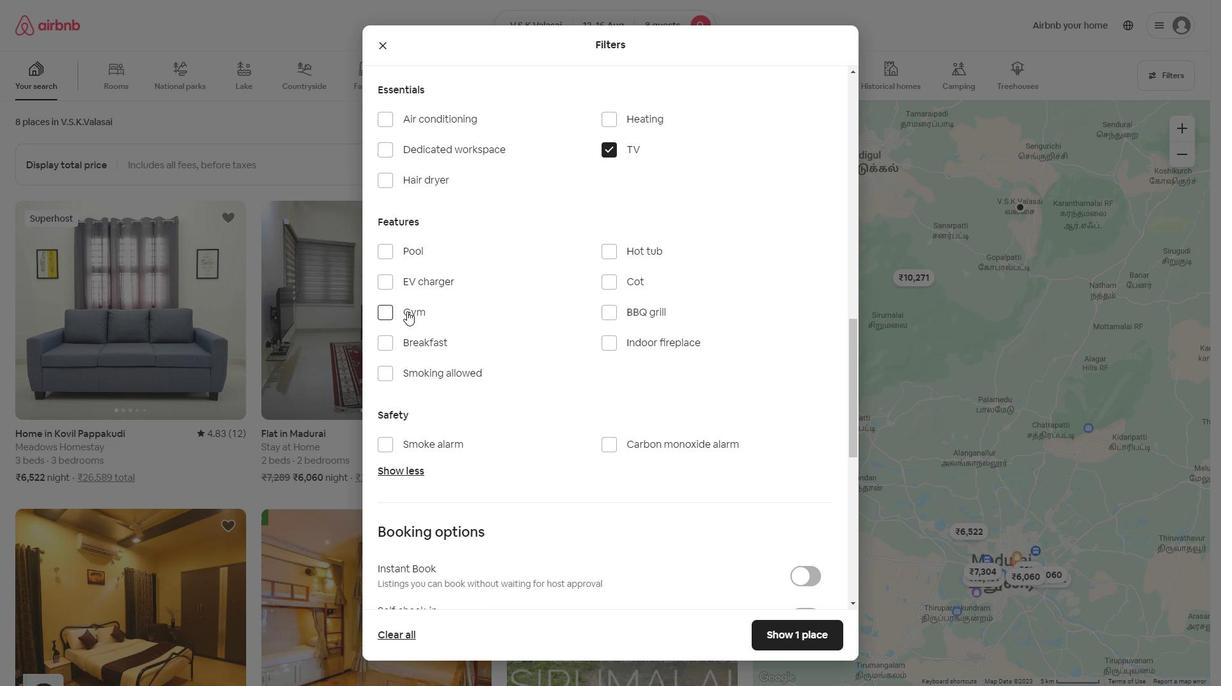 
Action: Mouse pressed left at (408, 311)
Screenshot: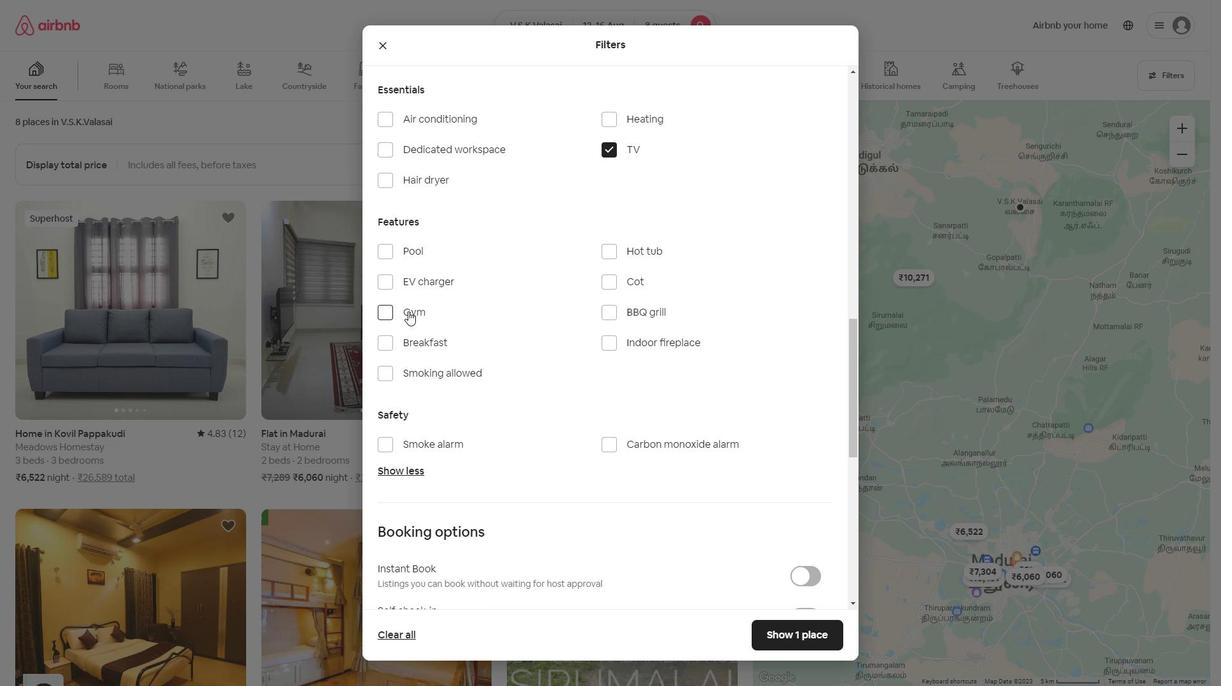
Action: Mouse moved to (422, 340)
Screenshot: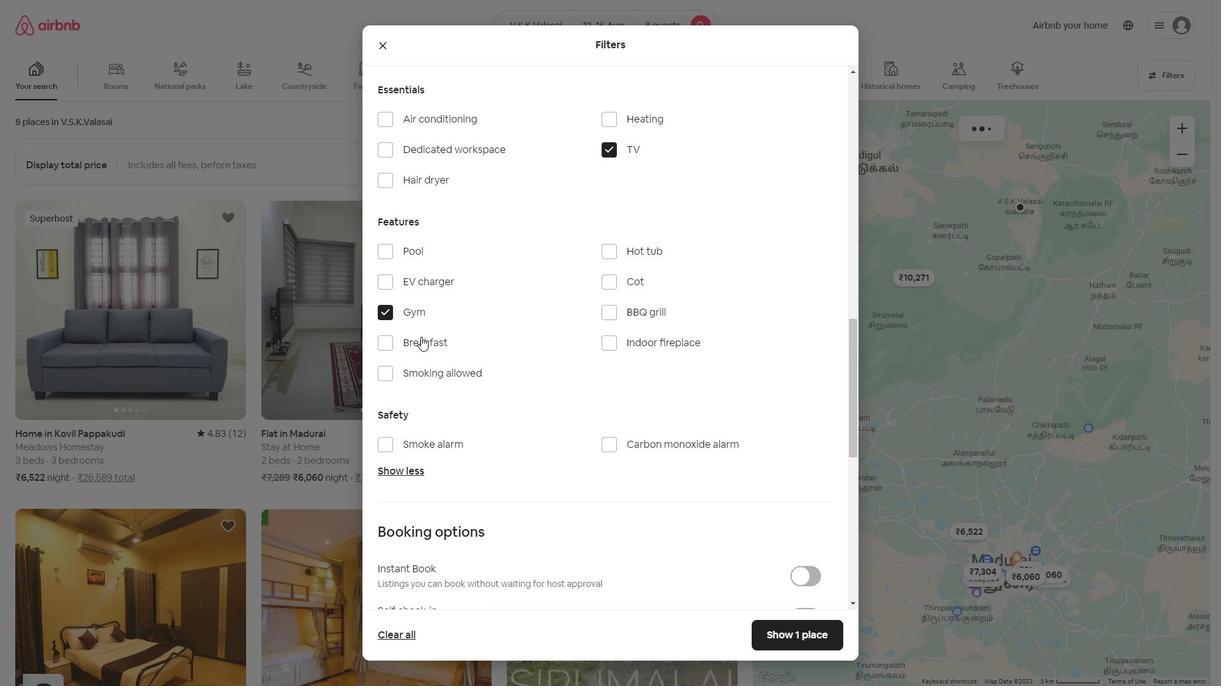 
Action: Mouse pressed left at (422, 340)
Screenshot: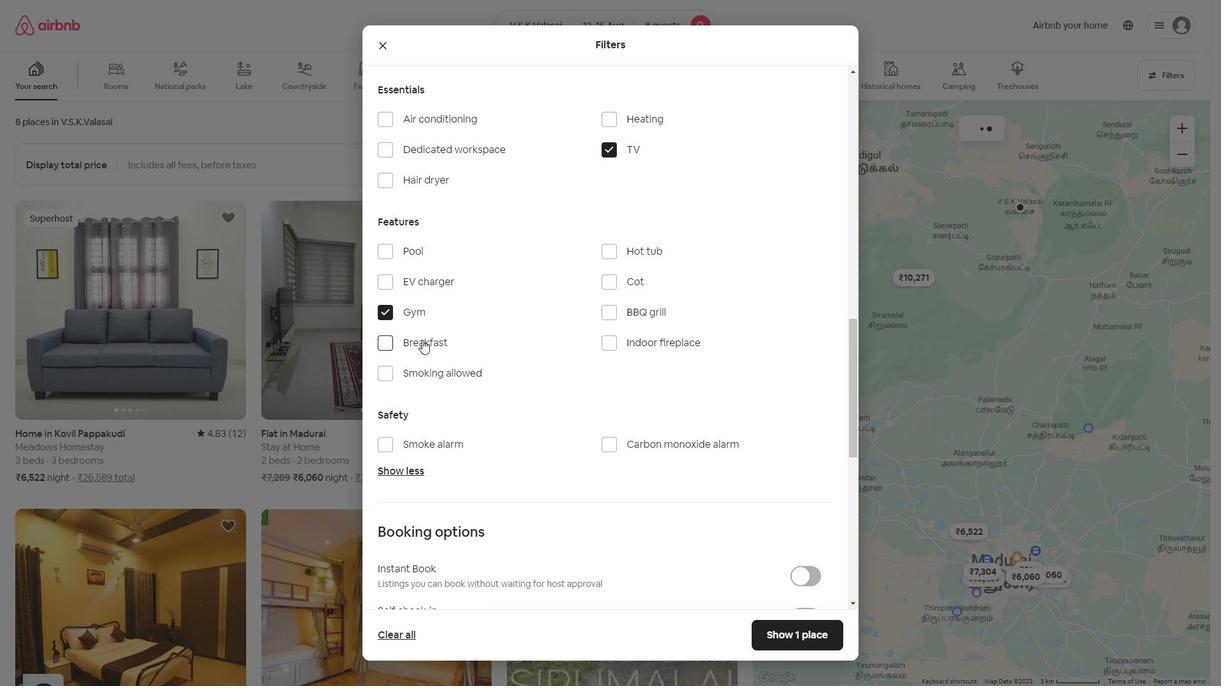 
Action: Mouse scrolled (422, 339) with delta (0, 0)
Screenshot: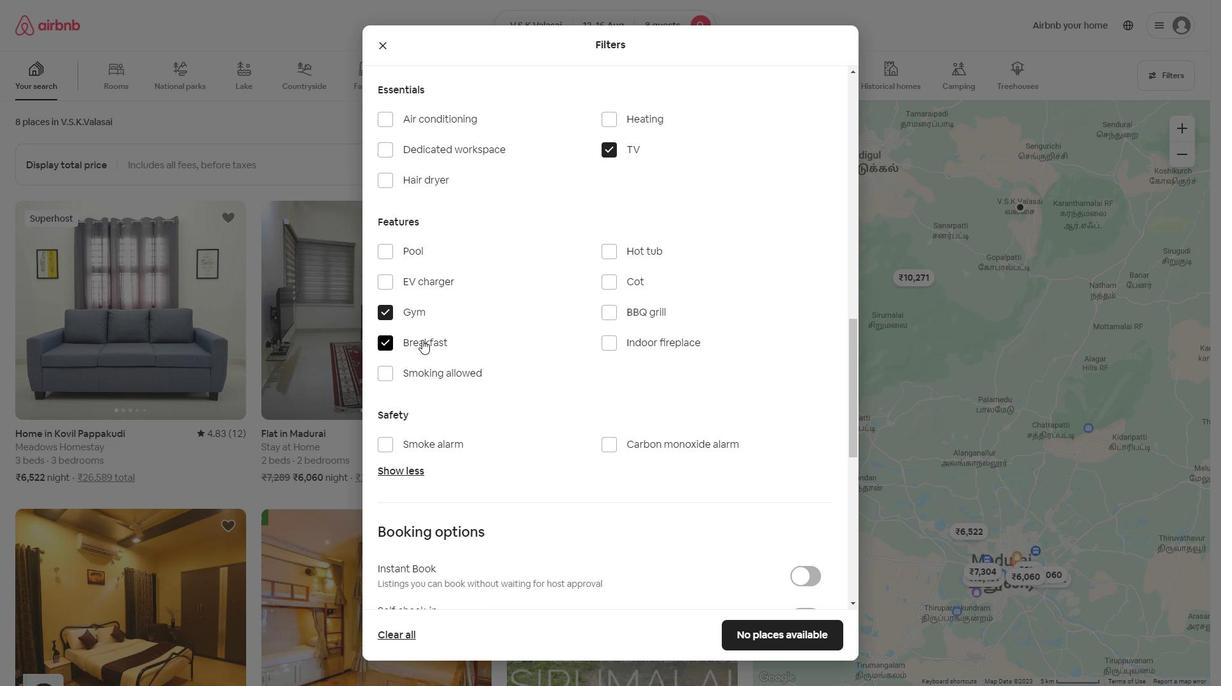 
Action: Mouse scrolled (422, 339) with delta (0, 0)
Screenshot: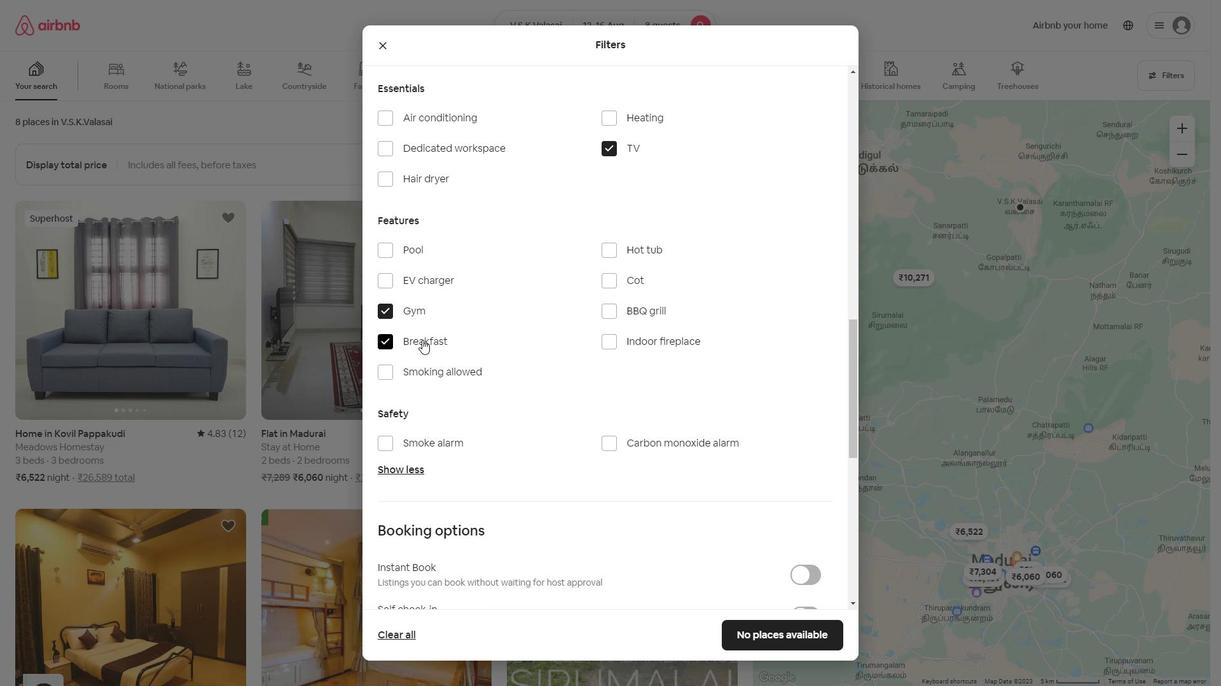 
Action: Mouse scrolled (422, 339) with delta (0, 0)
Screenshot: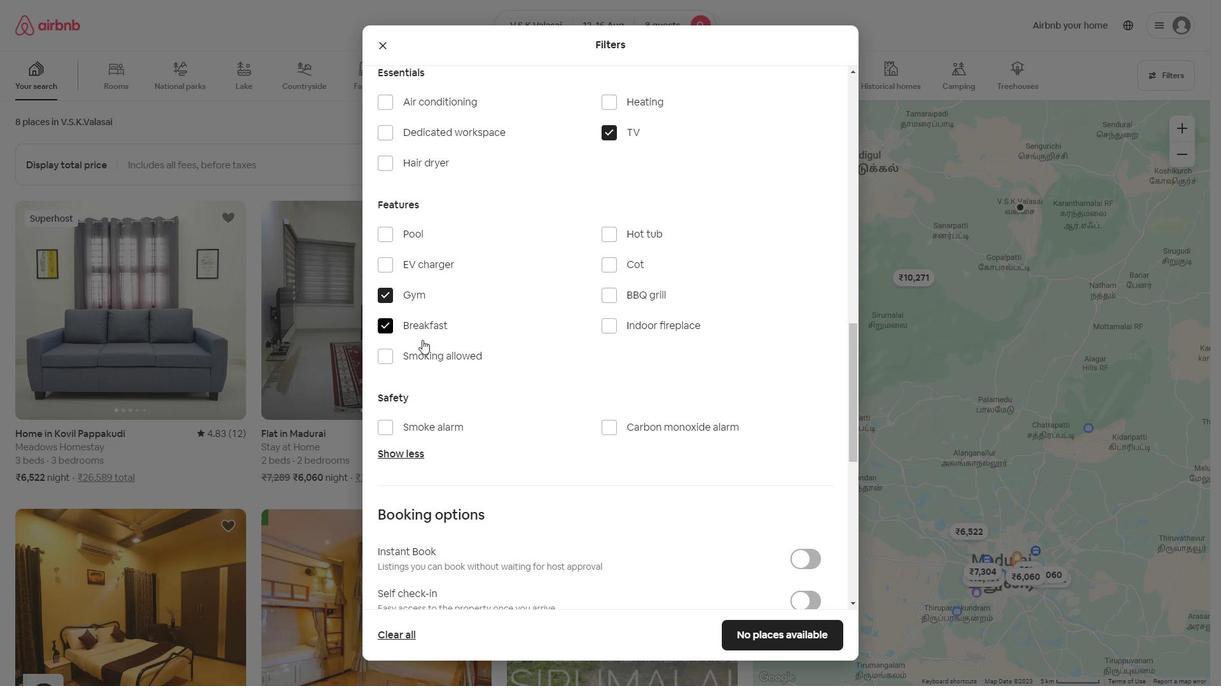 
Action: Mouse moved to (811, 420)
Screenshot: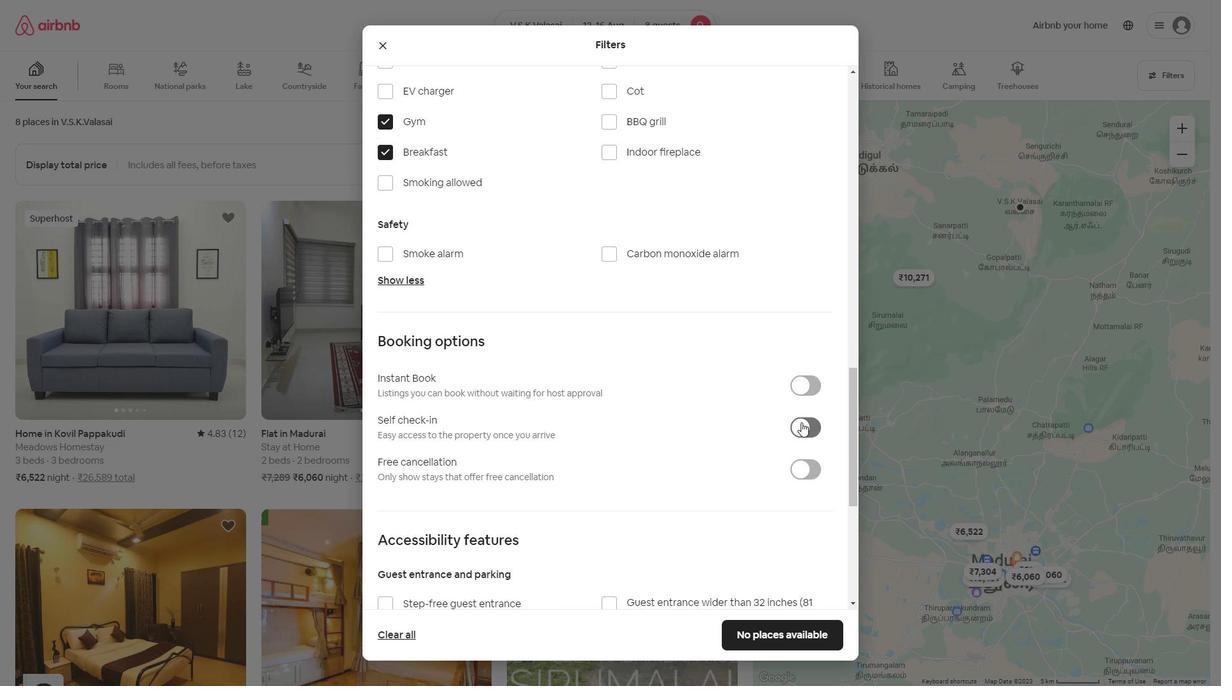 
Action: Mouse pressed left at (811, 420)
Screenshot: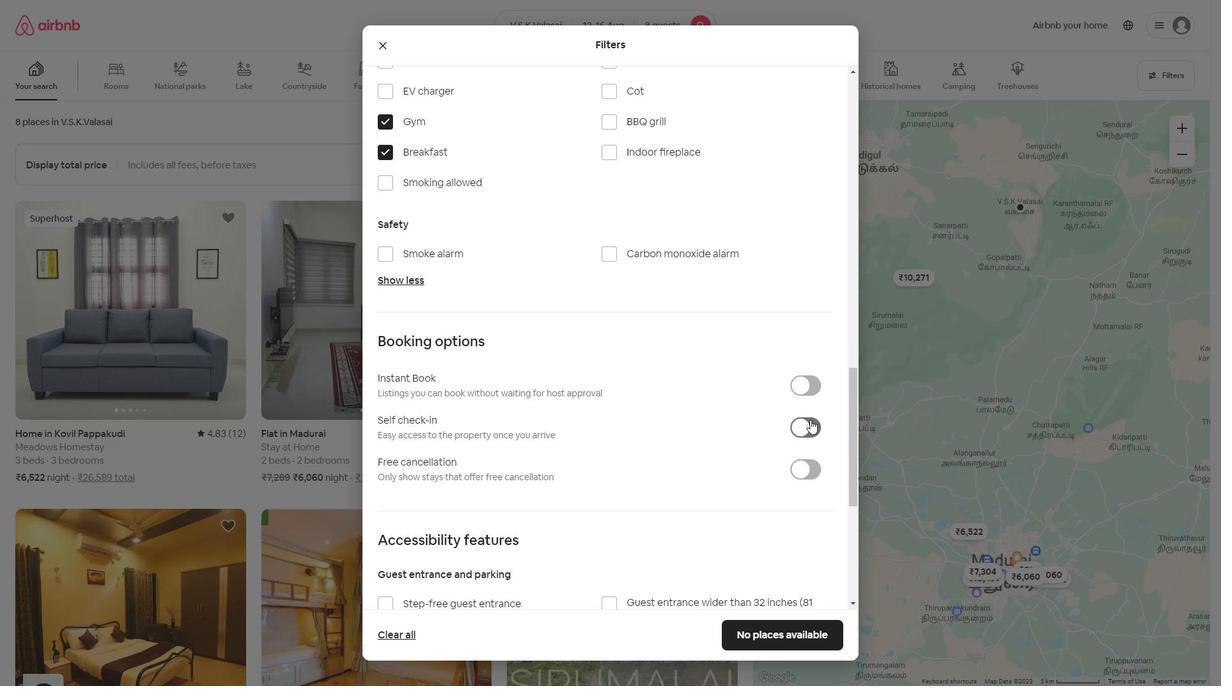 
Action: Mouse moved to (706, 546)
Screenshot: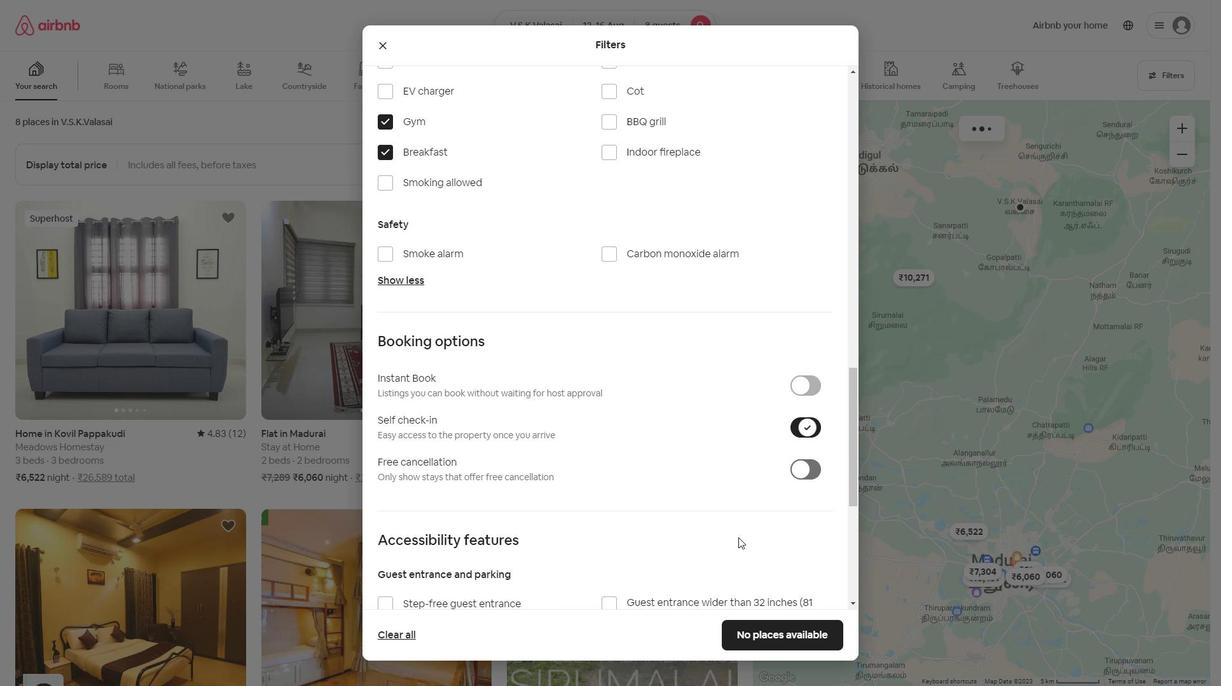 
Action: Mouse scrolled (706, 545) with delta (0, 0)
Screenshot: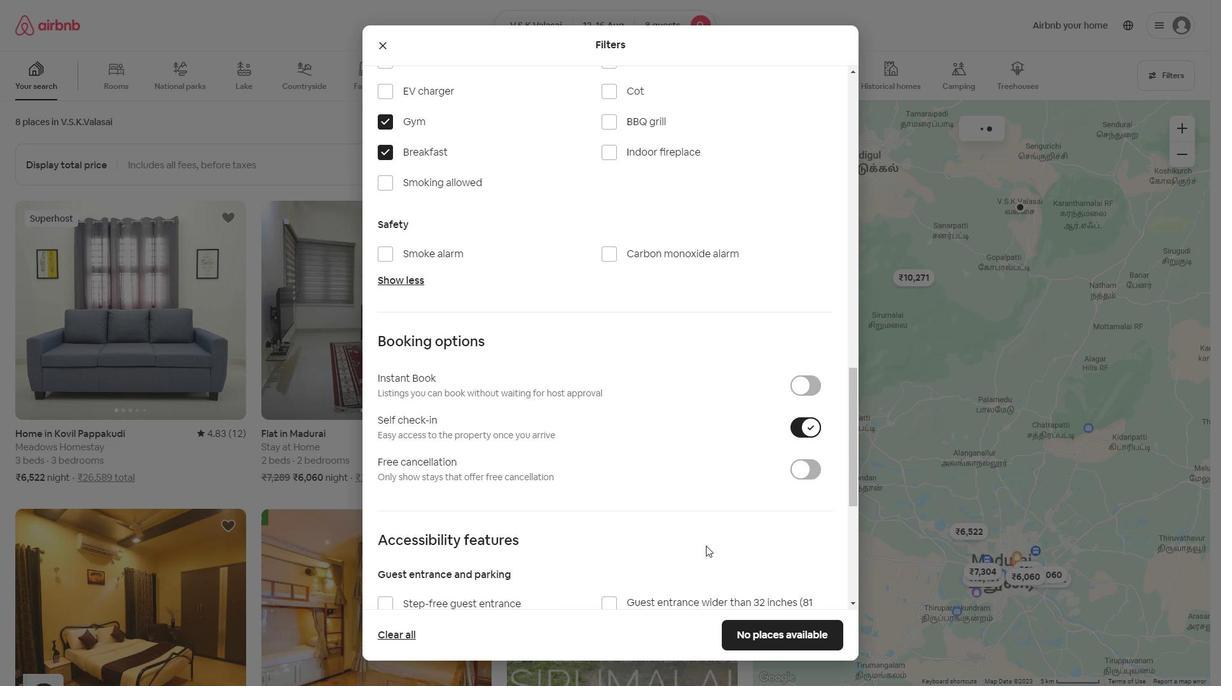 
Action: Mouse scrolled (706, 545) with delta (0, 0)
Screenshot: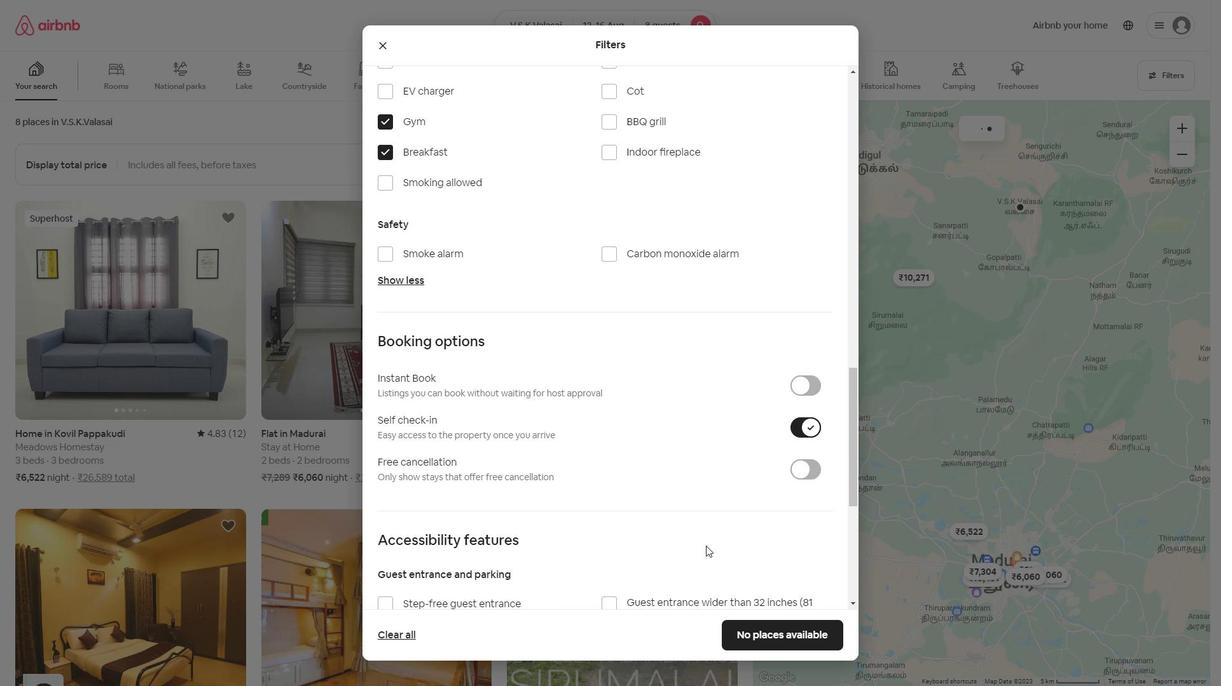 
Action: Mouse moved to (706, 546)
Screenshot: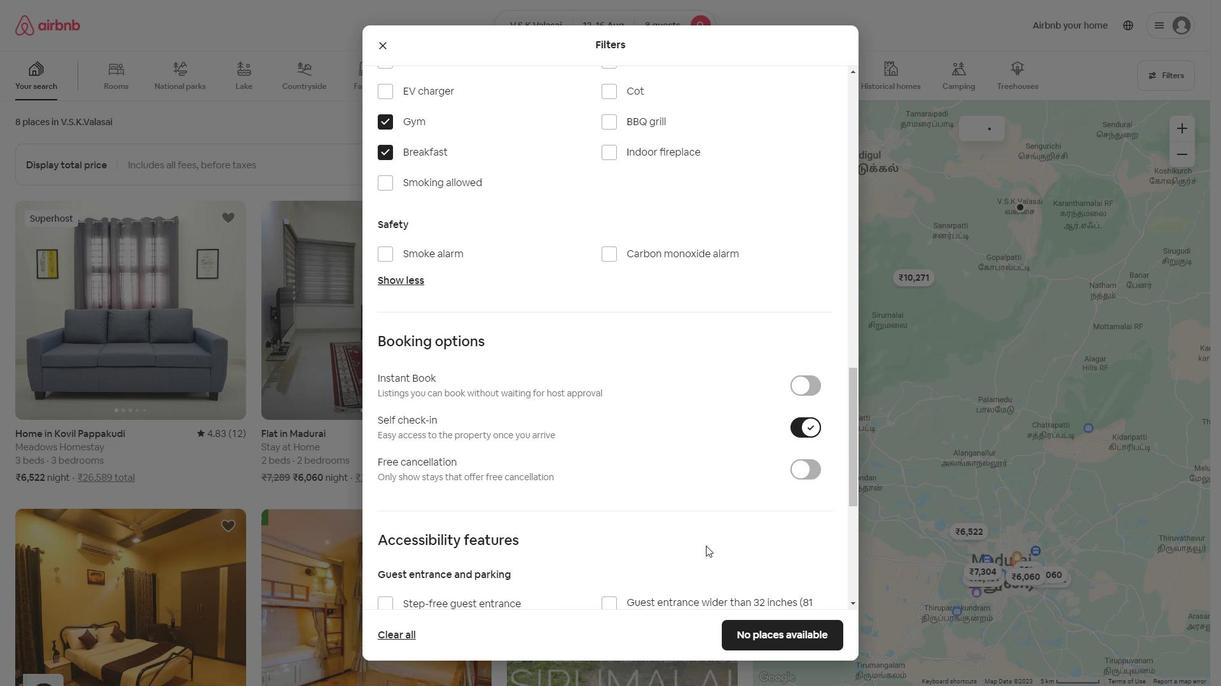 
Action: Mouse scrolled (706, 545) with delta (0, 0)
Screenshot: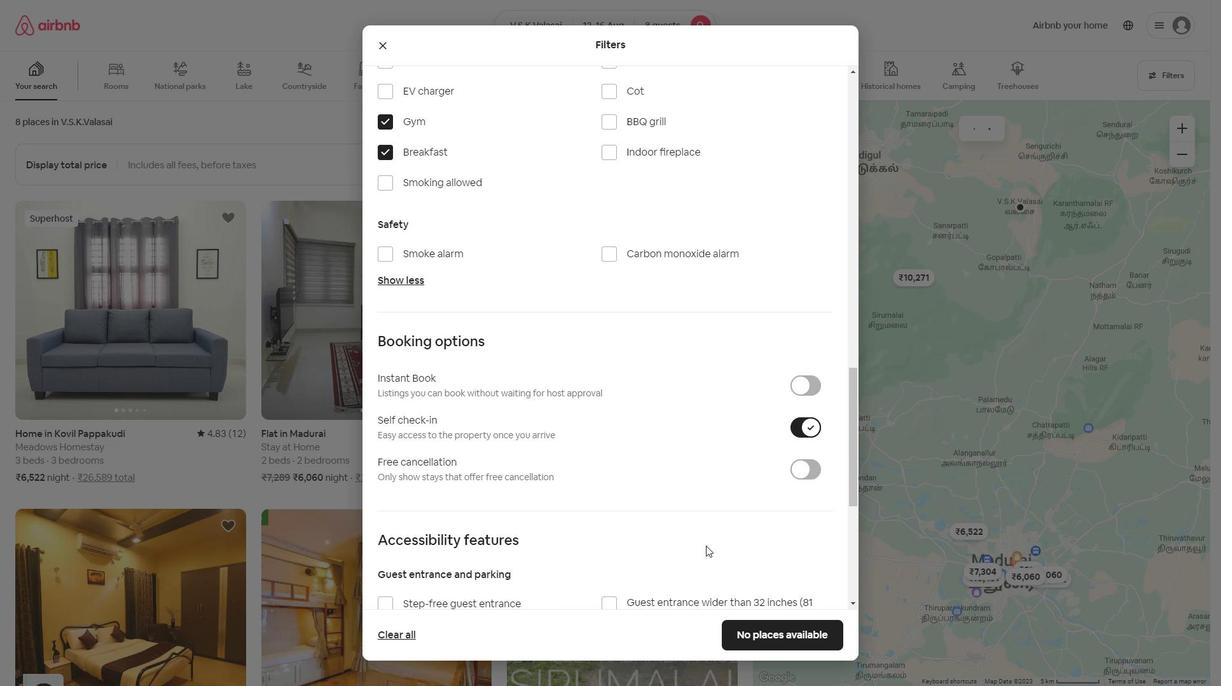 
Action: Mouse scrolled (706, 545) with delta (0, 0)
Screenshot: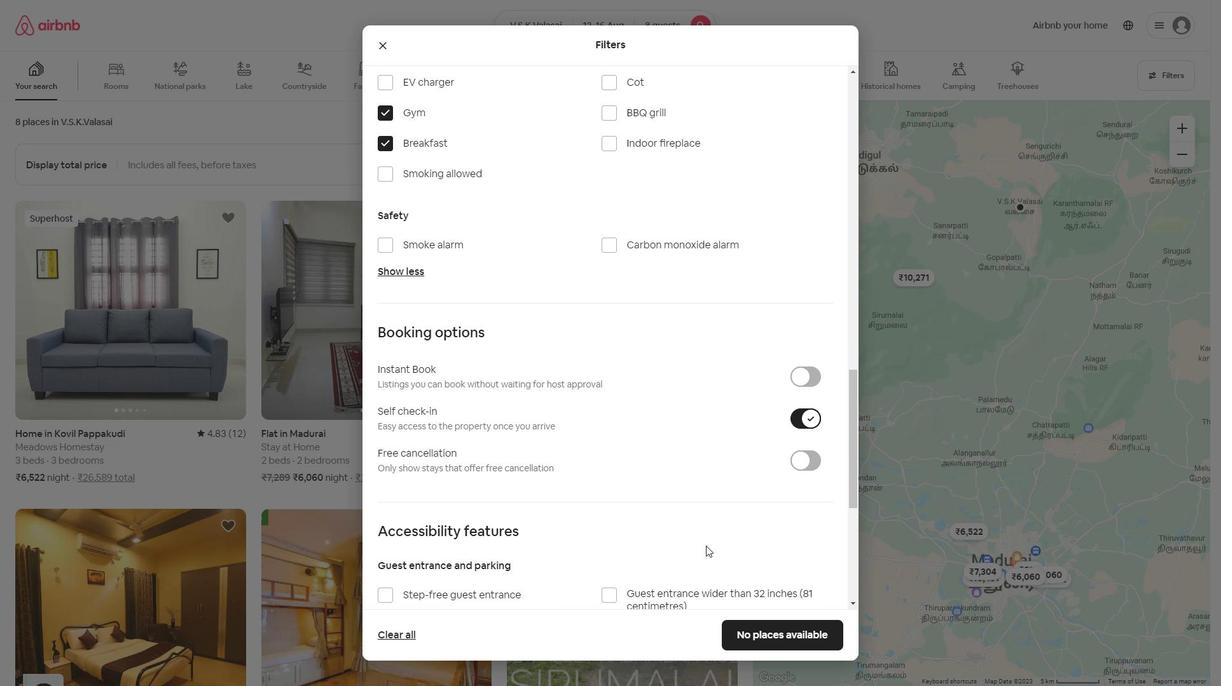 
Action: Mouse scrolled (706, 545) with delta (0, 0)
Screenshot: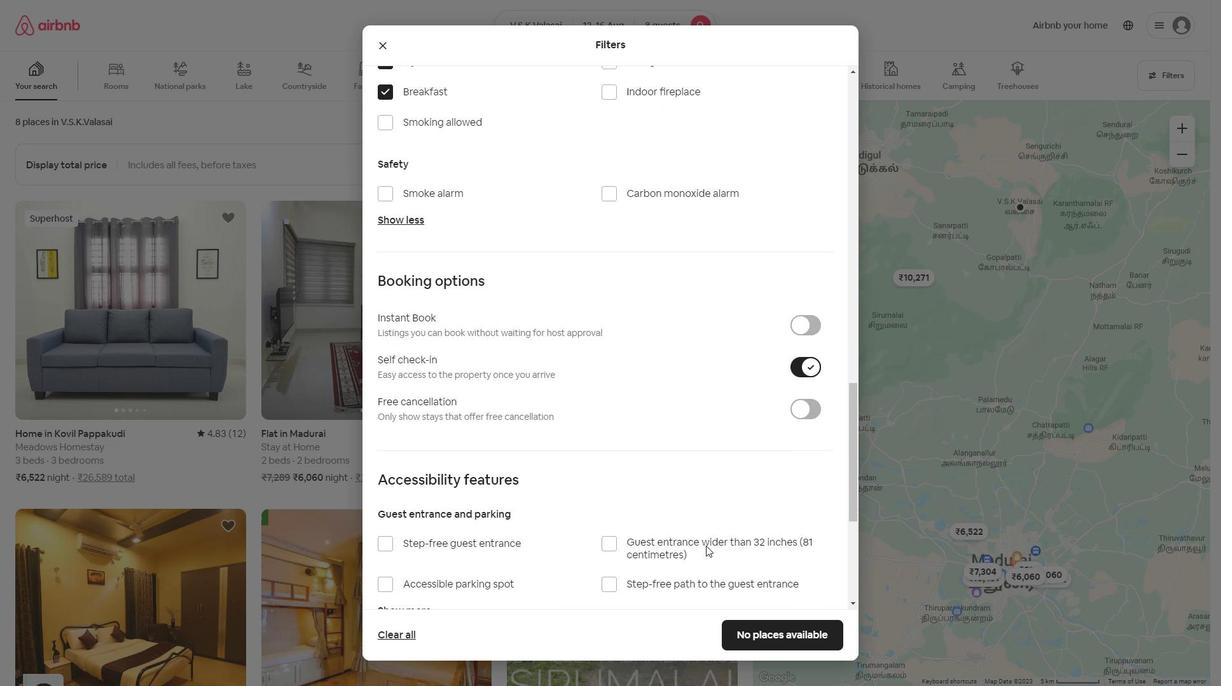 
Action: Mouse moved to (372, 487)
Screenshot: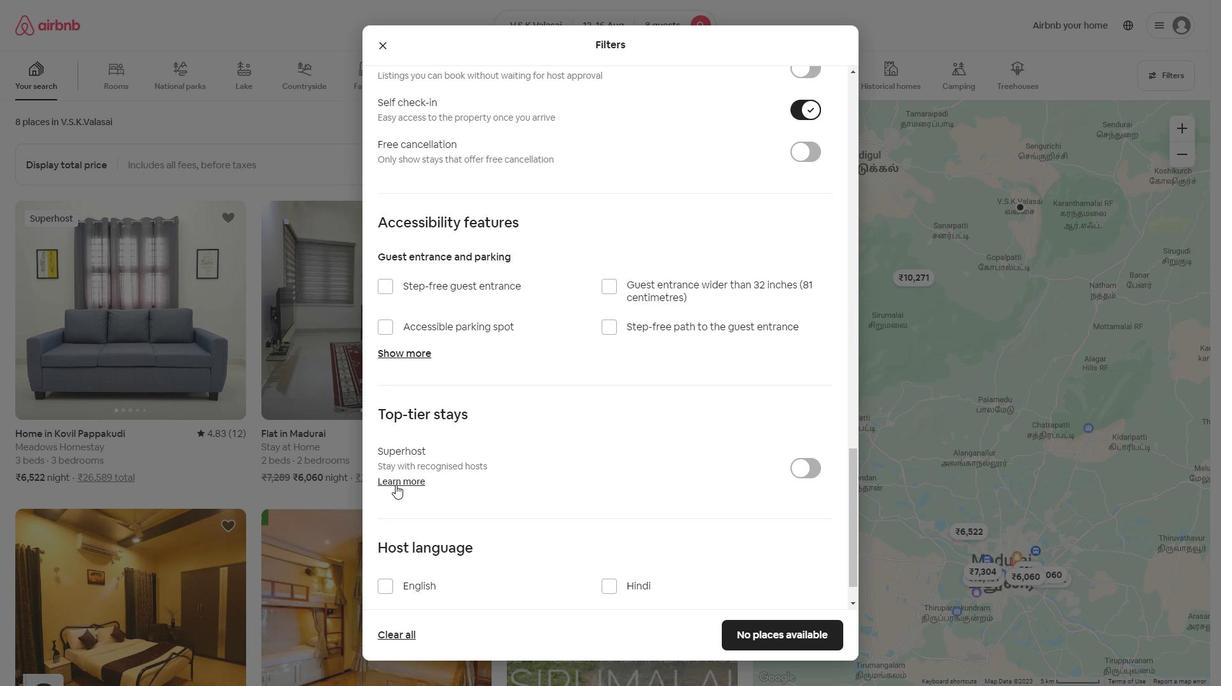 
Action: Mouse scrolled (395, 485) with delta (0, 0)
Screenshot: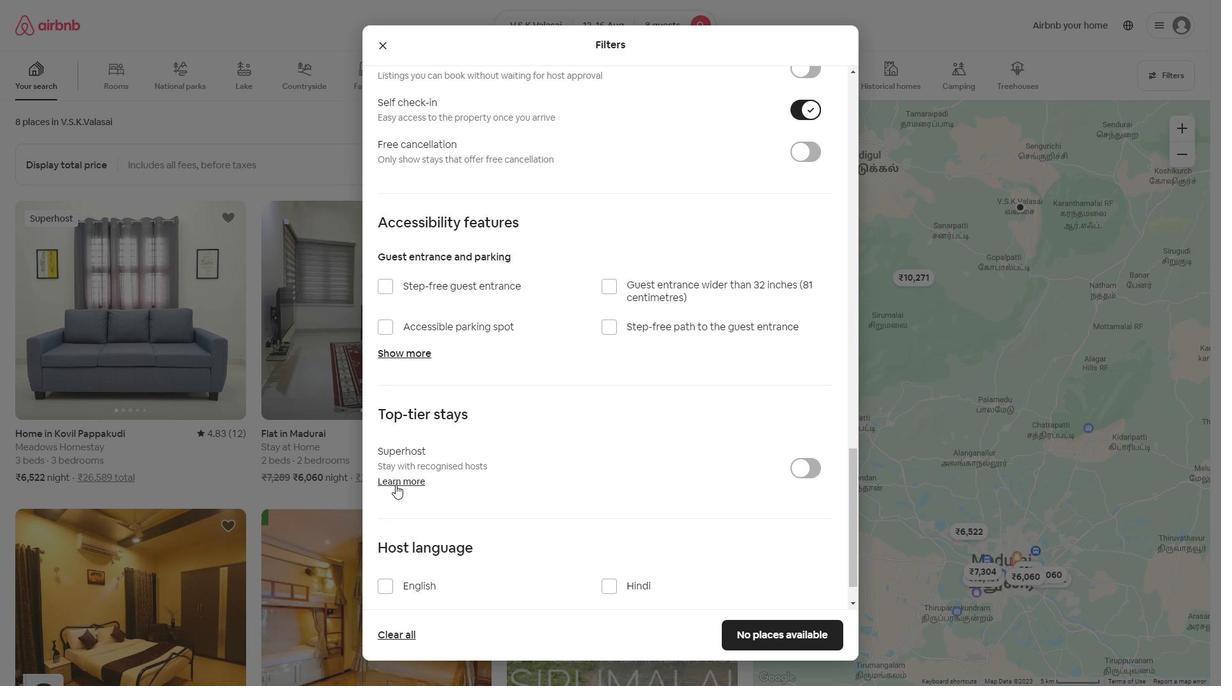 
Action: Mouse moved to (386, 538)
Screenshot: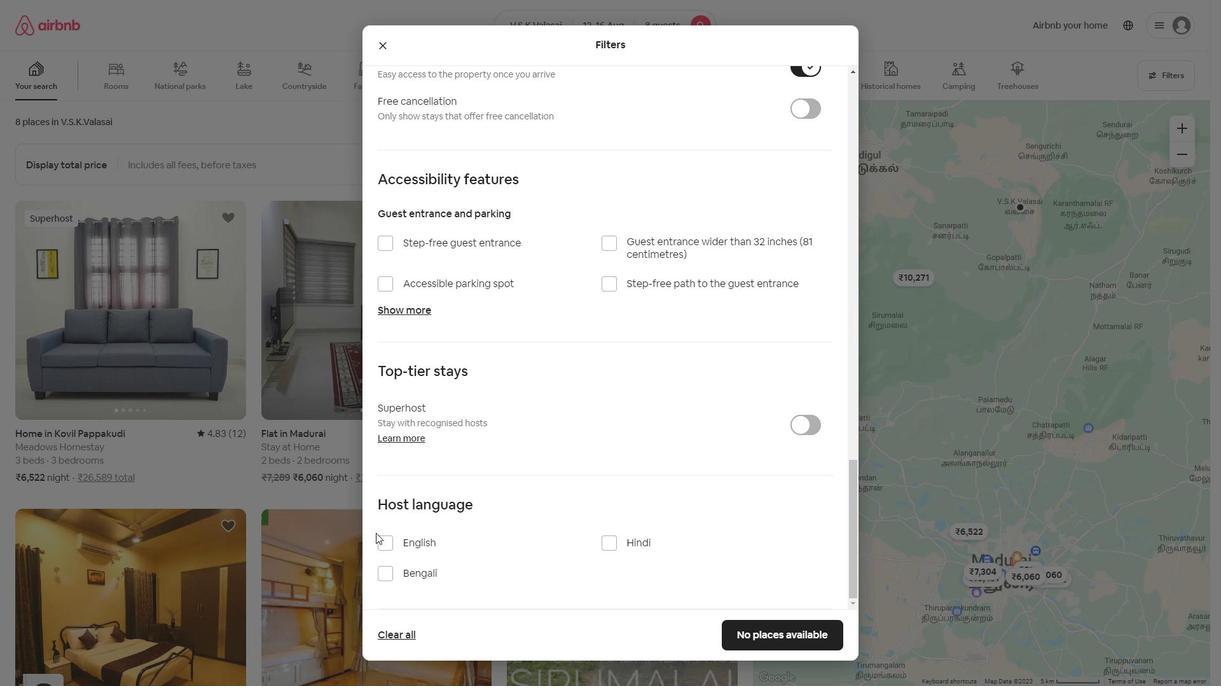 
Action: Mouse pressed left at (386, 538)
Screenshot: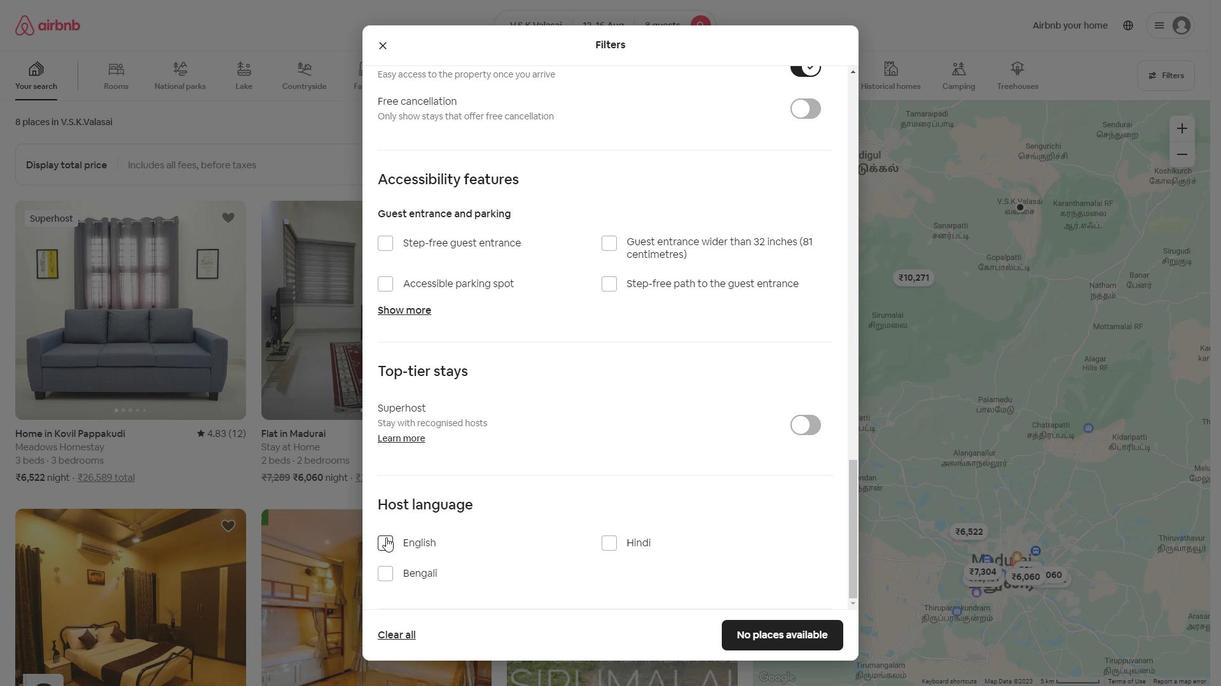 
Action: Mouse moved to (746, 631)
Screenshot: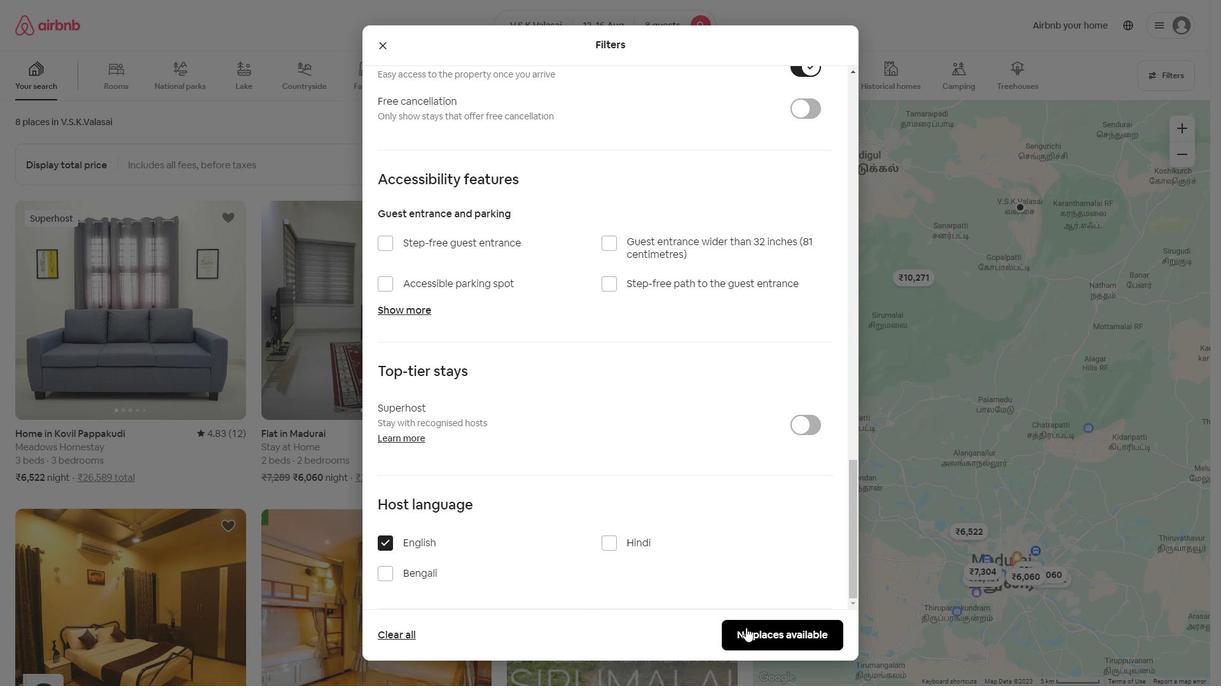 
Action: Mouse pressed left at (746, 631)
Screenshot: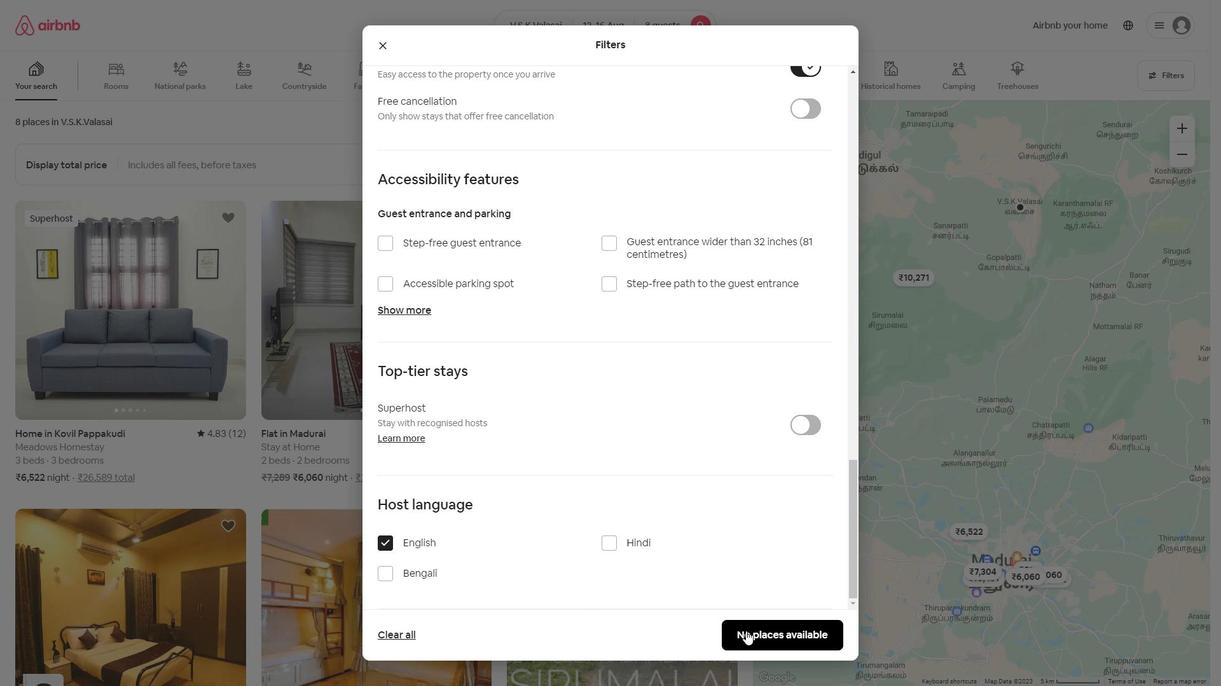 
Action: Mouse moved to (800, 187)
Screenshot: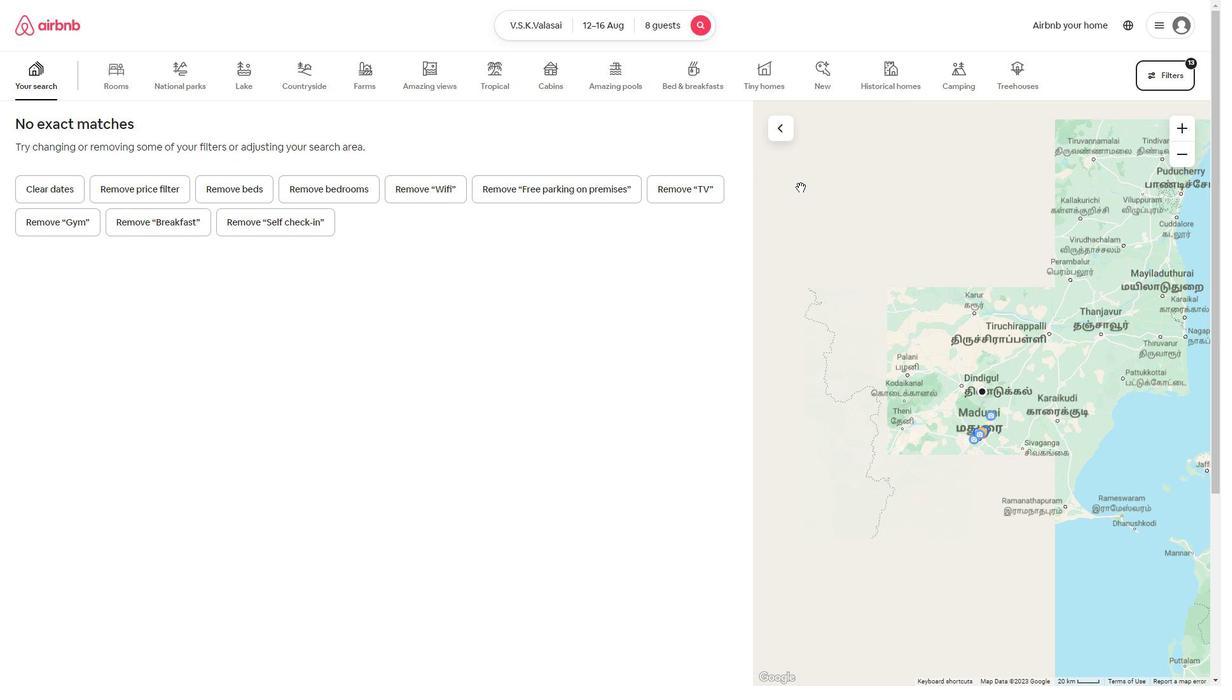 
